 Task: Find a flat in Środa Wielkopolska County, Poland, for 3 guests from July 1 to July 8, with a price range of 15000 to 20000, including a washing machine and self check-in, and host language in English.
Action: Mouse moved to (502, 134)
Screenshot: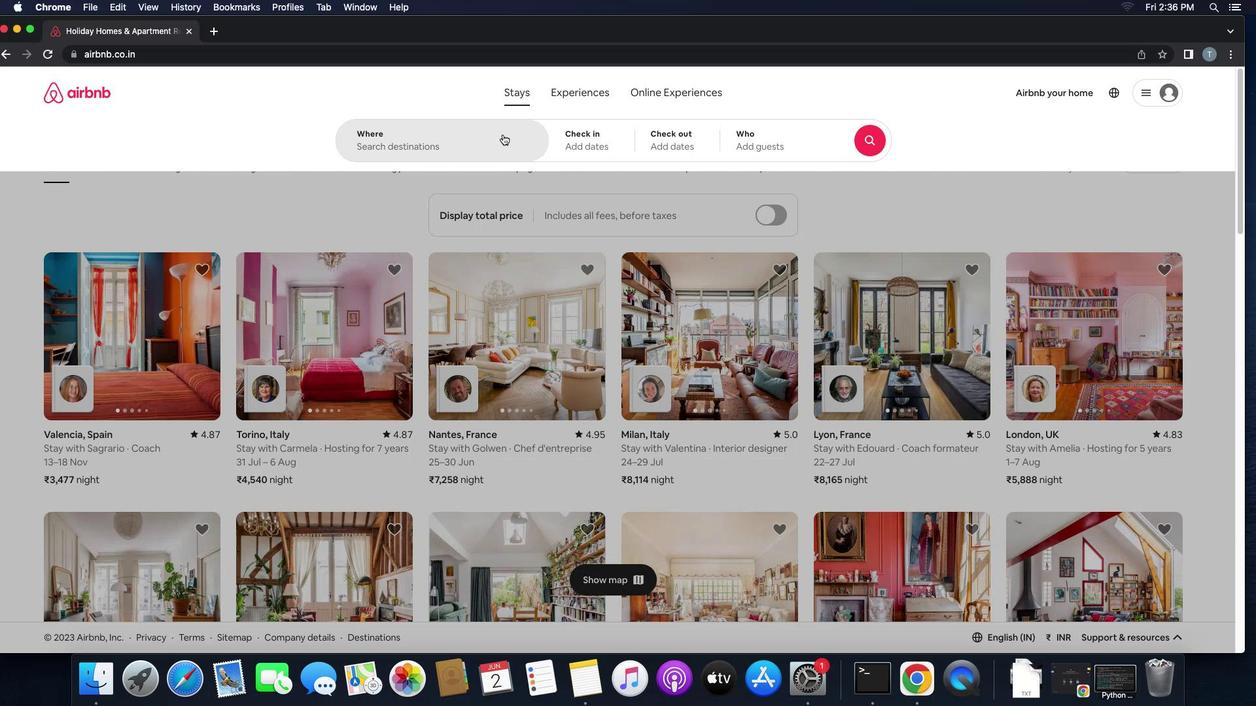 
Action: Mouse pressed left at (502, 134)
Screenshot: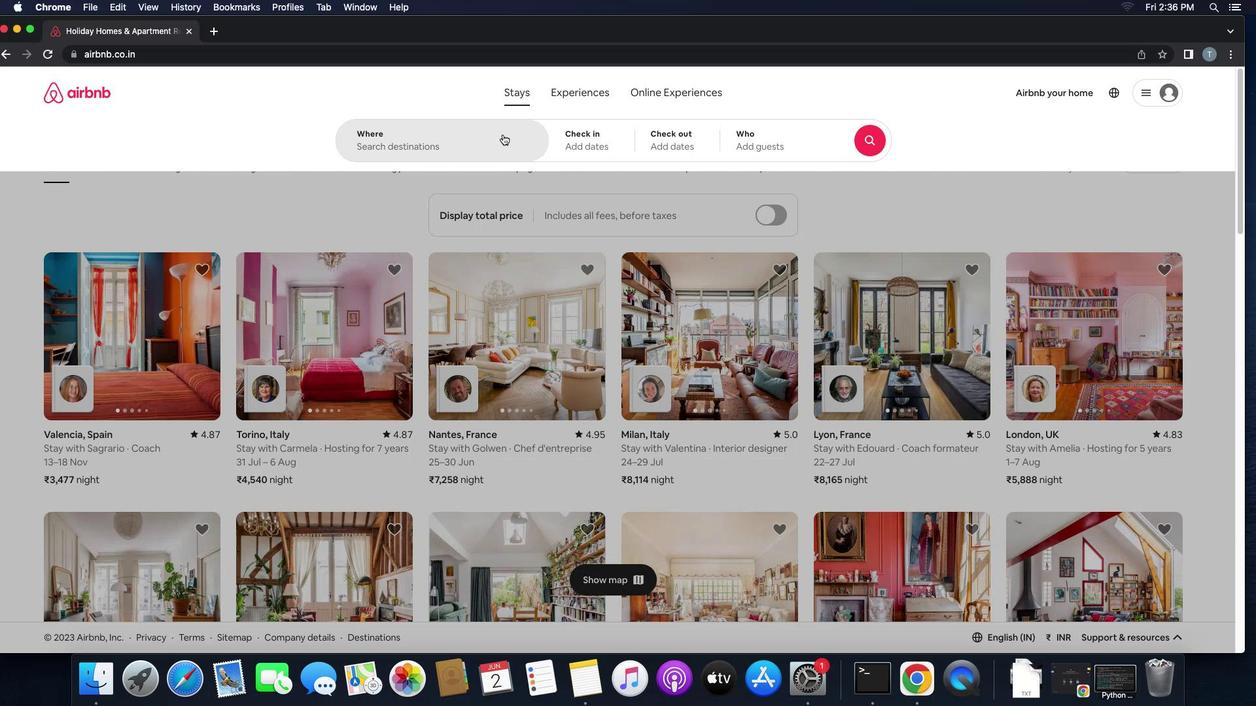 
Action: Key pressed 's''r''o''d''a'Key.space'e'Key.backspace'w''i''e''l''k''o'
Screenshot: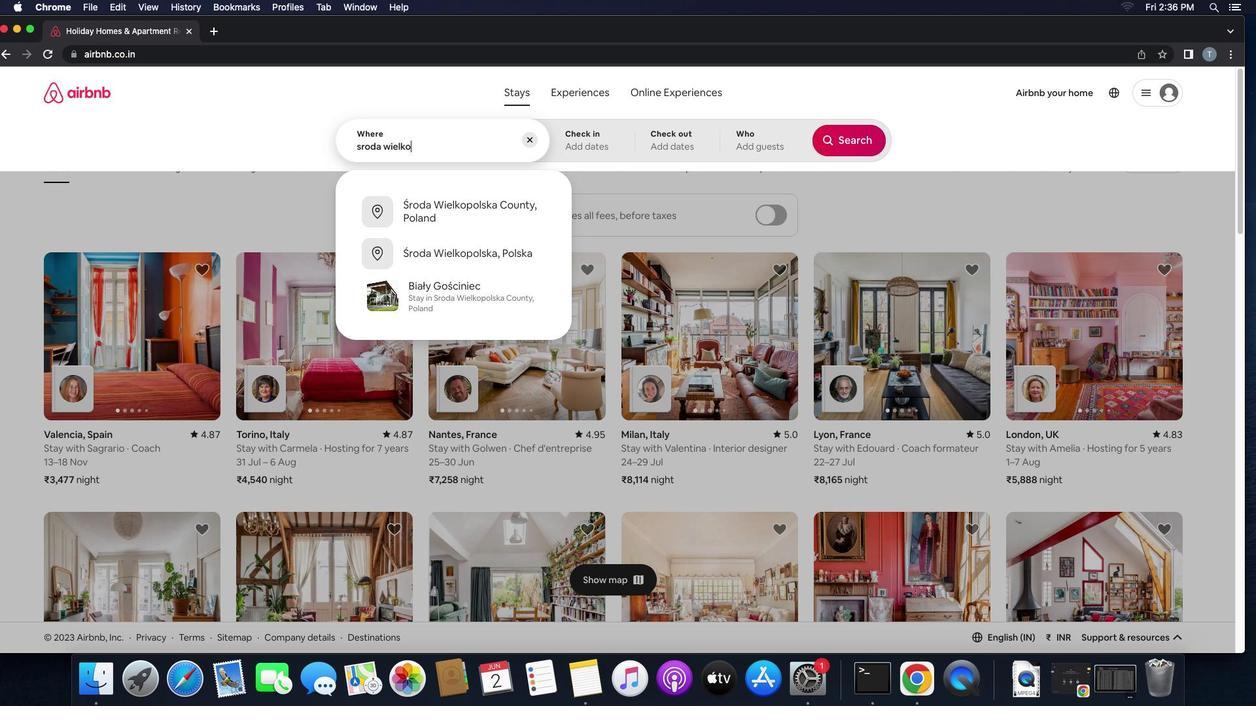 
Action: Mouse moved to (452, 212)
Screenshot: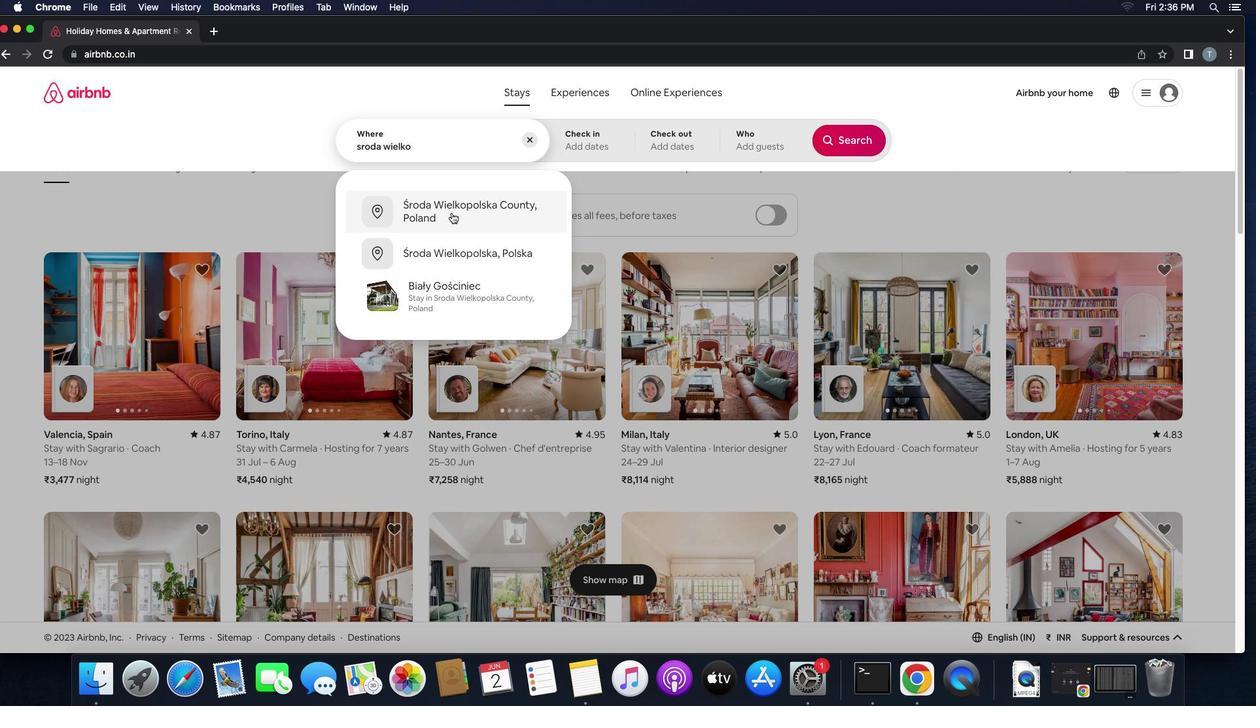 
Action: Mouse pressed left at (452, 212)
Screenshot: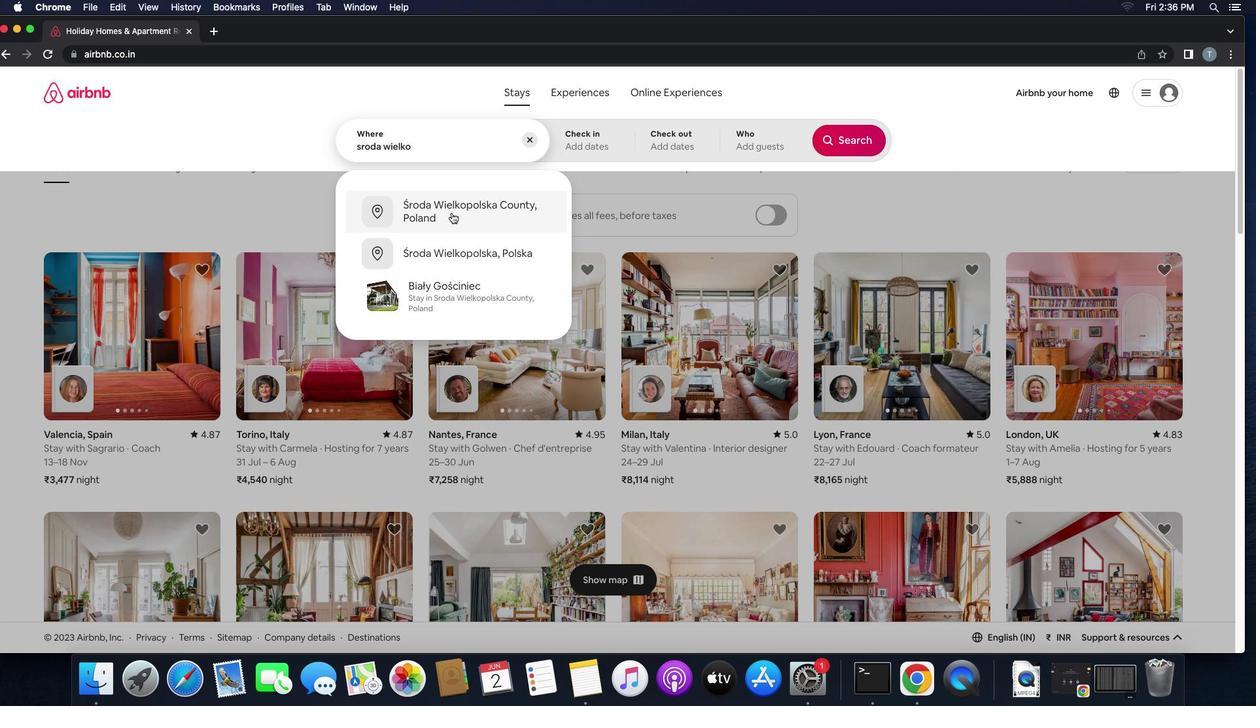 
Action: Mouse moved to (832, 306)
Screenshot: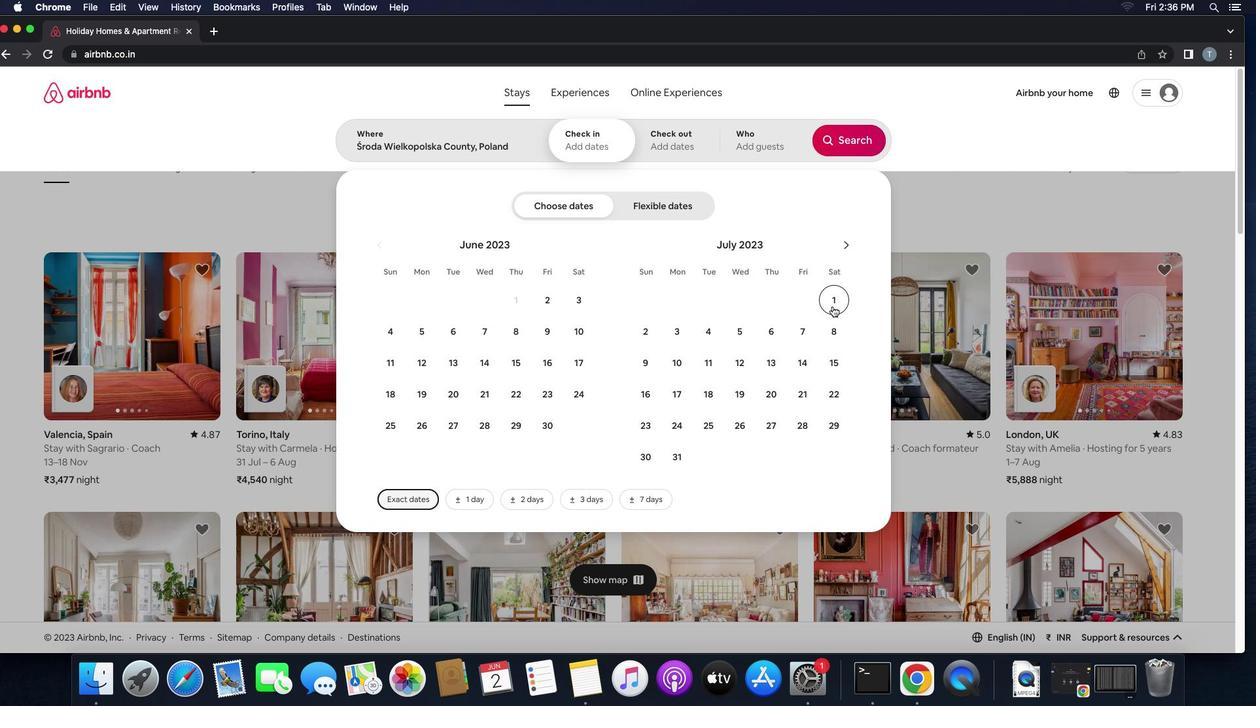 
Action: Mouse pressed left at (832, 306)
Screenshot: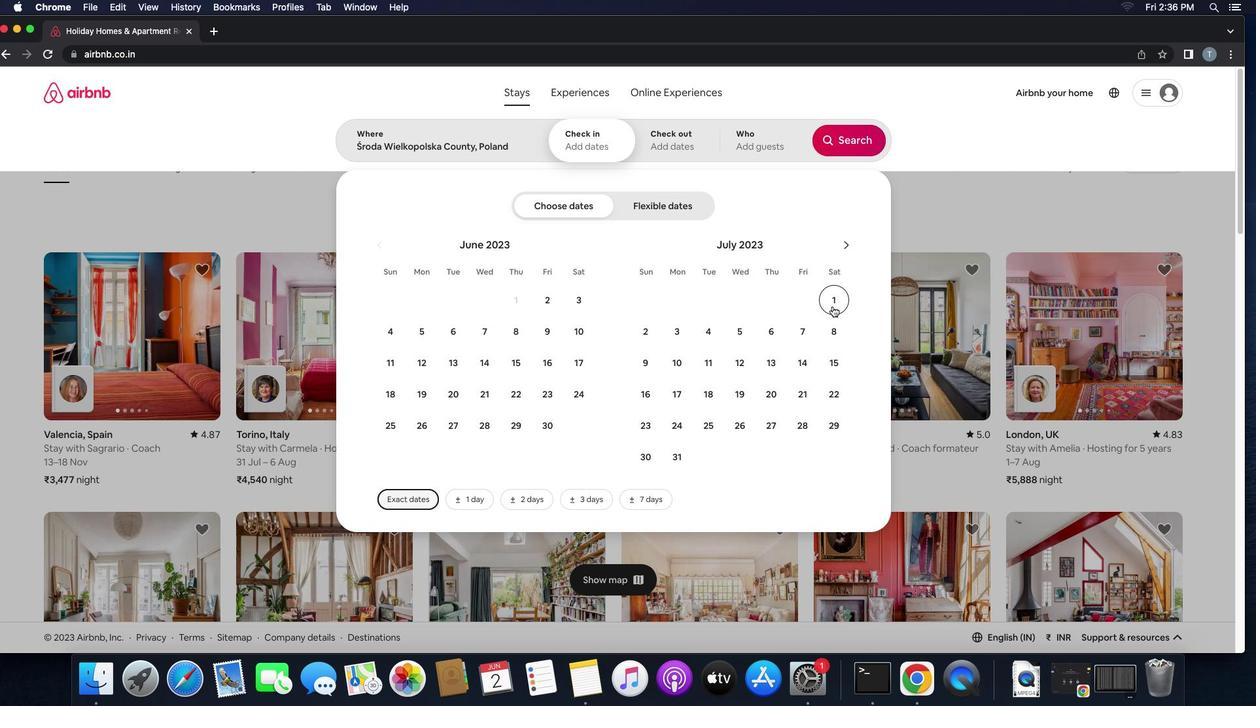 
Action: Mouse moved to (830, 334)
Screenshot: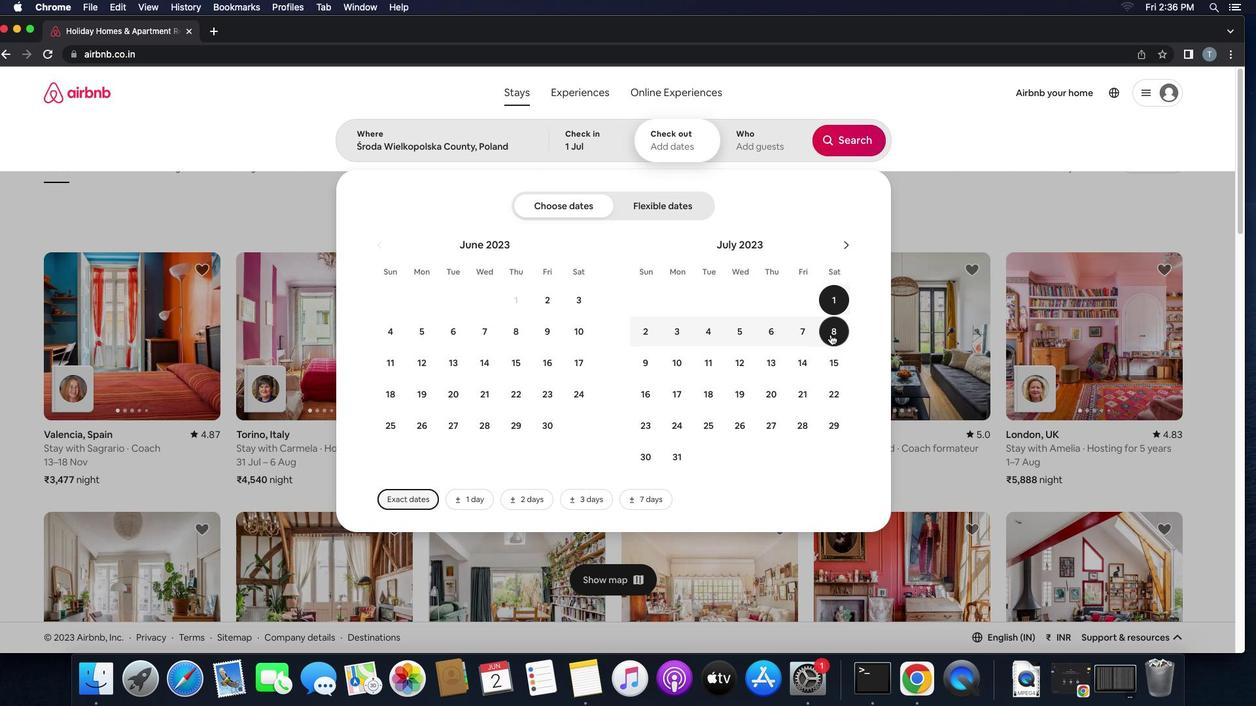 
Action: Mouse pressed left at (830, 334)
Screenshot: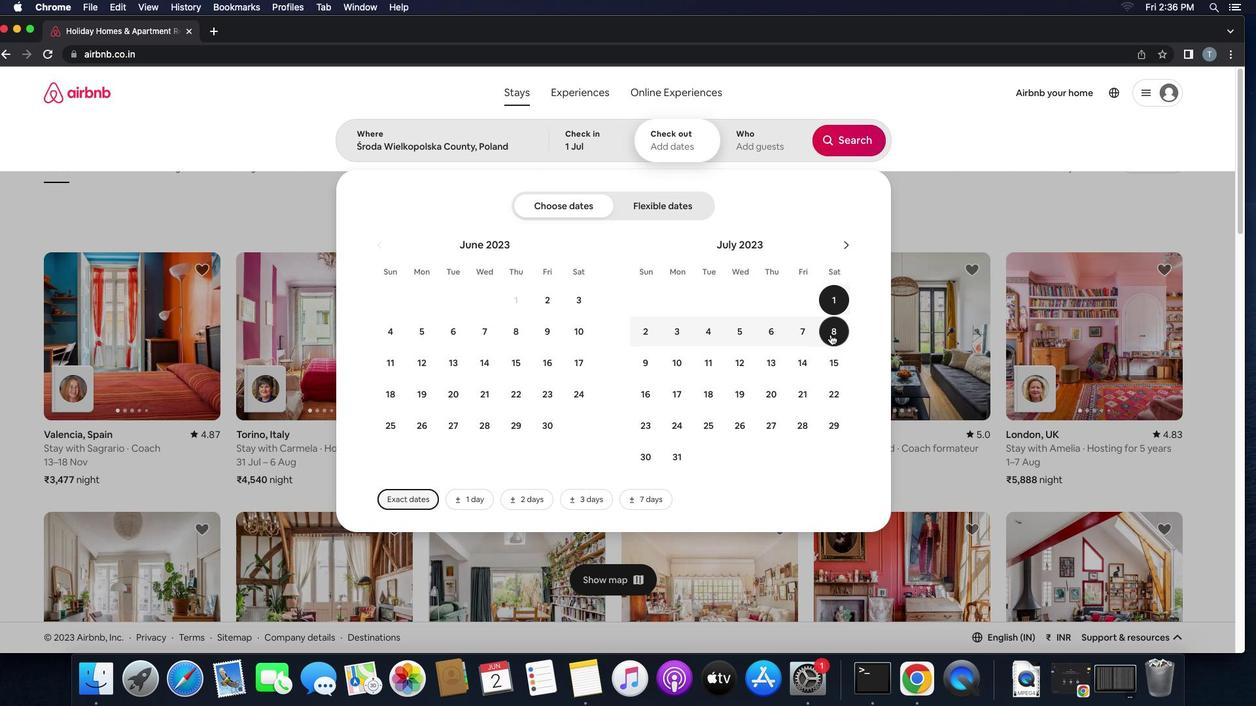 
Action: Mouse moved to (748, 156)
Screenshot: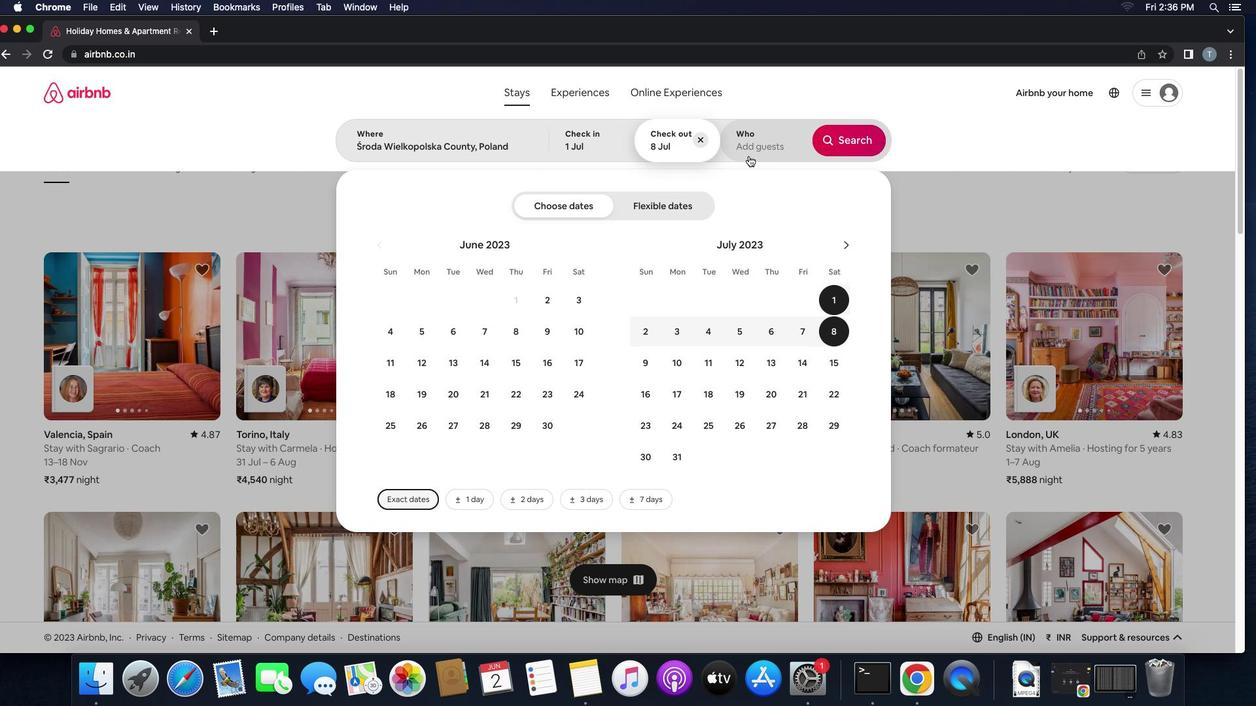 
Action: Mouse pressed left at (748, 156)
Screenshot: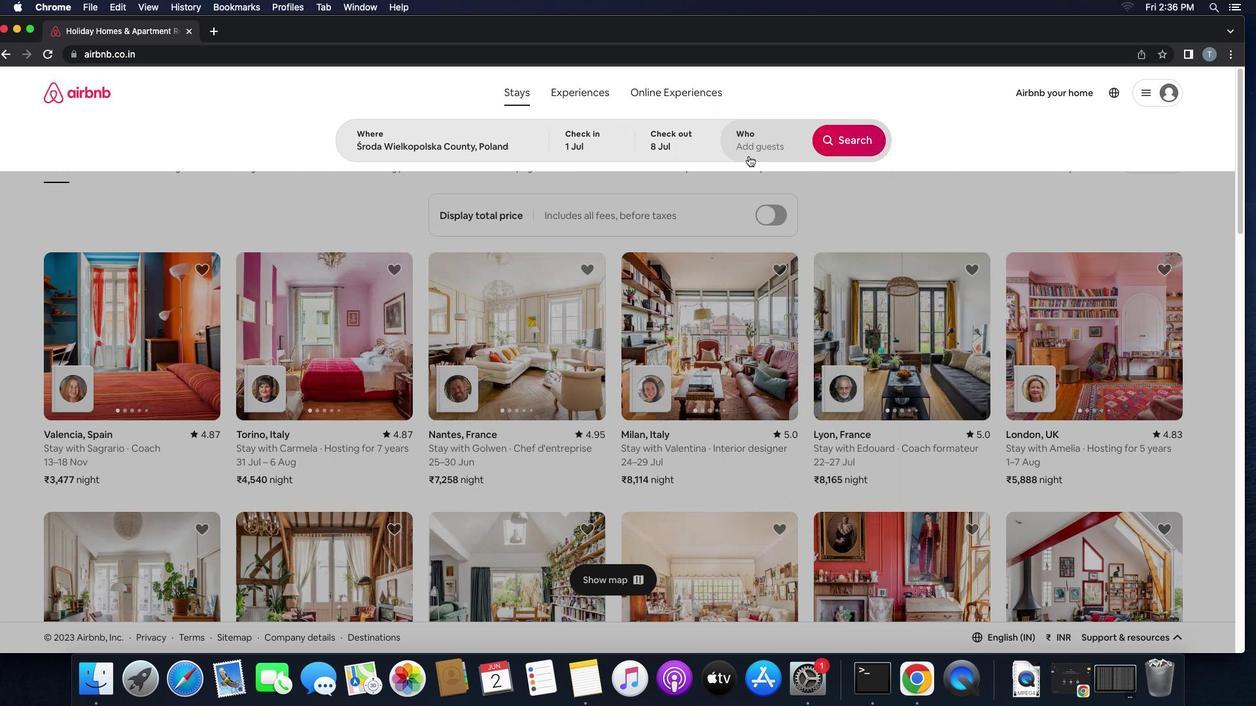 
Action: Mouse moved to (853, 210)
Screenshot: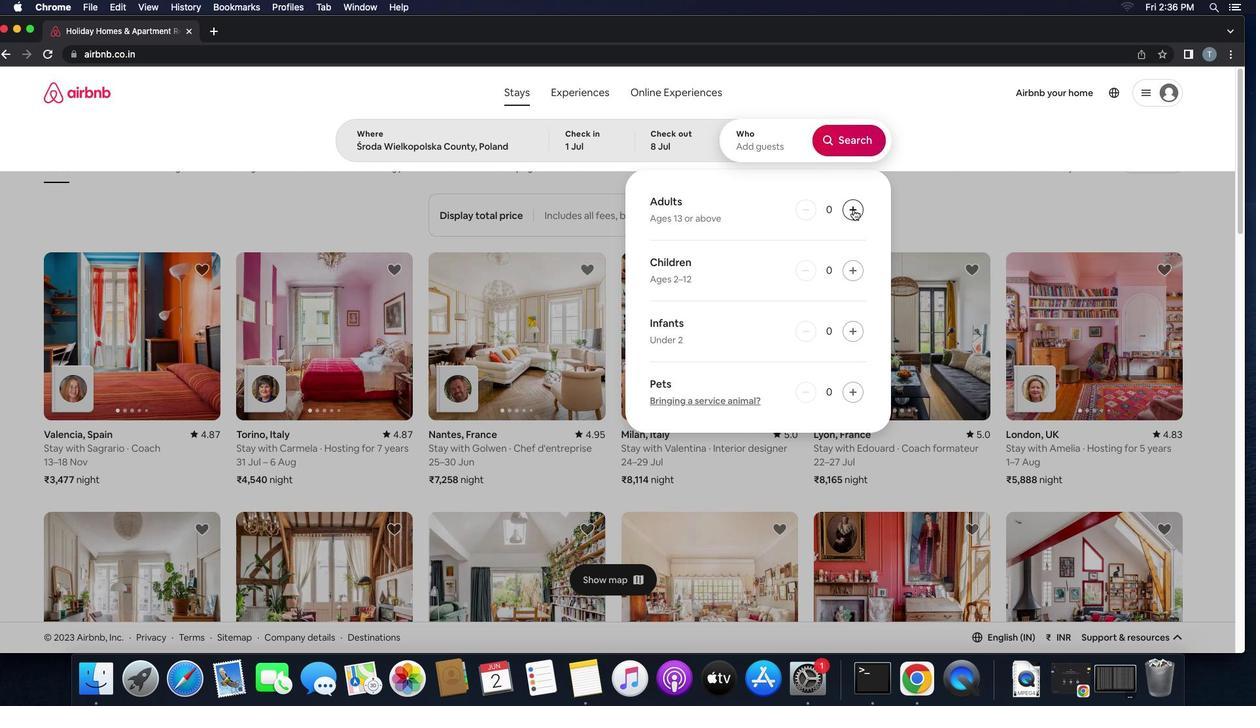 
Action: Mouse pressed left at (853, 210)
Screenshot: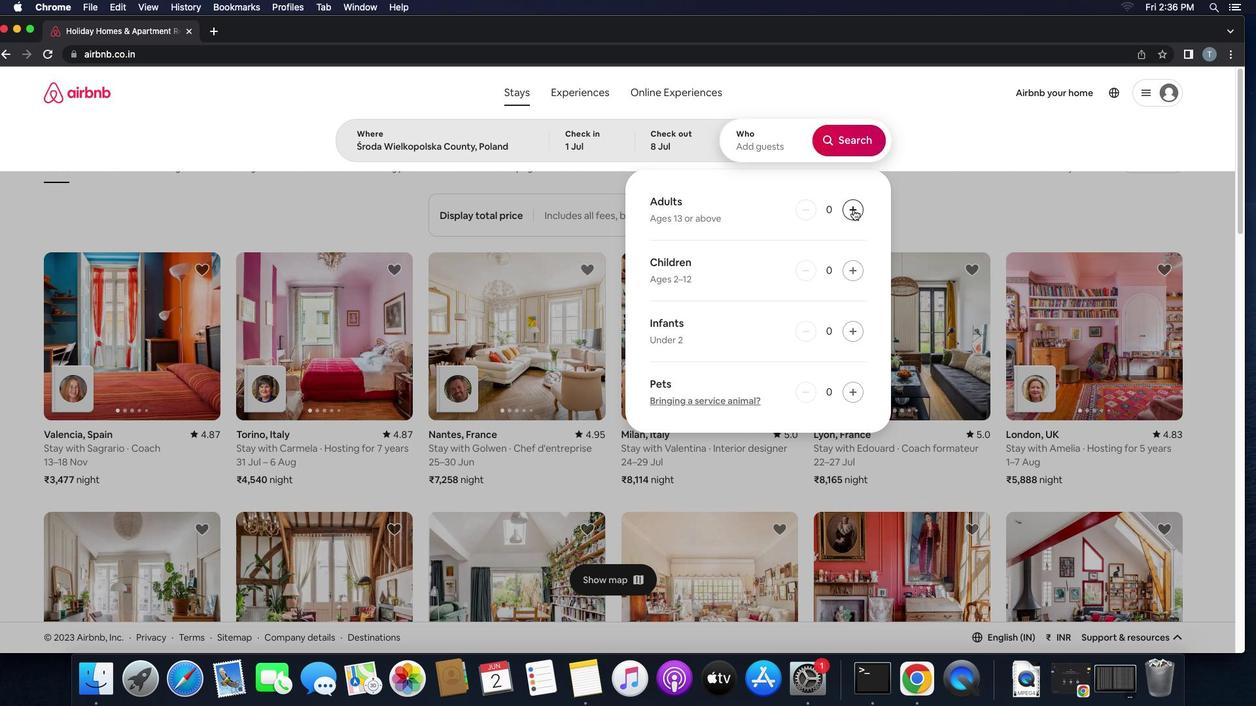 
Action: Mouse pressed left at (853, 210)
Screenshot: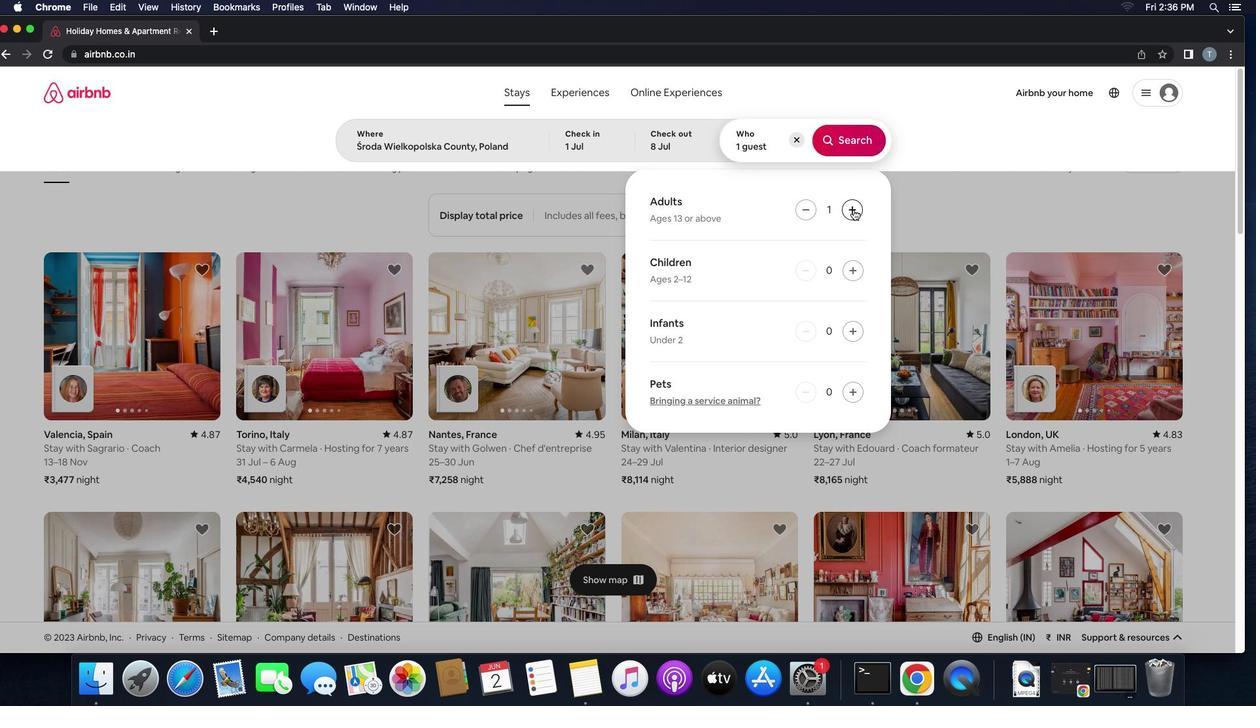 
Action: Mouse moved to (853, 272)
Screenshot: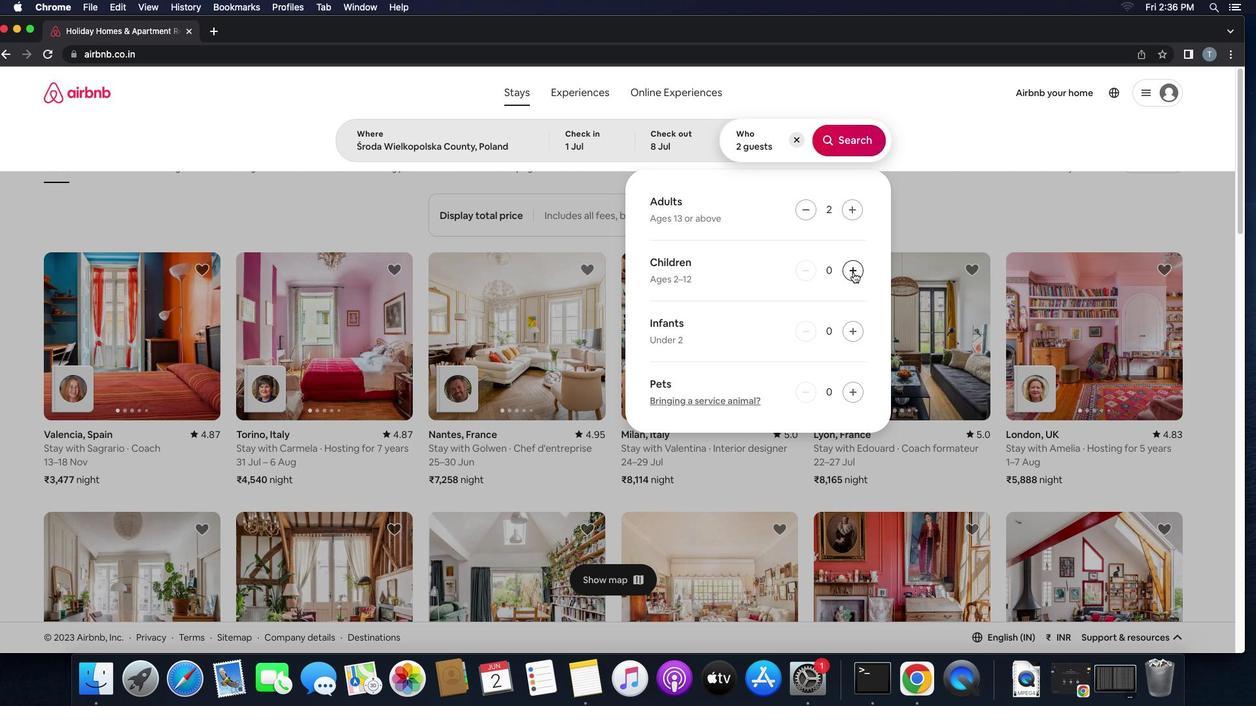
Action: Mouse pressed left at (853, 272)
Screenshot: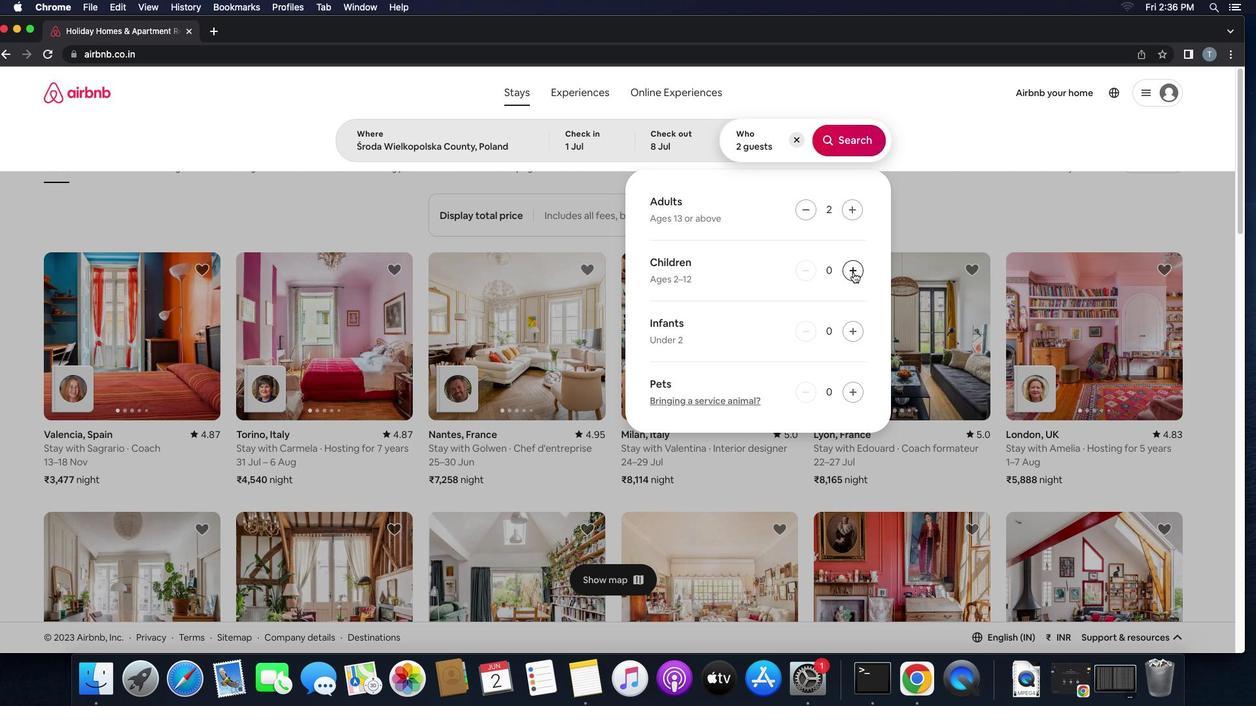 
Action: Mouse moved to (845, 141)
Screenshot: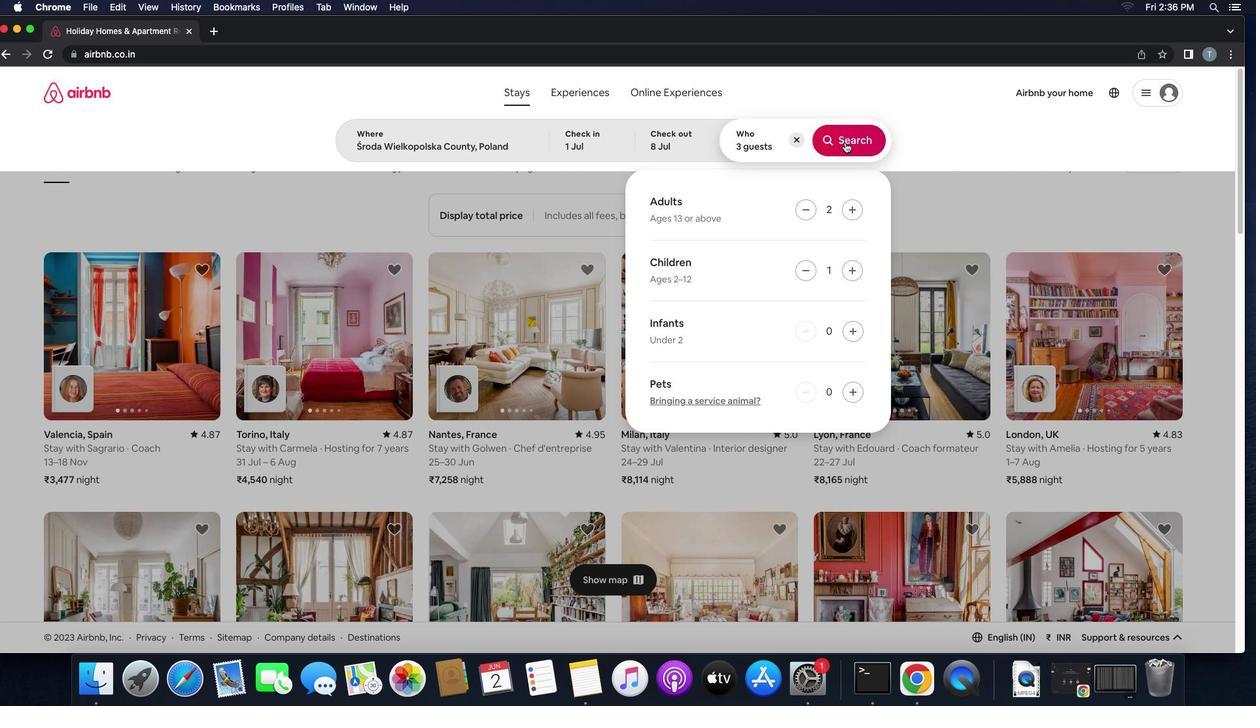 
Action: Mouse pressed left at (845, 141)
Screenshot: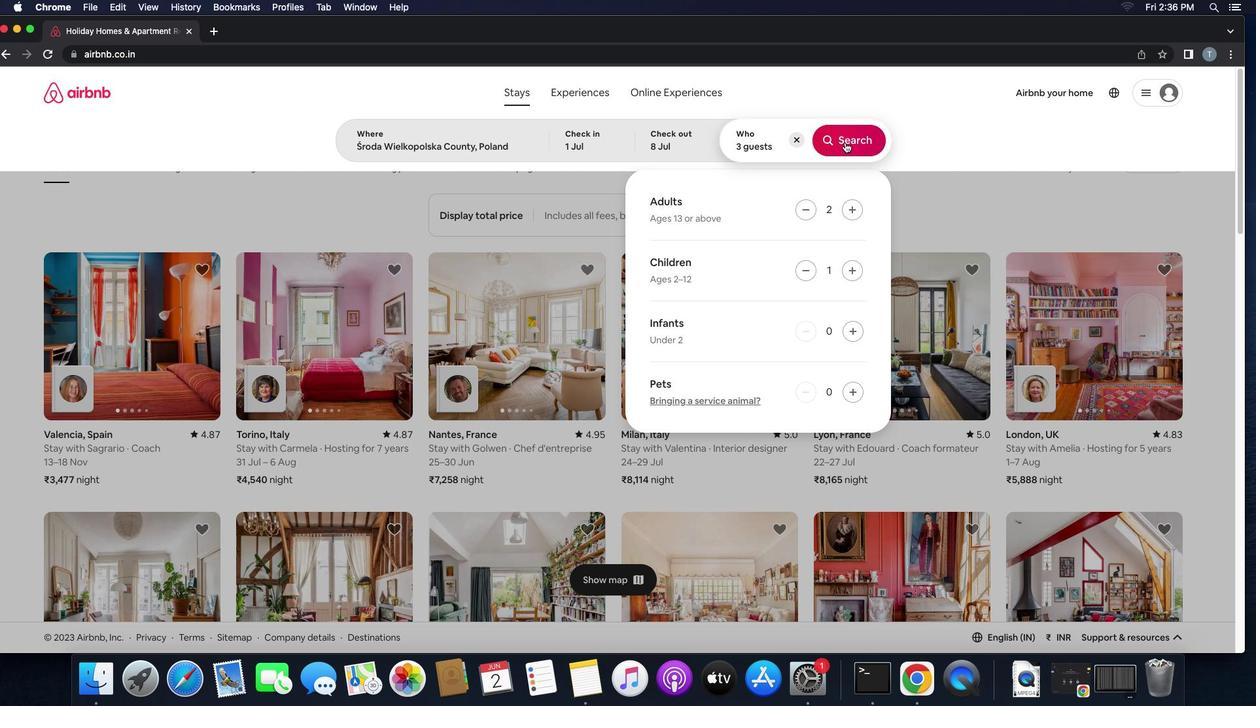 
Action: Mouse moved to (1177, 148)
Screenshot: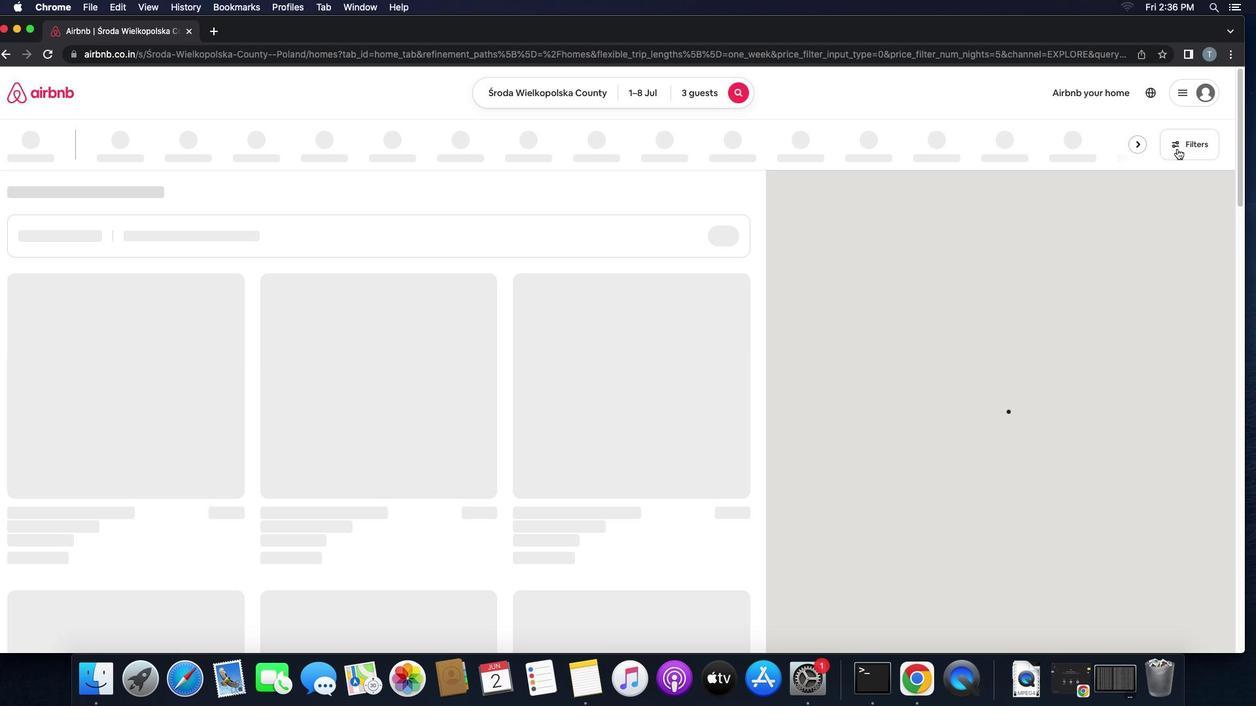 
Action: Mouse pressed left at (1177, 148)
Screenshot: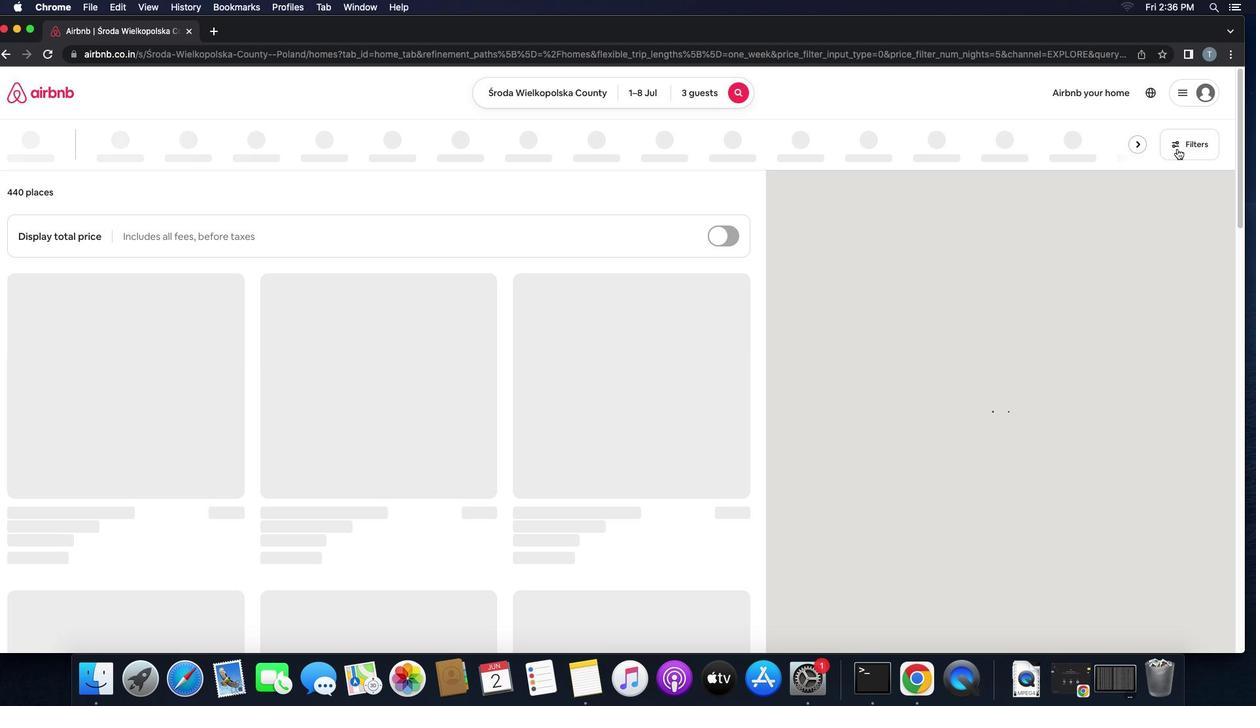 
Action: Mouse moved to (545, 467)
Screenshot: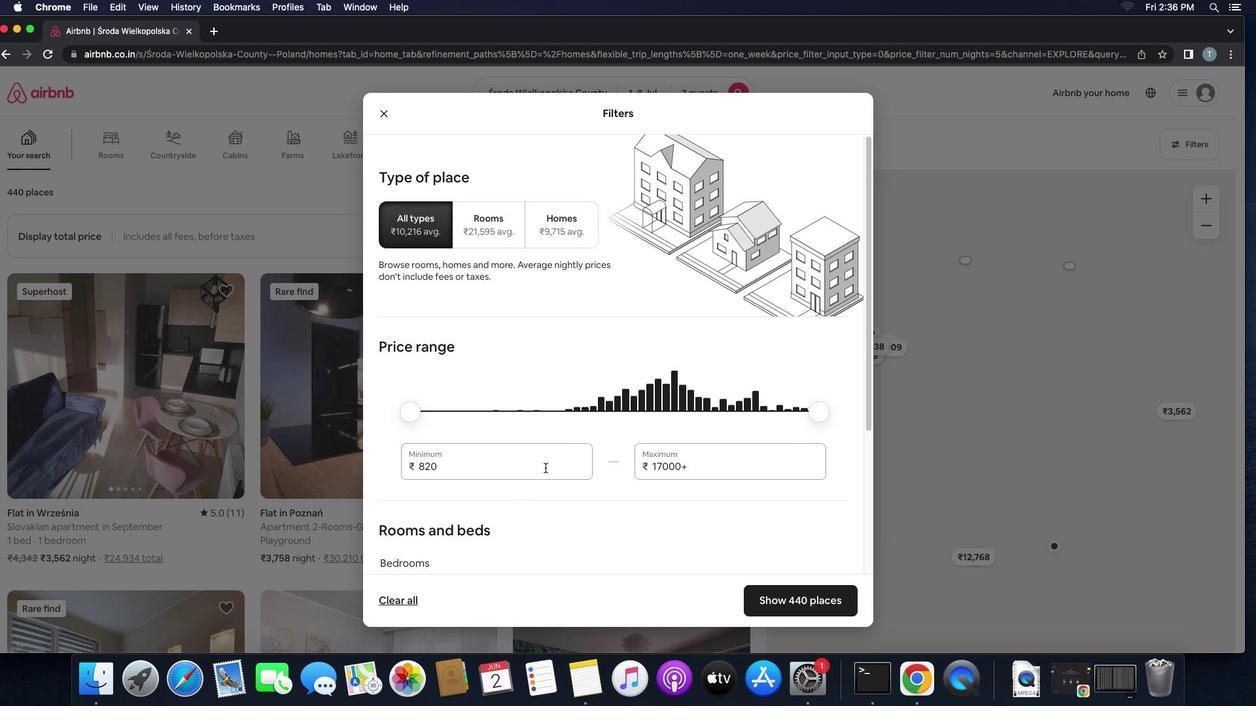 
Action: Mouse pressed left at (545, 467)
Screenshot: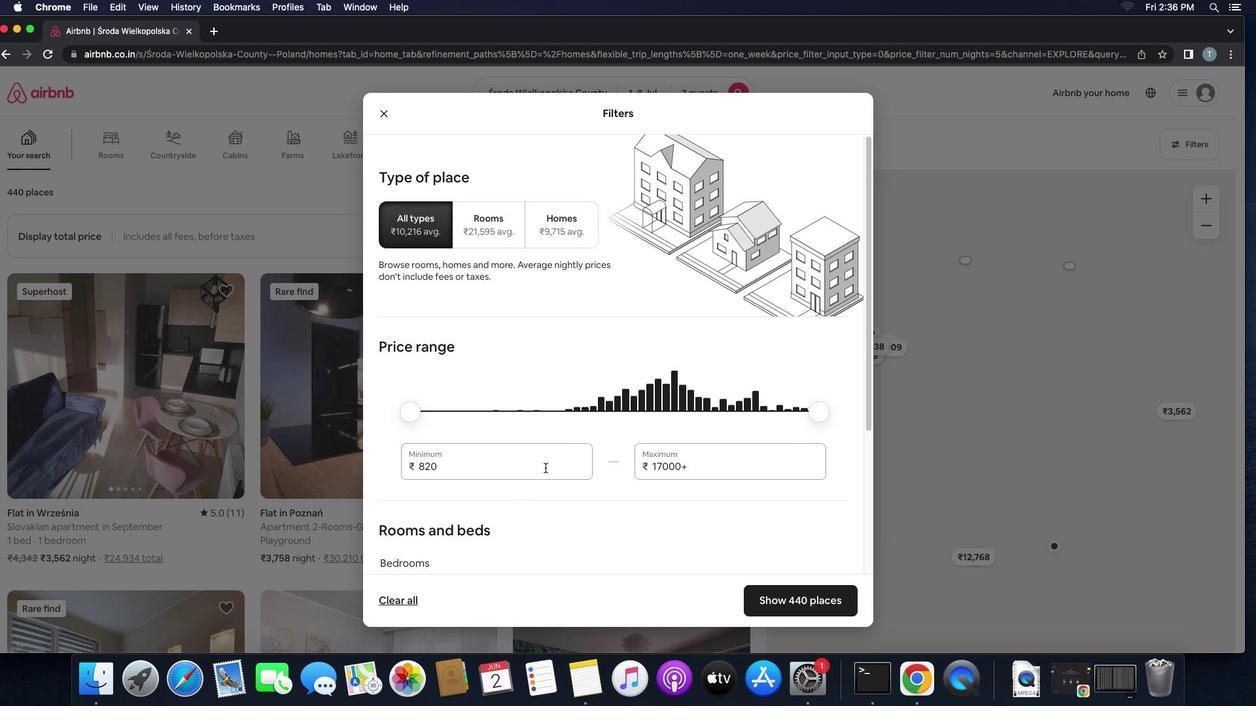 
Action: Mouse moved to (545, 467)
Screenshot: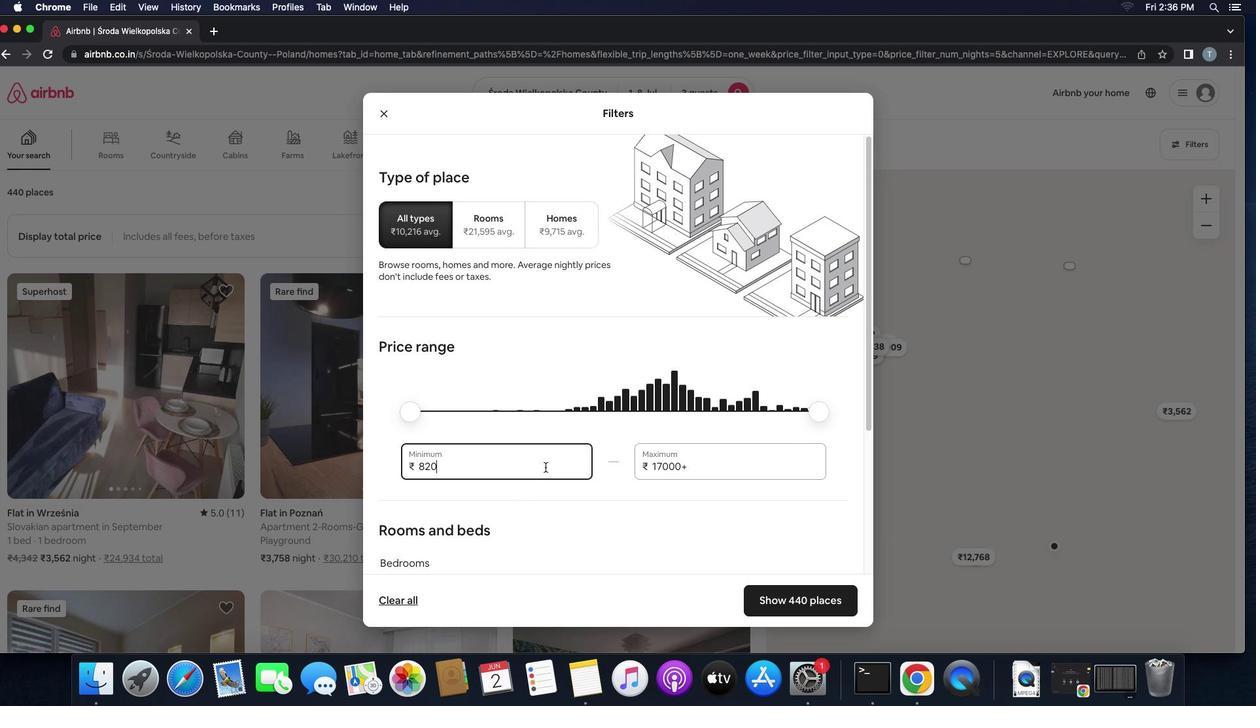 
Action: Key pressed Key.backspaceKey.backspaceKey.backspaceKey.backspace'1''5''0''0''0'
Screenshot: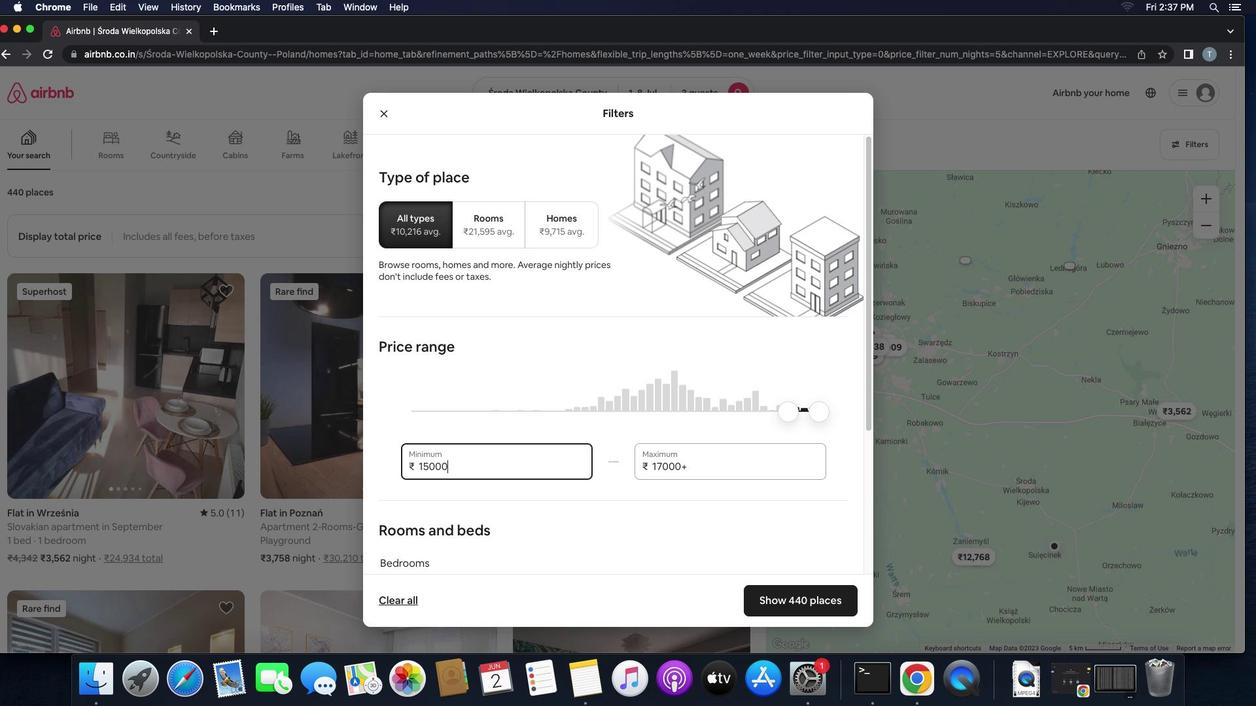 
Action: Mouse moved to (719, 463)
Screenshot: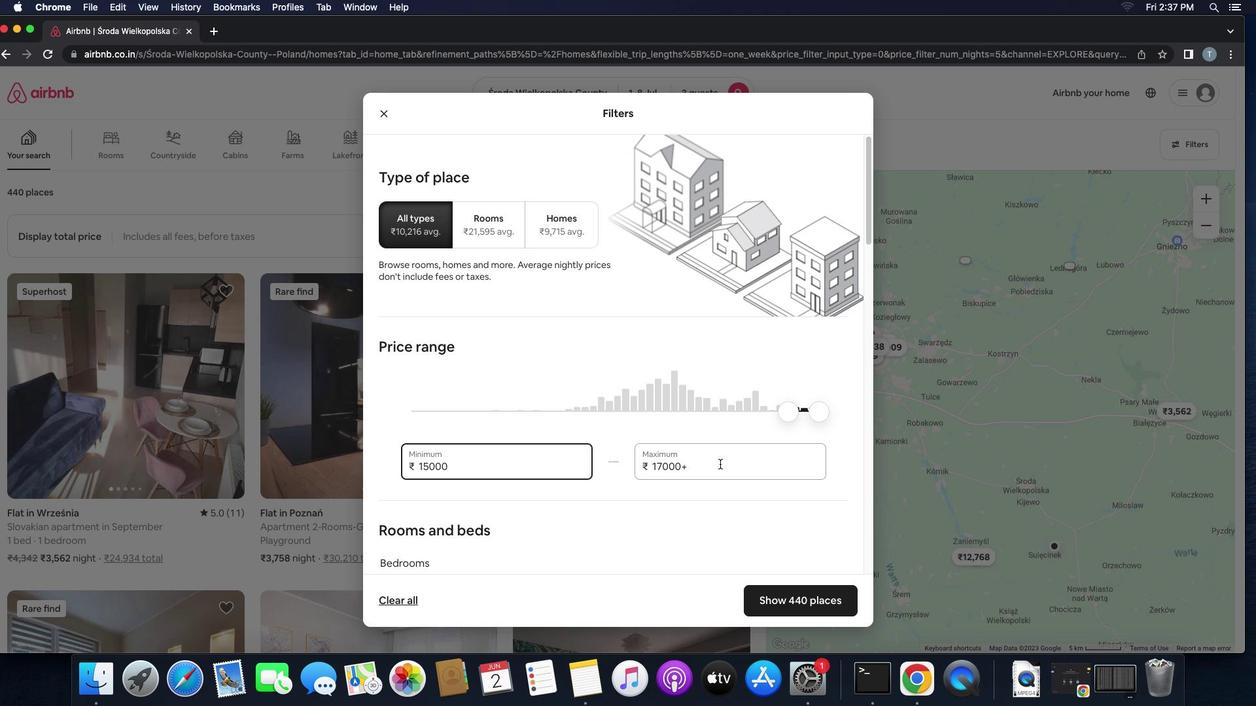 
Action: Mouse pressed left at (719, 463)
Screenshot: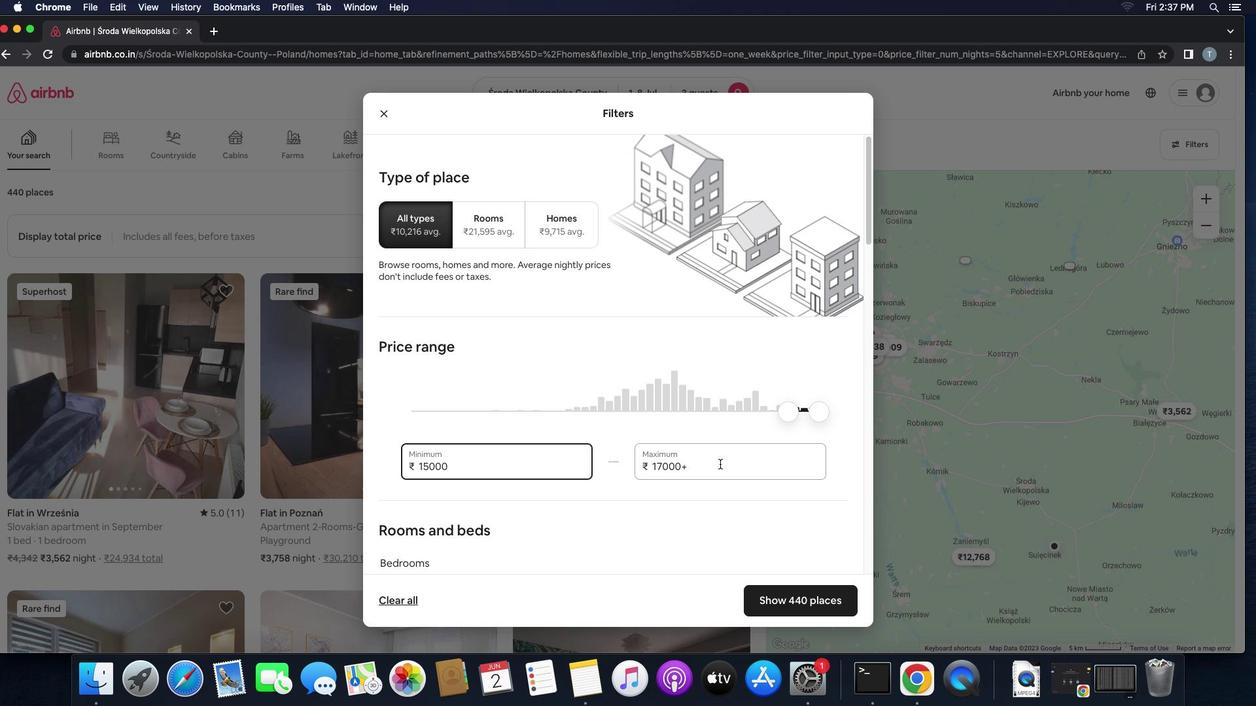 
Action: Key pressed Key.backspaceKey.backspaceKey.backspaceKey.backspaceKey.backspaceKey.backspace'2''0''0''0''0'
Screenshot: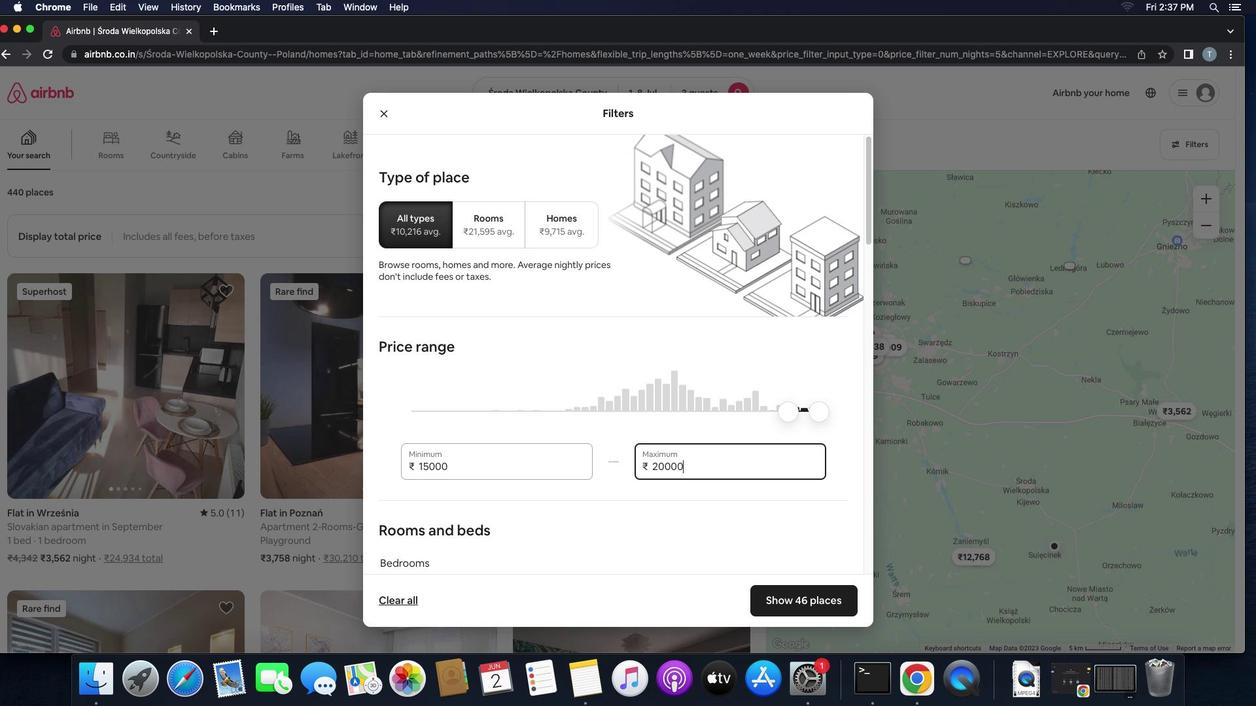 
Action: Mouse moved to (640, 458)
Screenshot: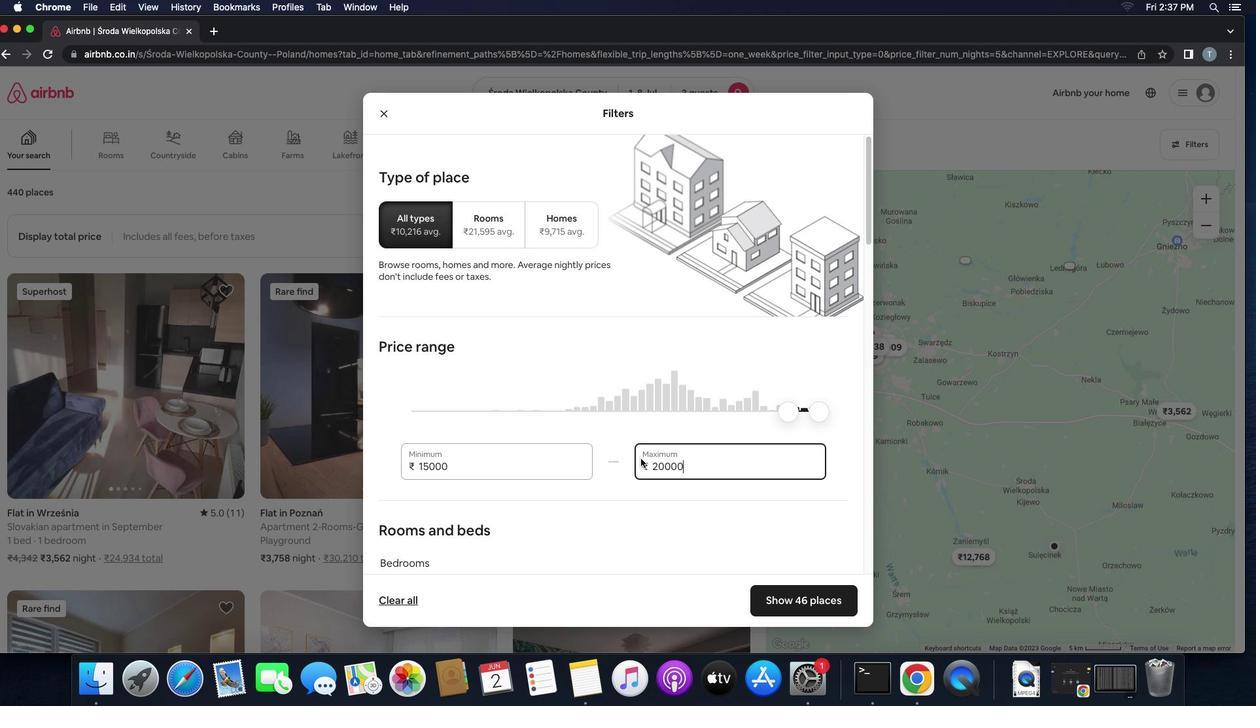 
Action: Mouse scrolled (640, 458) with delta (0, 0)
Screenshot: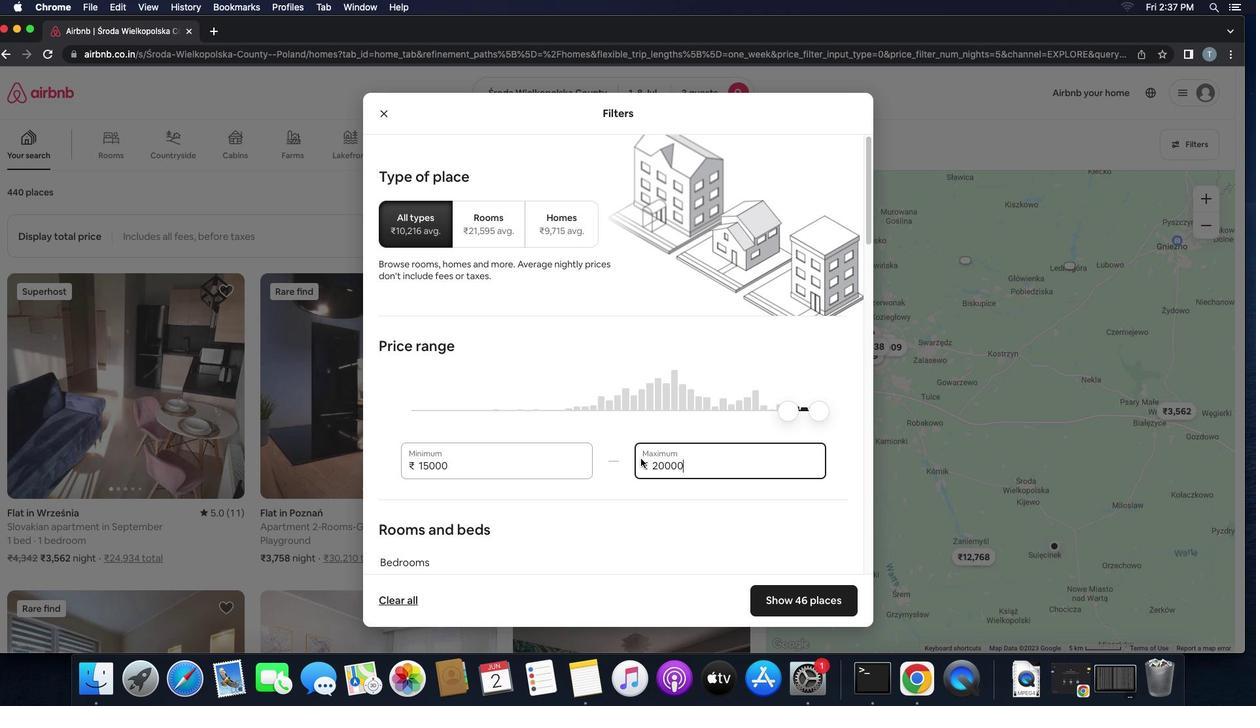
Action: Mouse scrolled (640, 458) with delta (0, 0)
Screenshot: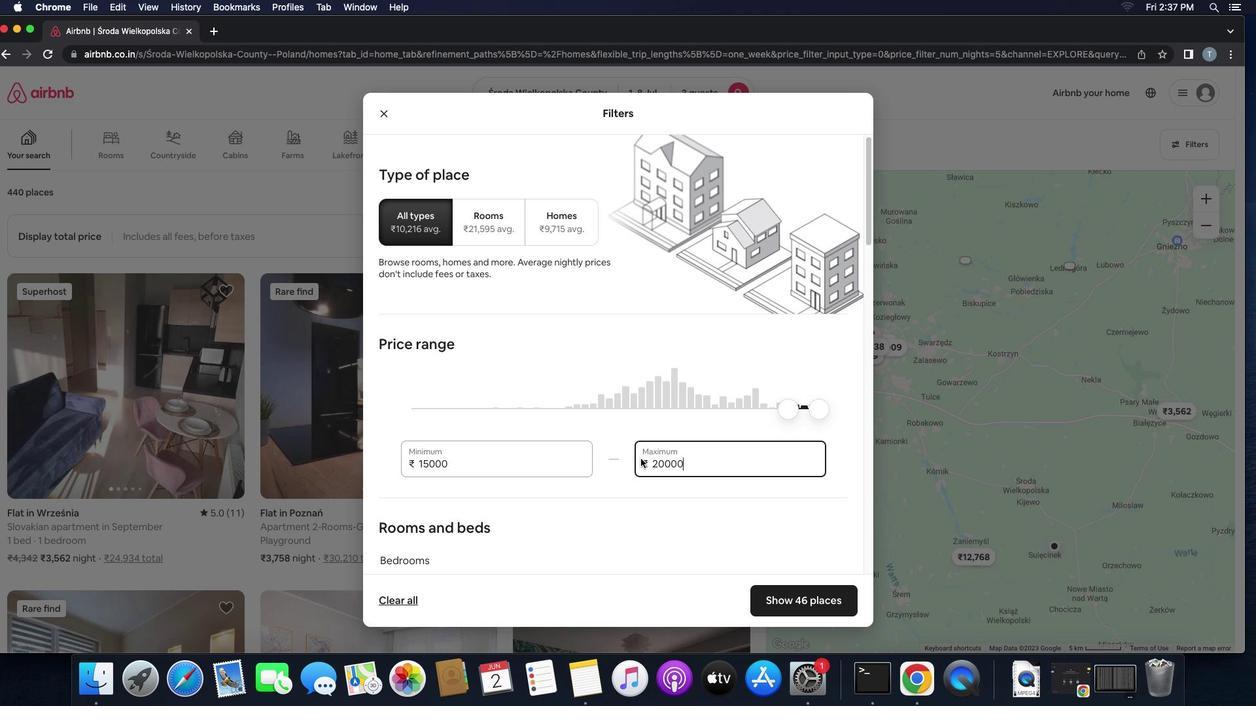 
Action: Mouse scrolled (640, 458) with delta (0, -1)
Screenshot: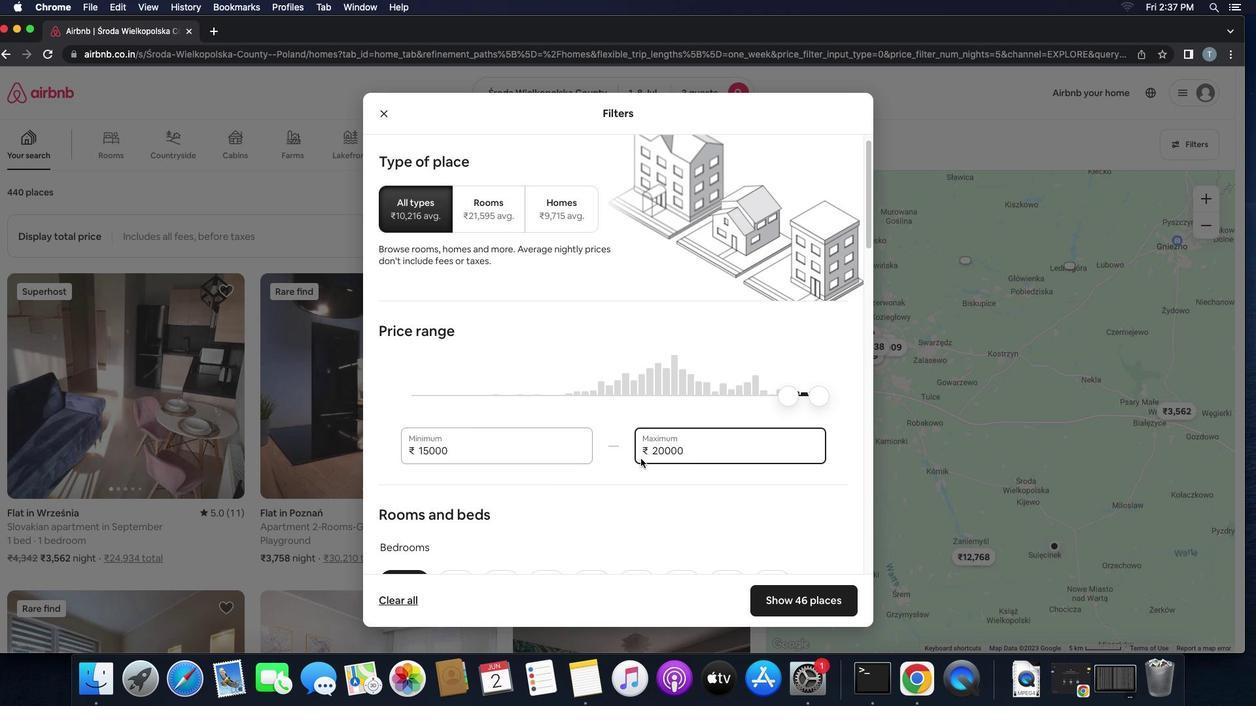 
Action: Mouse scrolled (640, 458) with delta (0, 0)
Screenshot: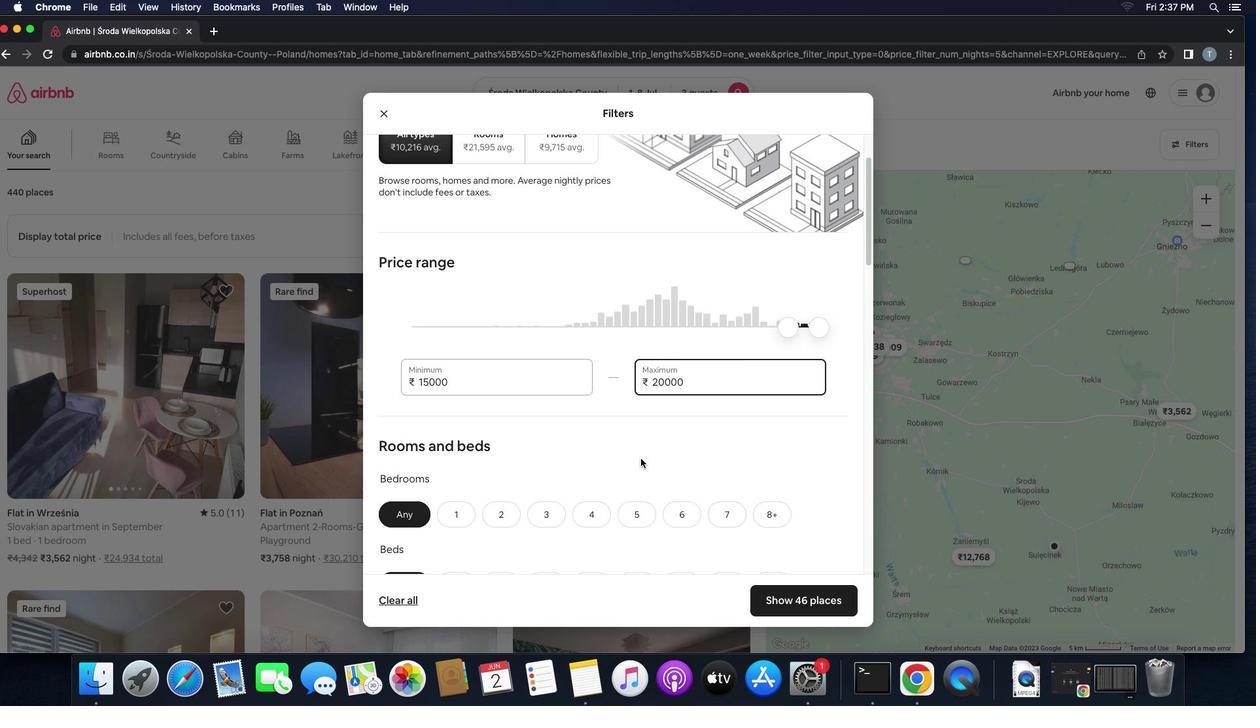 
Action: Mouse scrolled (640, 458) with delta (0, 0)
Screenshot: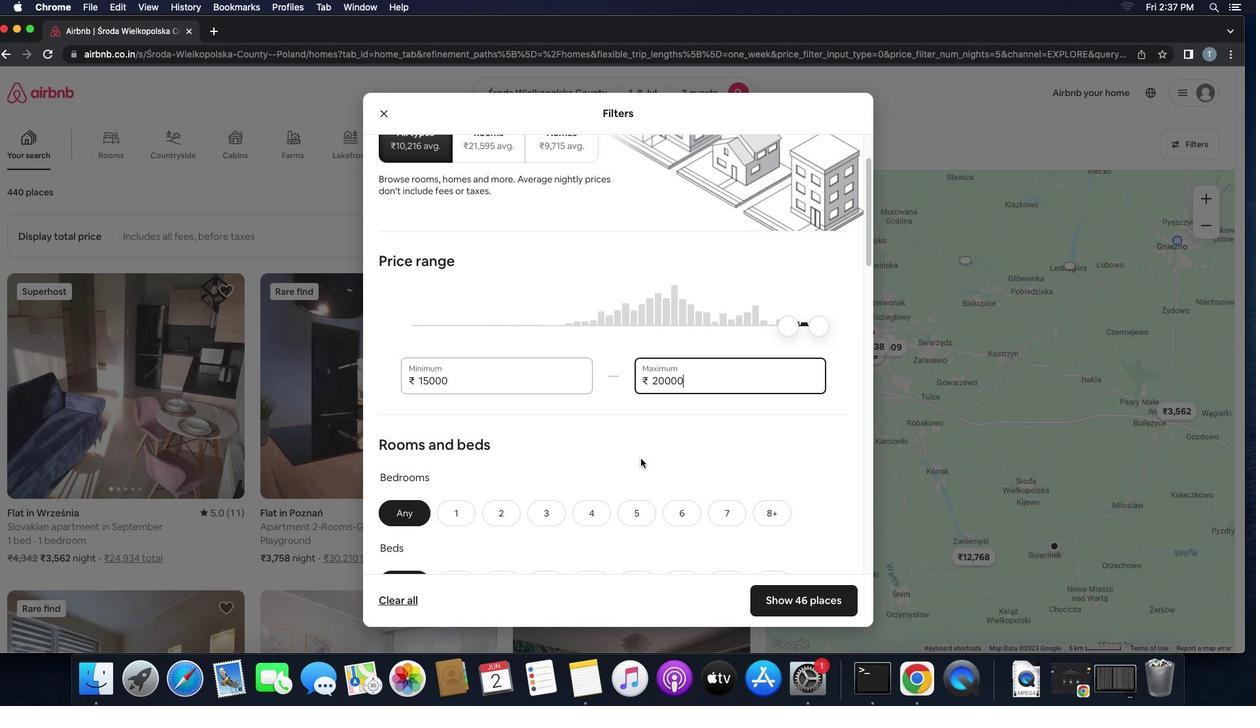 
Action: Mouse scrolled (640, 458) with delta (0, -1)
Screenshot: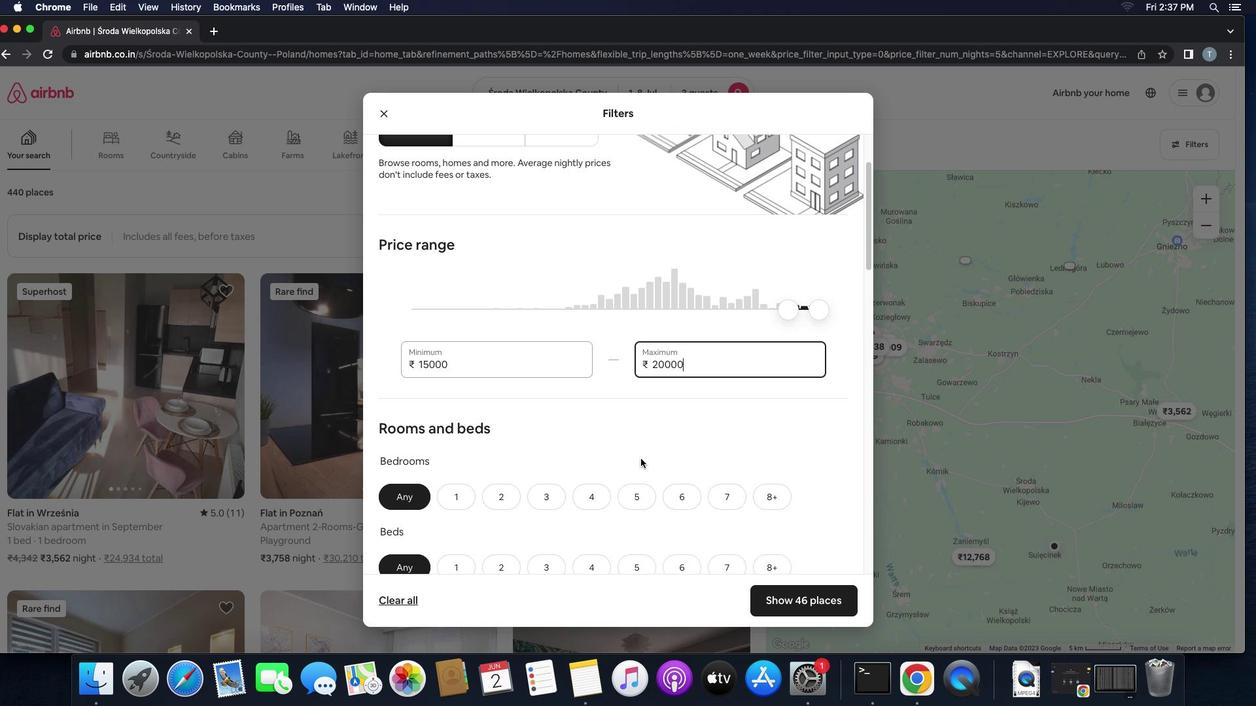 
Action: Mouse scrolled (640, 458) with delta (0, 0)
Screenshot: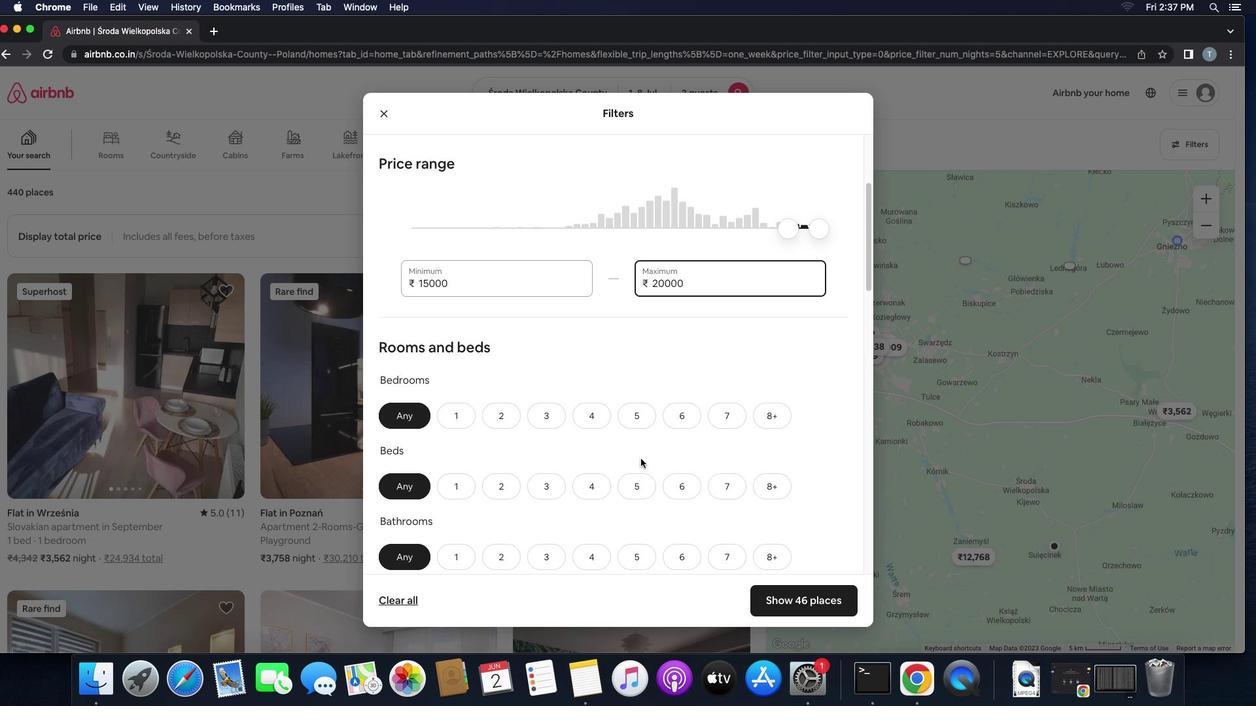
Action: Mouse scrolled (640, 458) with delta (0, 0)
Screenshot: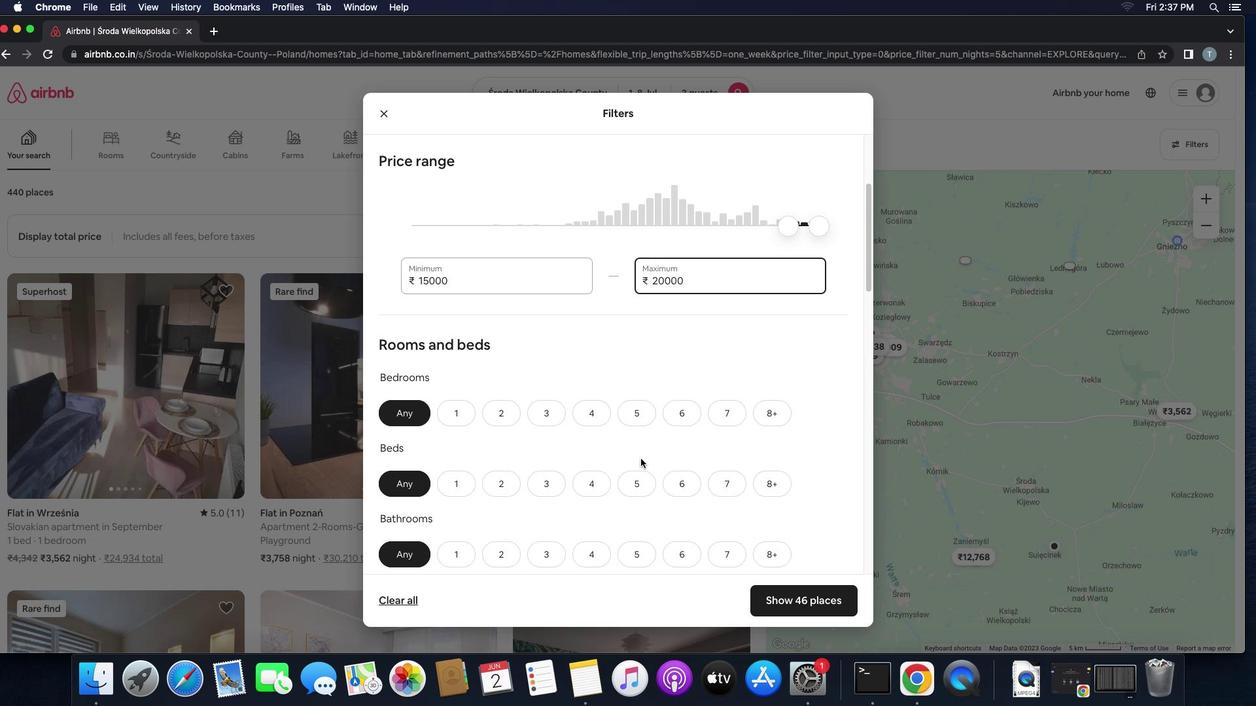 
Action: Mouse scrolled (640, 458) with delta (0, -1)
Screenshot: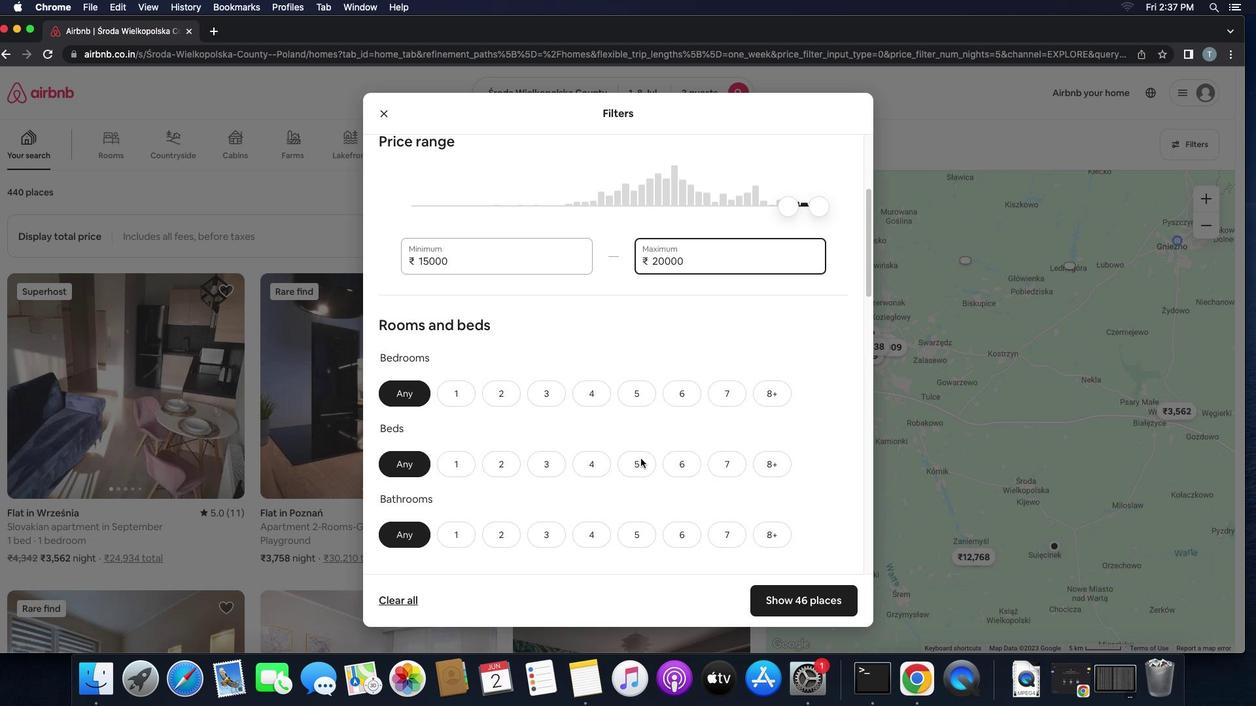 
Action: Mouse scrolled (640, 458) with delta (0, 0)
Screenshot: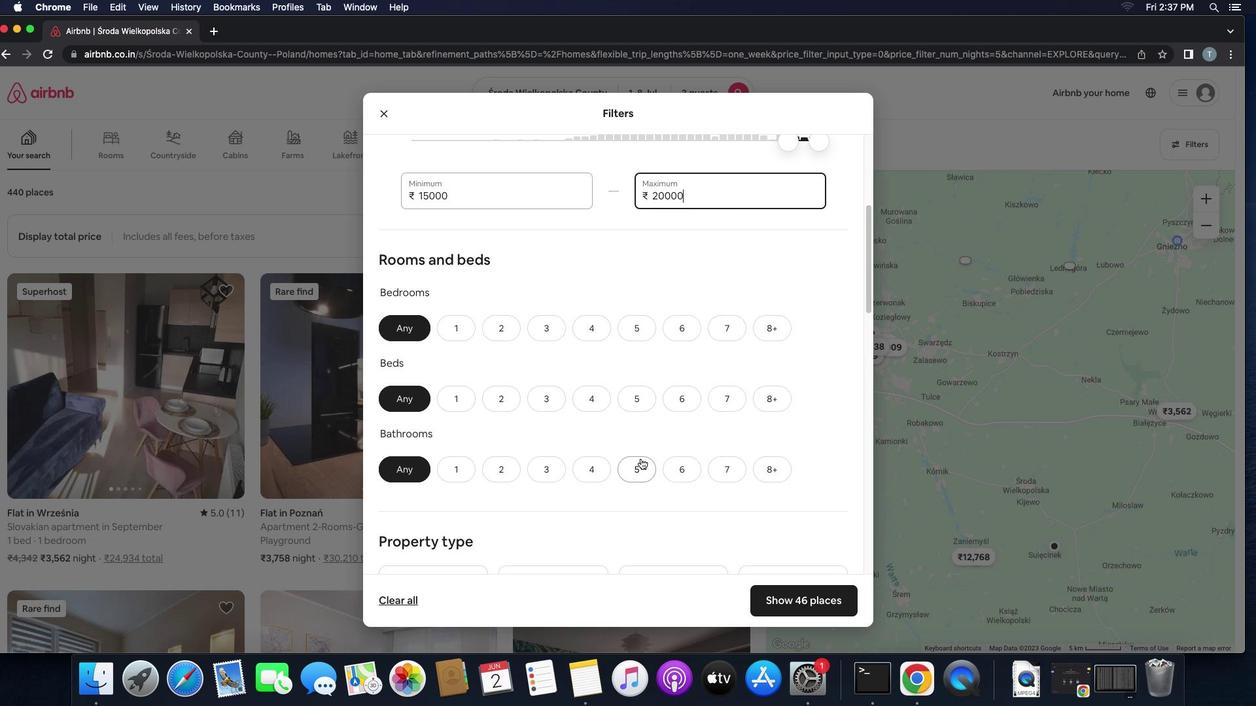 
Action: Mouse scrolled (640, 458) with delta (0, 0)
Screenshot: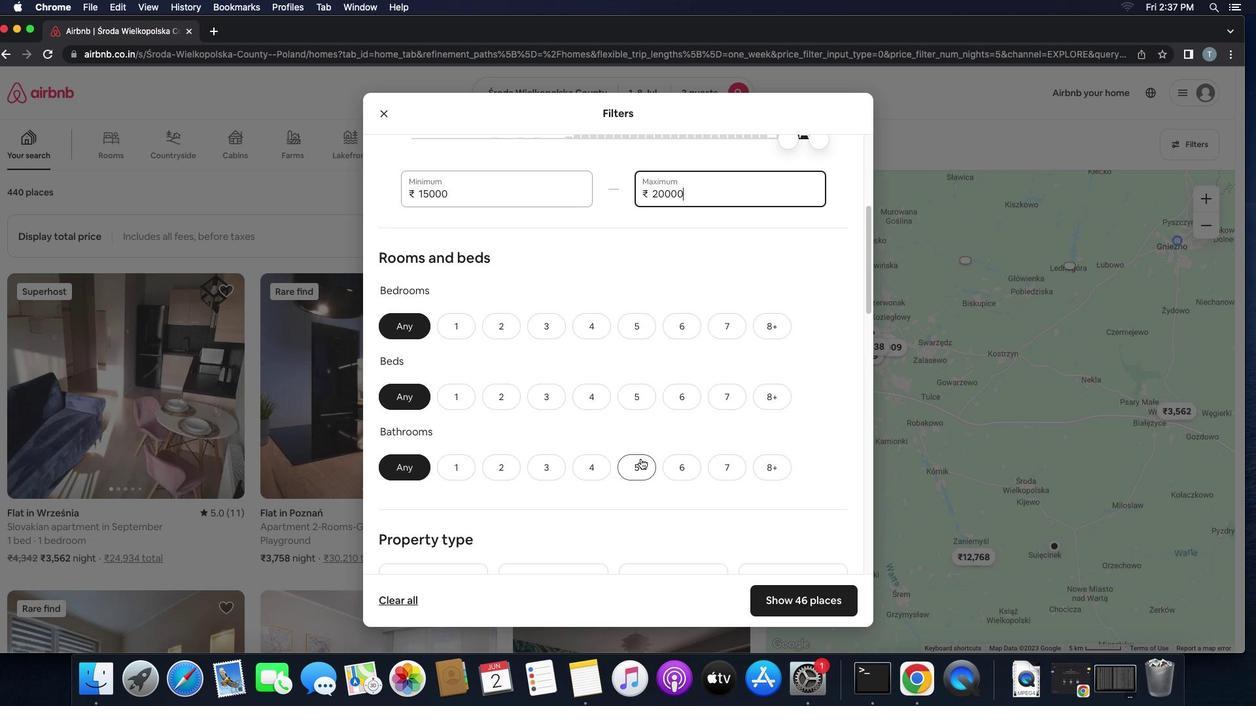 
Action: Mouse scrolled (640, 458) with delta (0, -1)
Screenshot: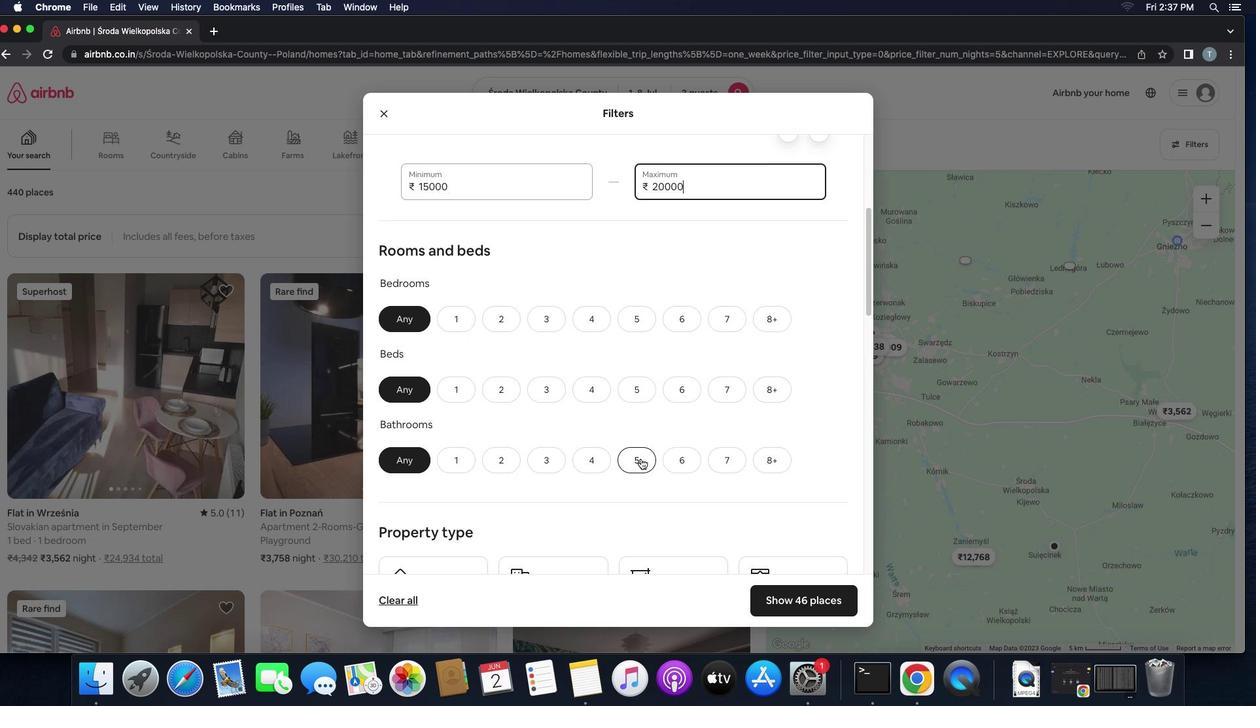 
Action: Mouse moved to (448, 220)
Screenshot: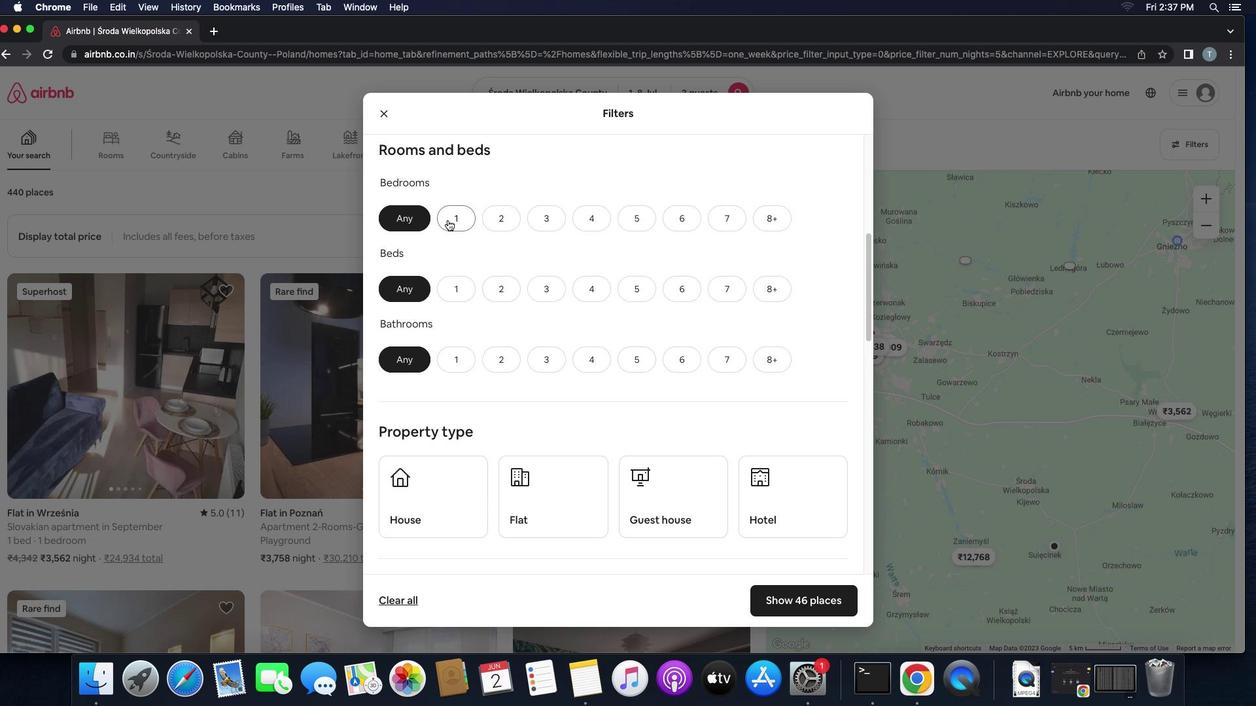 
Action: Mouse pressed left at (448, 220)
Screenshot: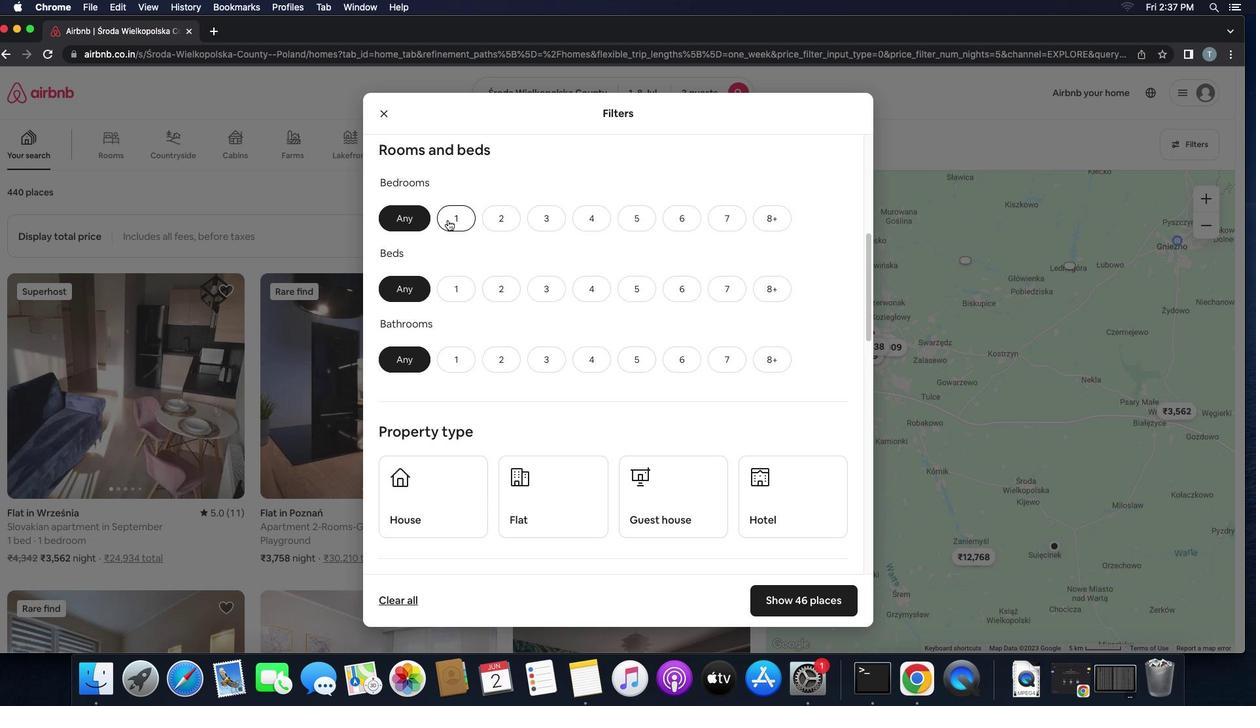
Action: Mouse moved to (463, 279)
Screenshot: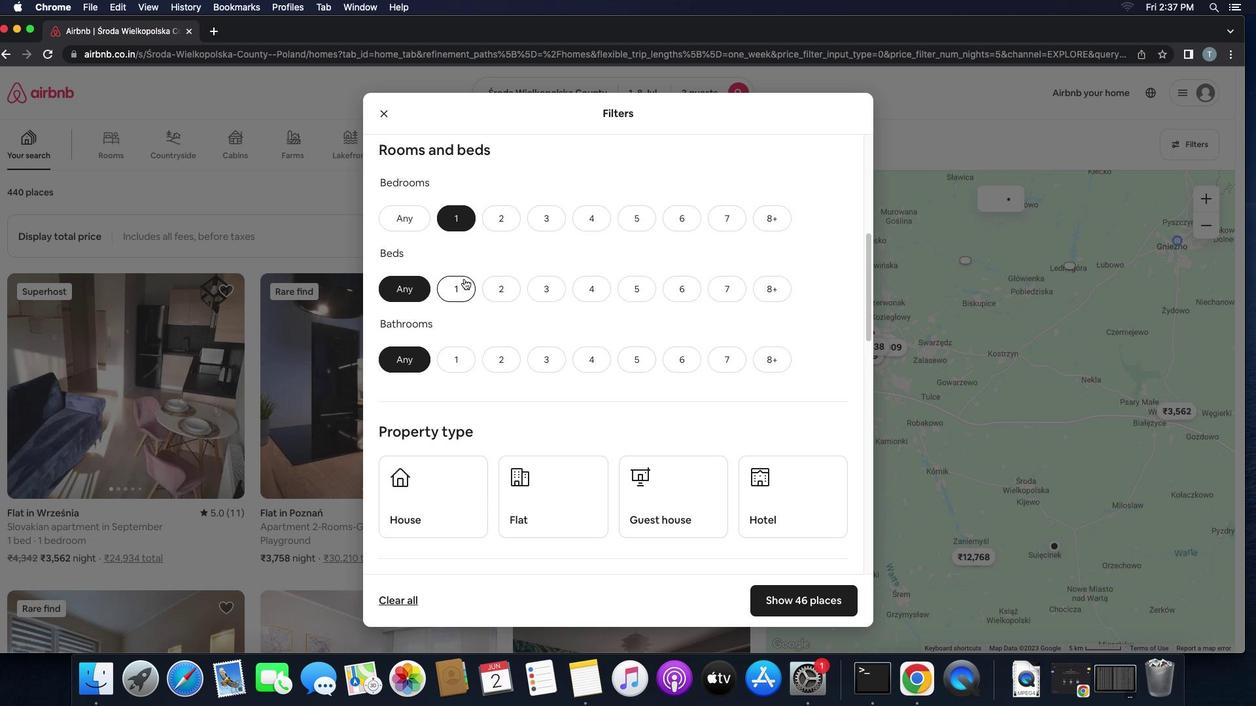 
Action: Mouse pressed left at (463, 279)
Screenshot: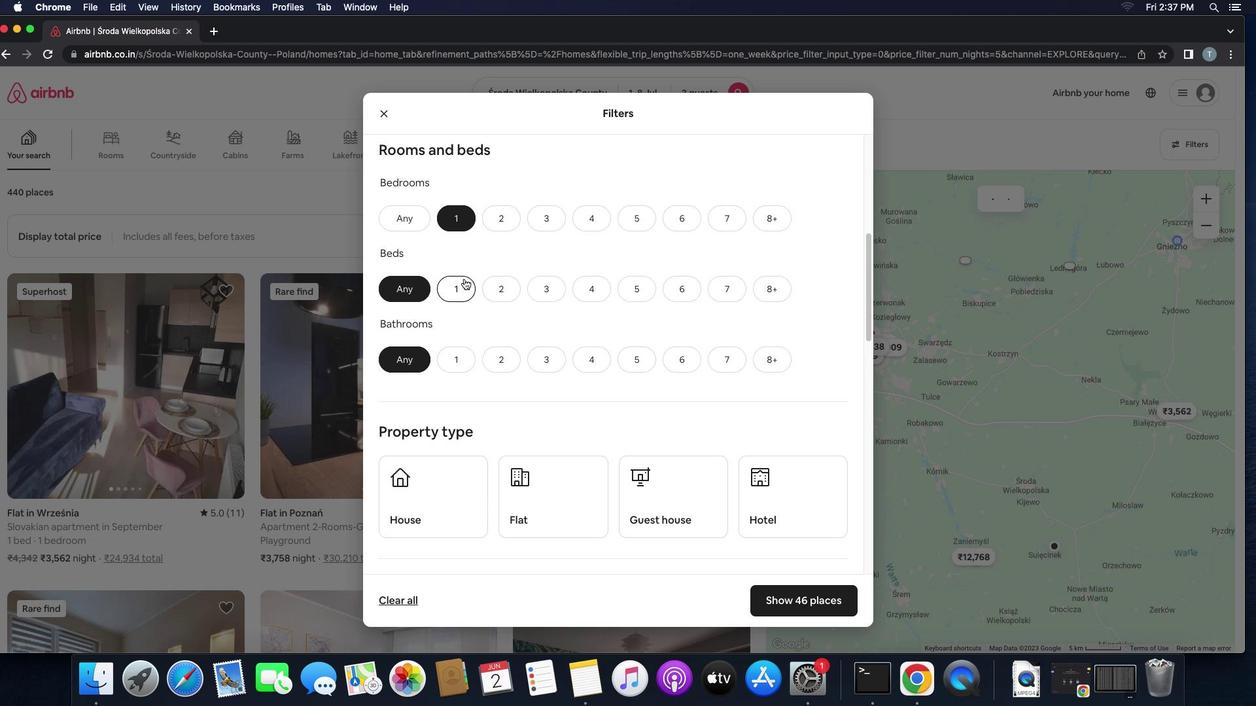 
Action: Mouse moved to (460, 365)
Screenshot: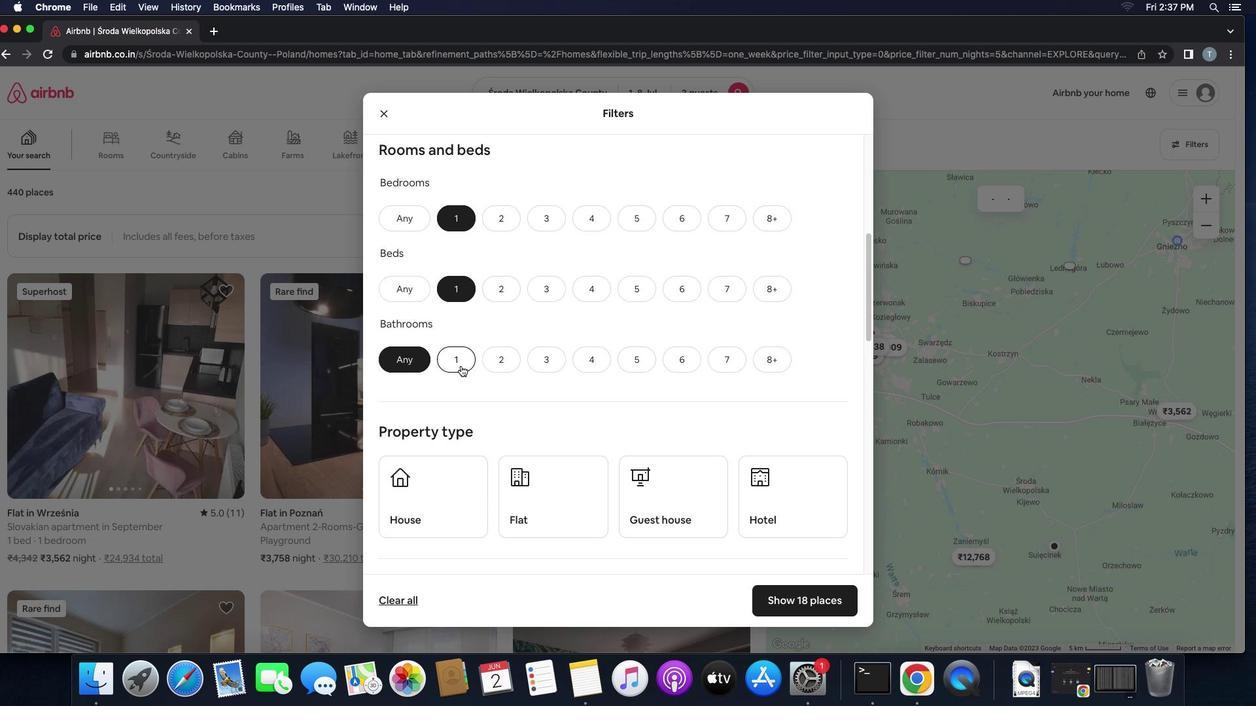 
Action: Mouse pressed left at (460, 365)
Screenshot: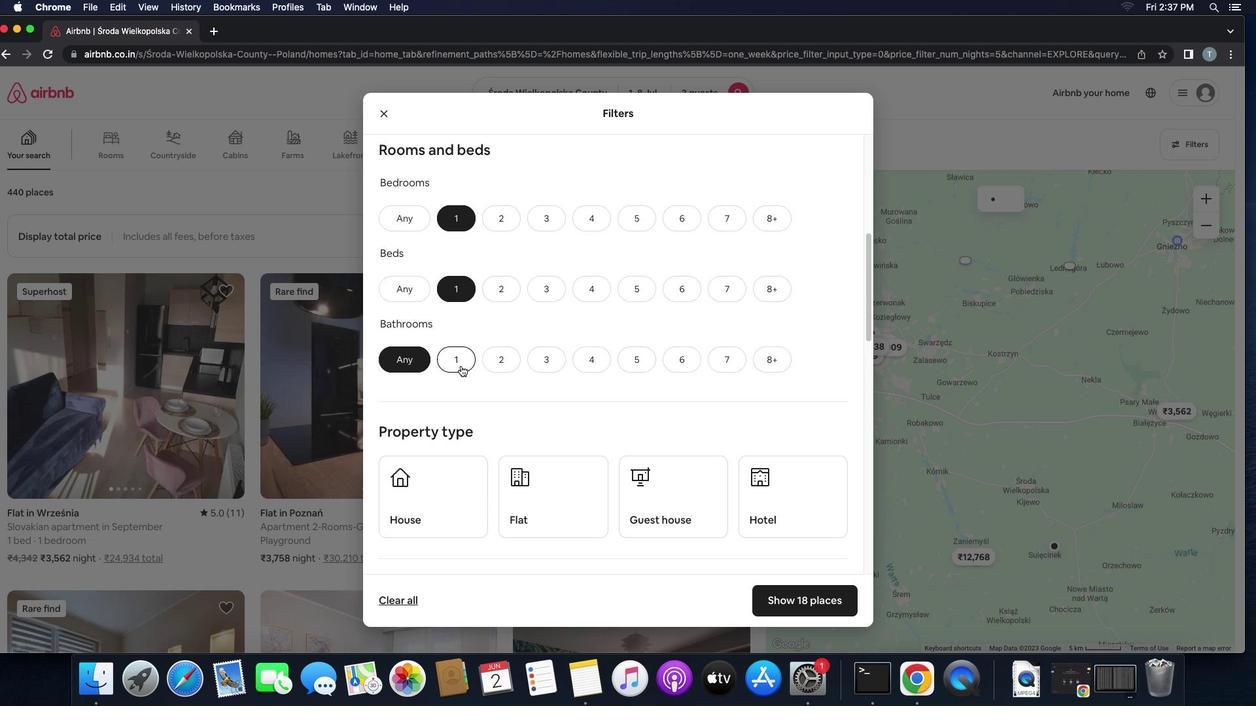 
Action: Mouse moved to (568, 378)
Screenshot: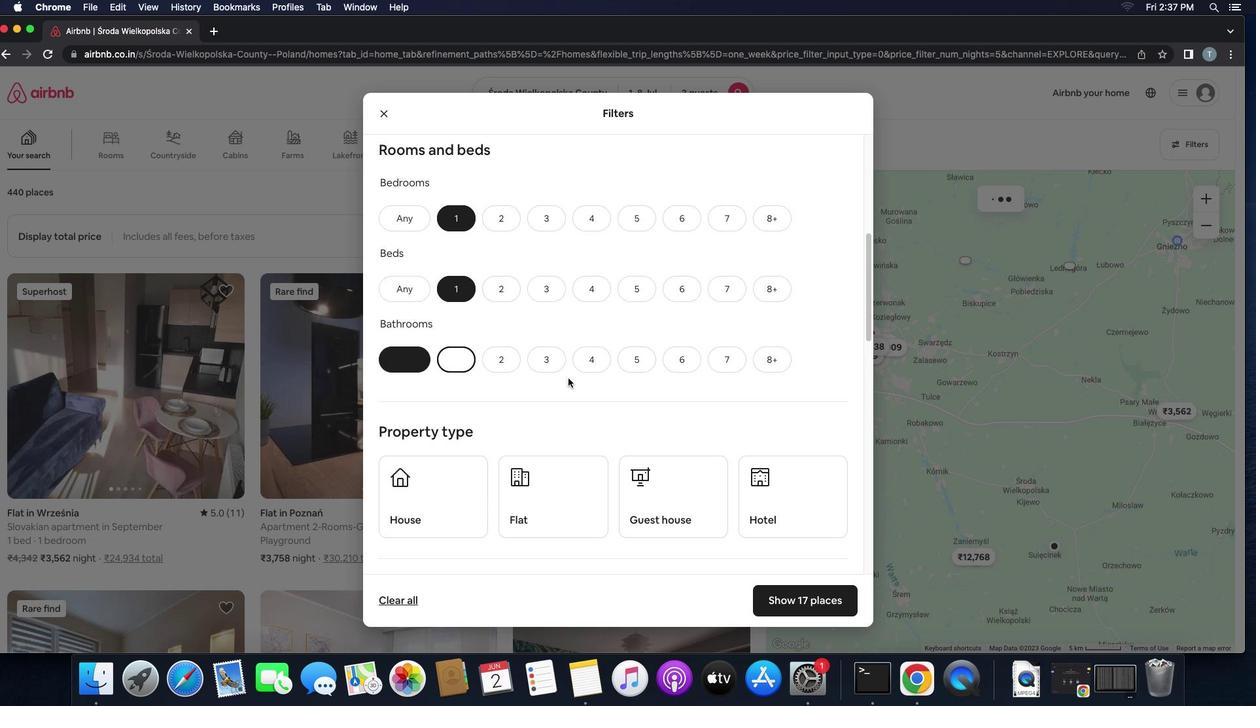 
Action: Mouse scrolled (568, 378) with delta (0, 0)
Screenshot: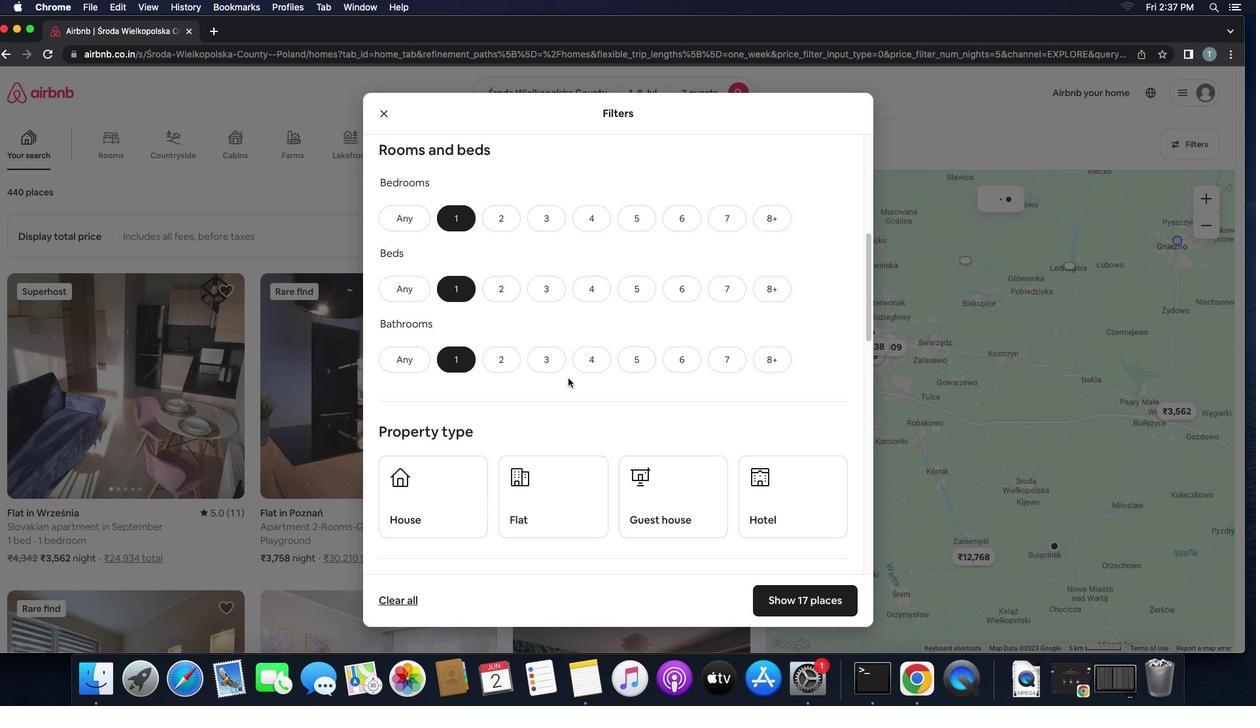 
Action: Mouse scrolled (568, 378) with delta (0, 0)
Screenshot: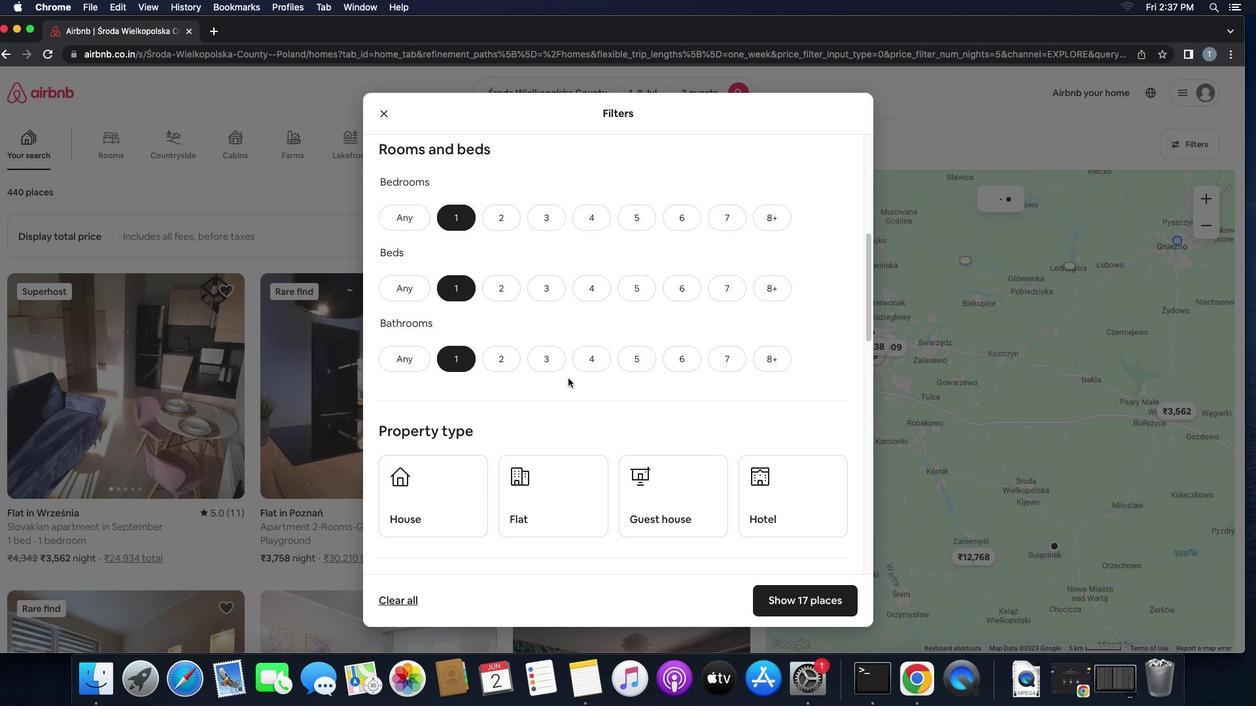 
Action: Mouse scrolled (568, 378) with delta (0, -1)
Screenshot: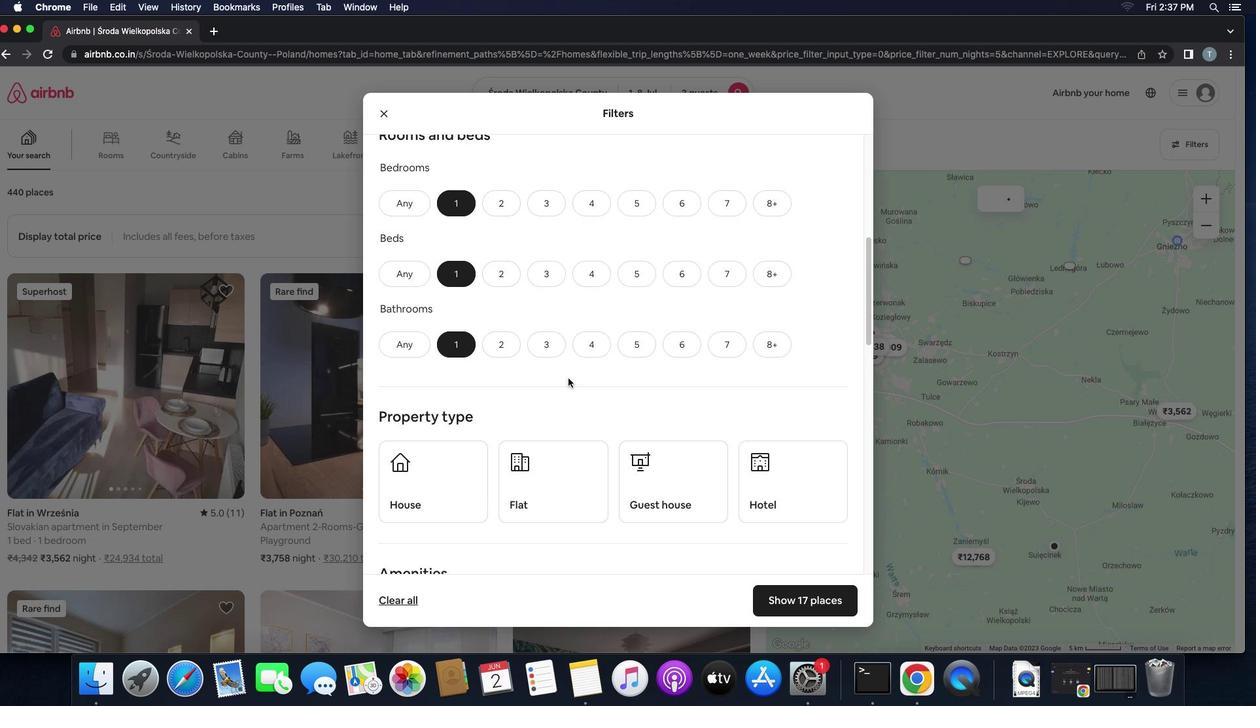 
Action: Mouse scrolled (568, 378) with delta (0, 0)
Screenshot: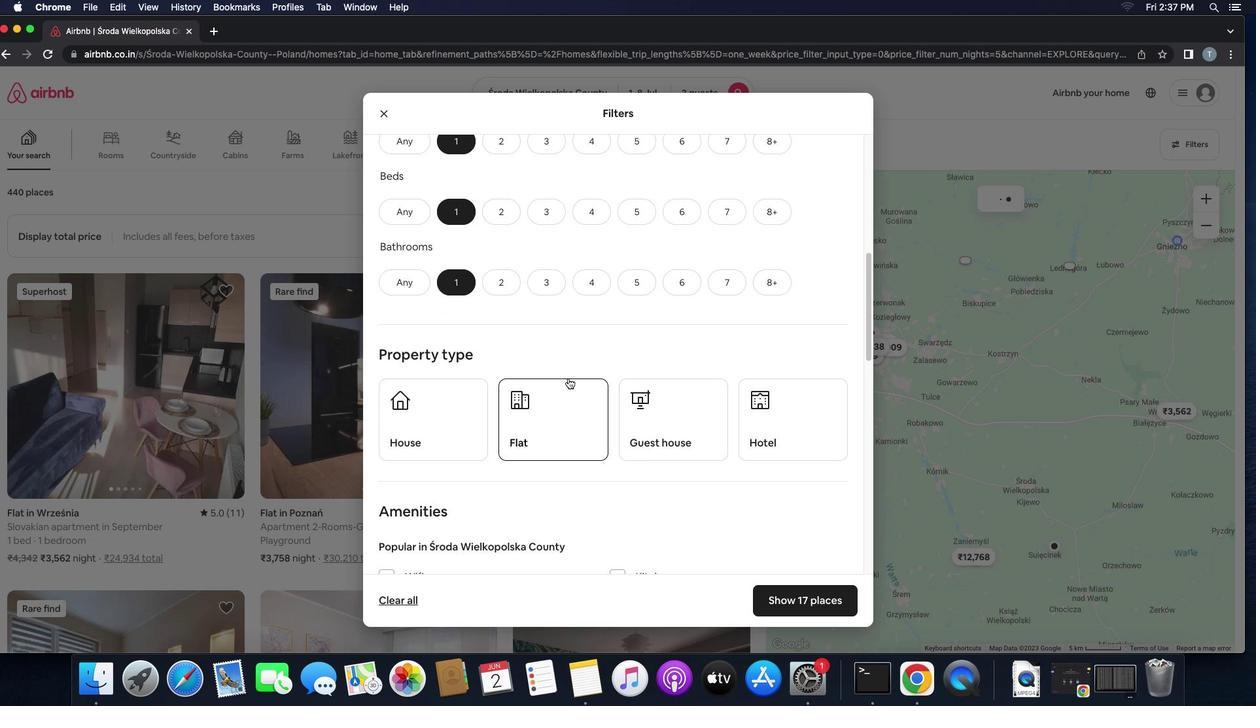 
Action: Mouse scrolled (568, 378) with delta (0, 0)
Screenshot: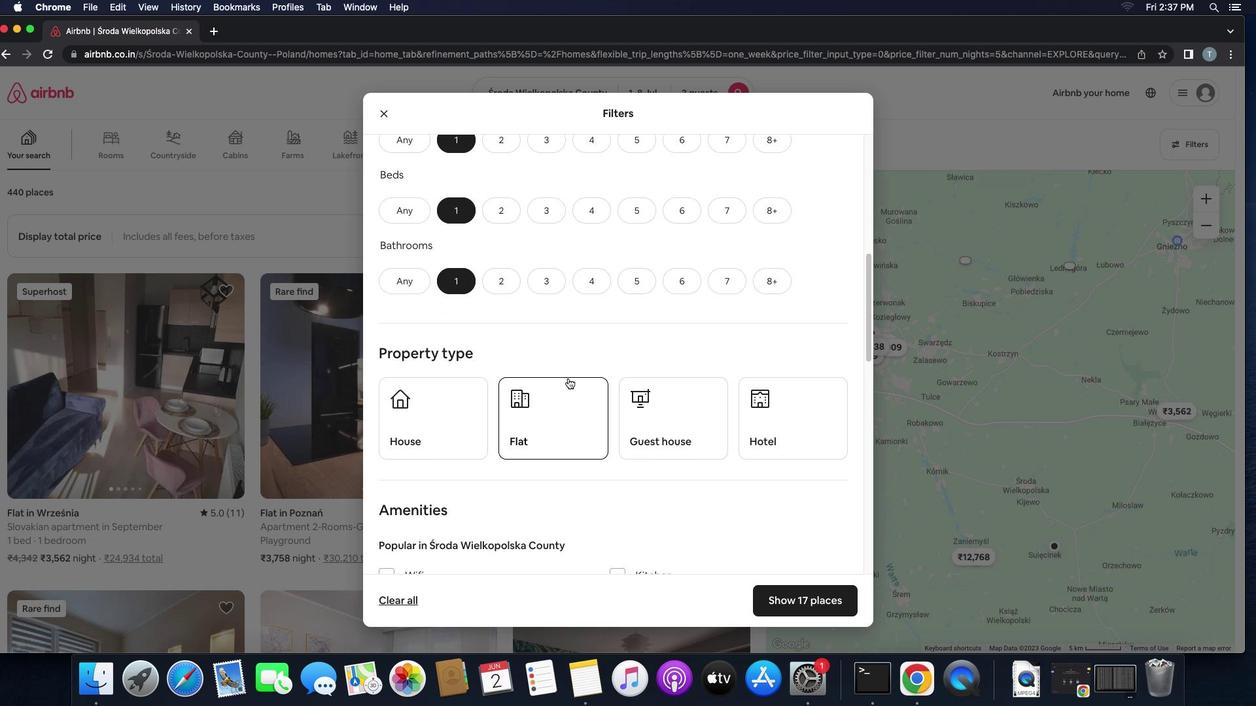 
Action: Mouse scrolled (568, 378) with delta (0, 0)
Screenshot: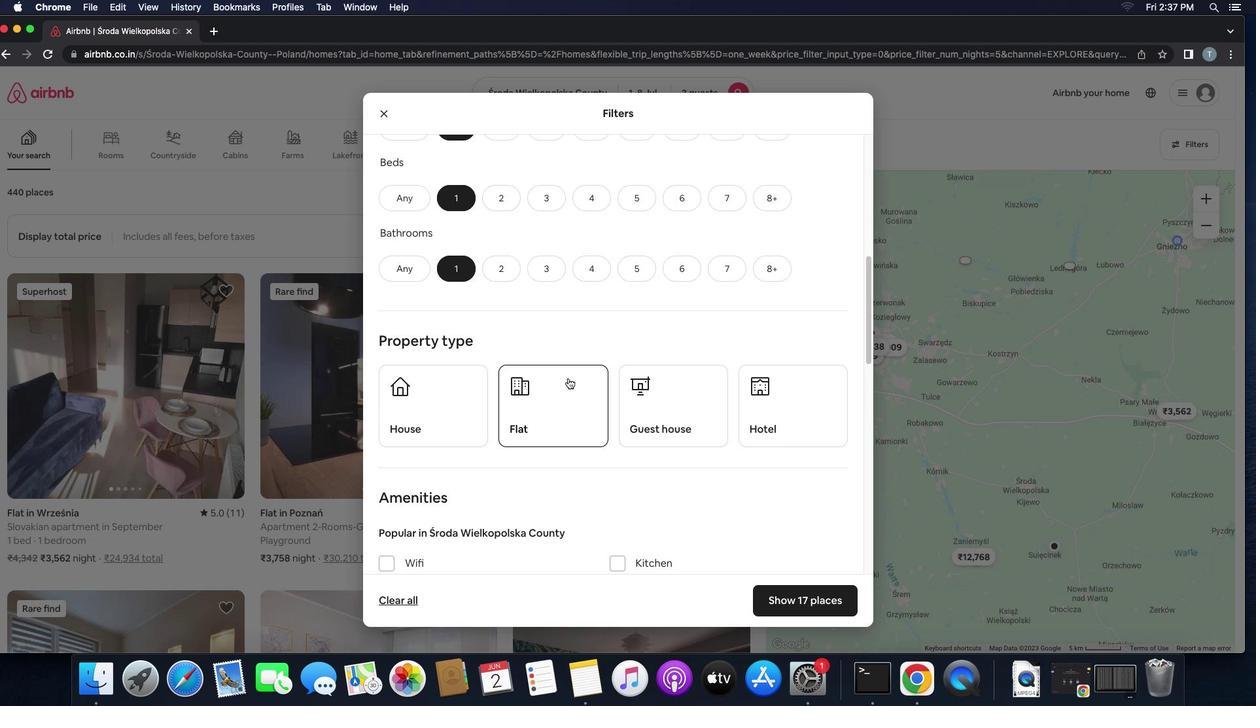 
Action: Mouse scrolled (568, 378) with delta (0, 0)
Screenshot: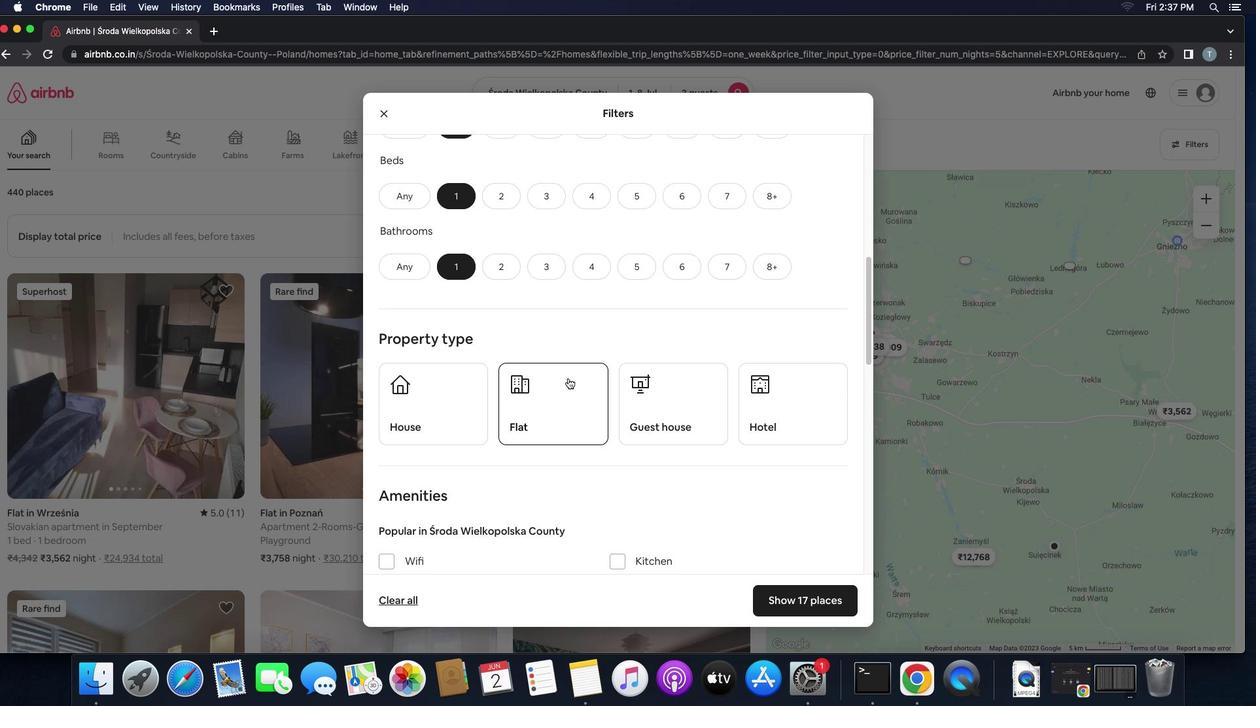 
Action: Mouse scrolled (568, 378) with delta (0, 0)
Screenshot: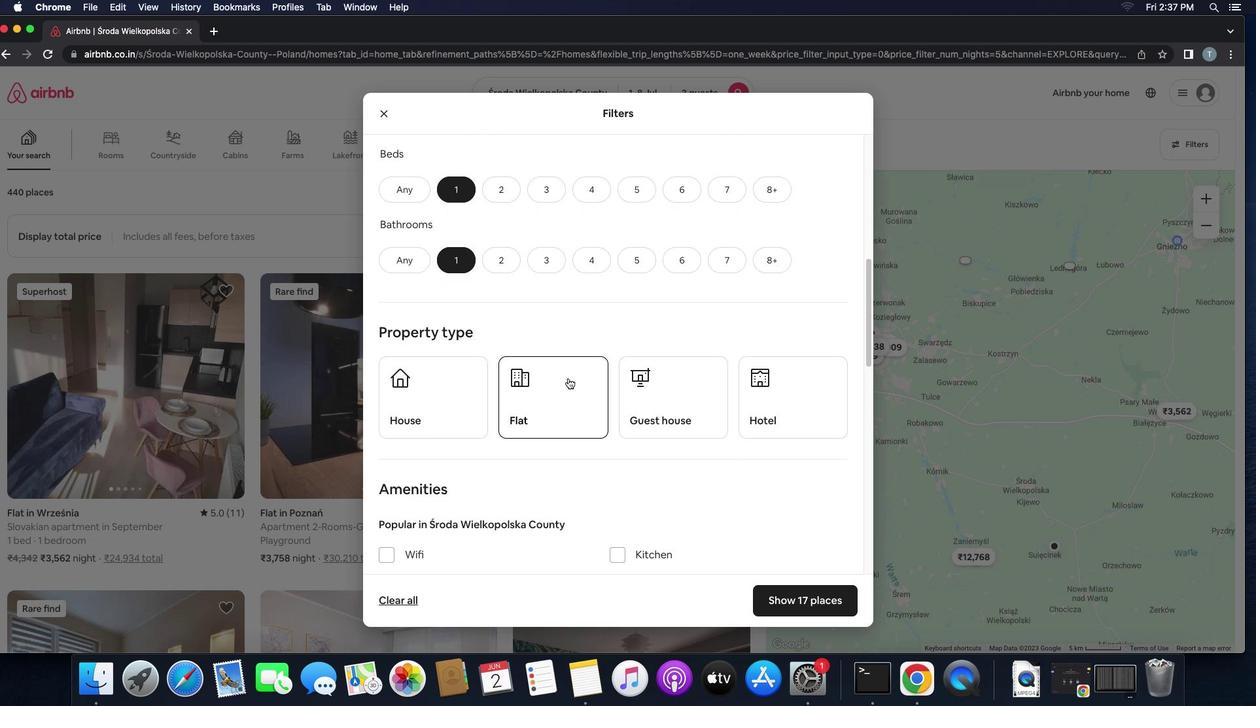 
Action: Mouse scrolled (568, 378) with delta (0, 0)
Screenshot: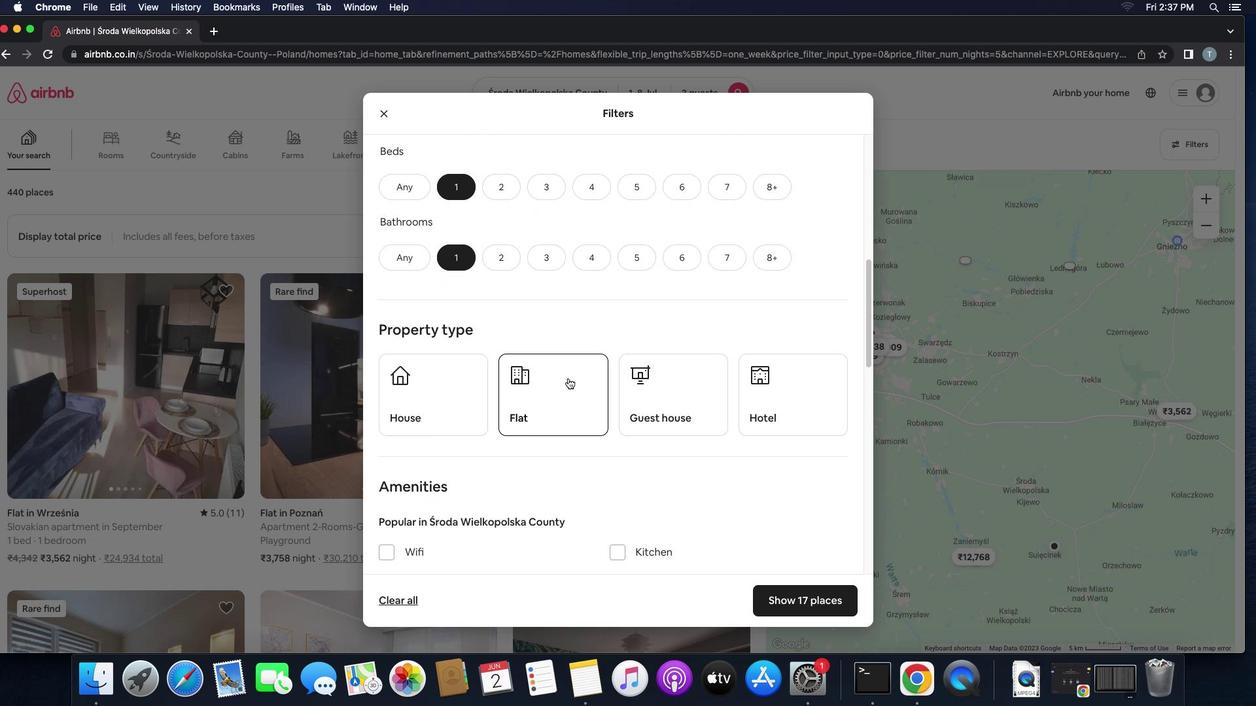 
Action: Mouse scrolled (568, 378) with delta (0, 0)
Screenshot: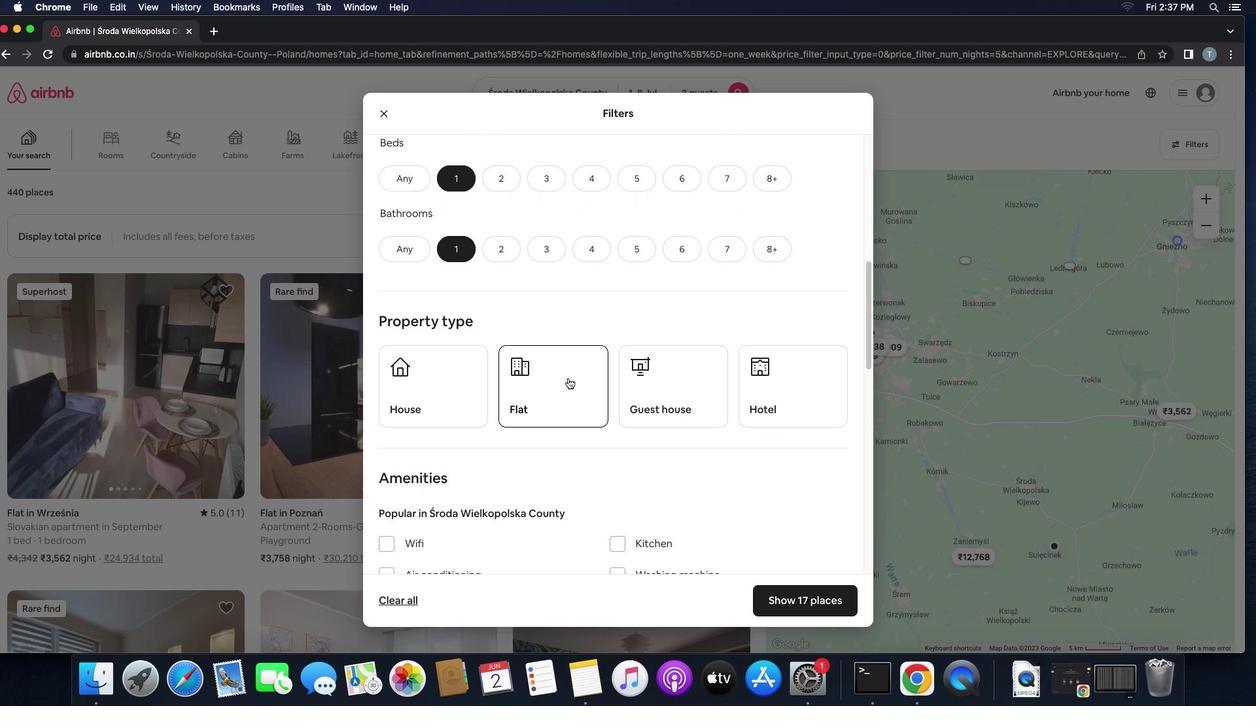 
Action: Mouse scrolled (568, 378) with delta (0, 0)
Screenshot: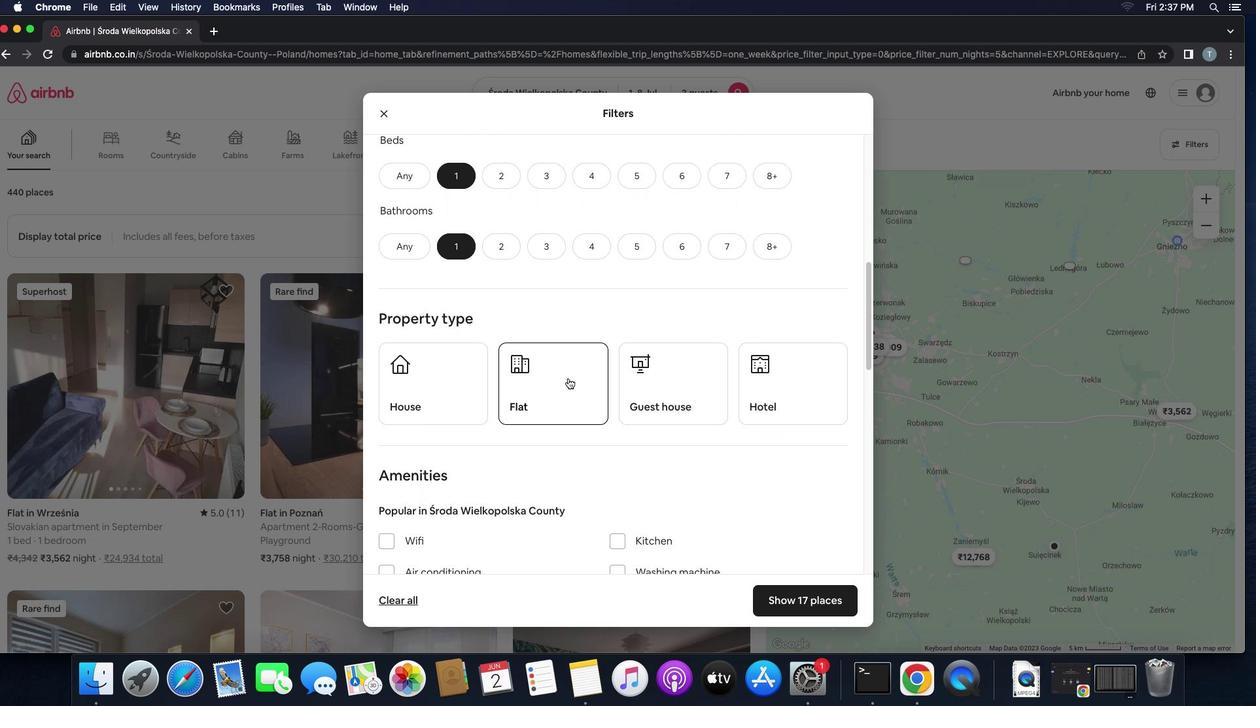 
Action: Mouse scrolled (568, 378) with delta (0, 0)
Screenshot: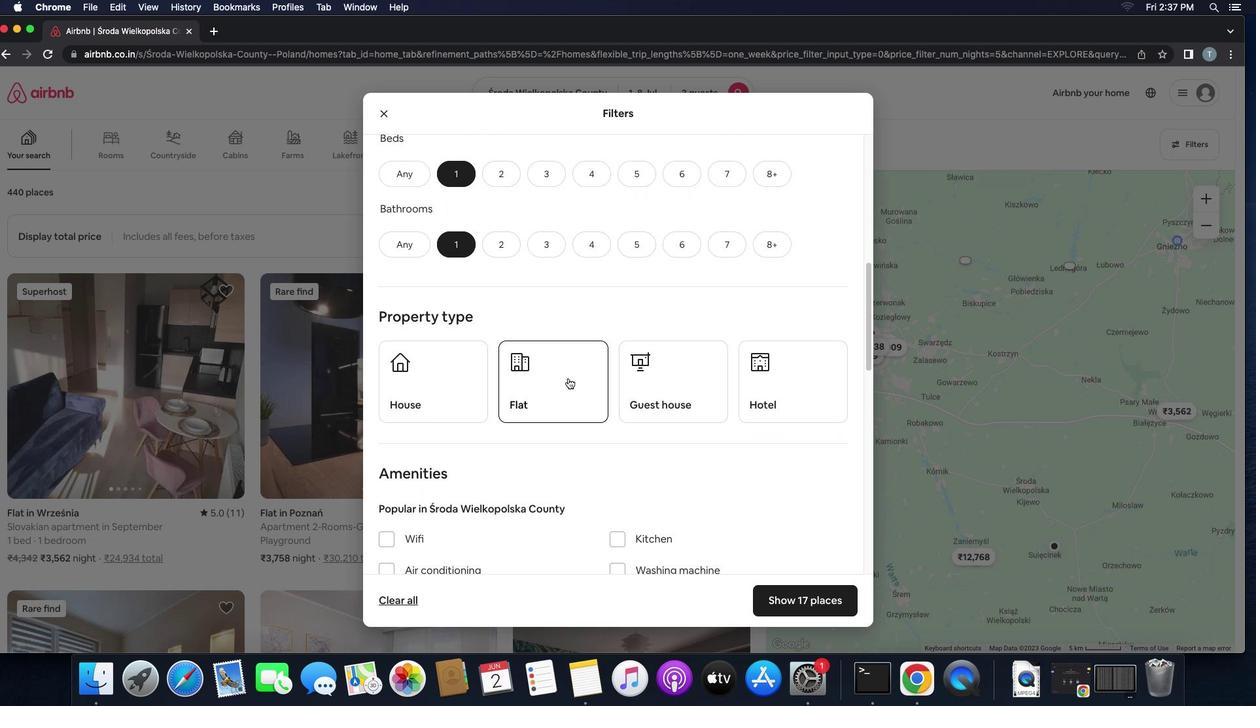 
Action: Mouse moved to (425, 351)
Screenshot: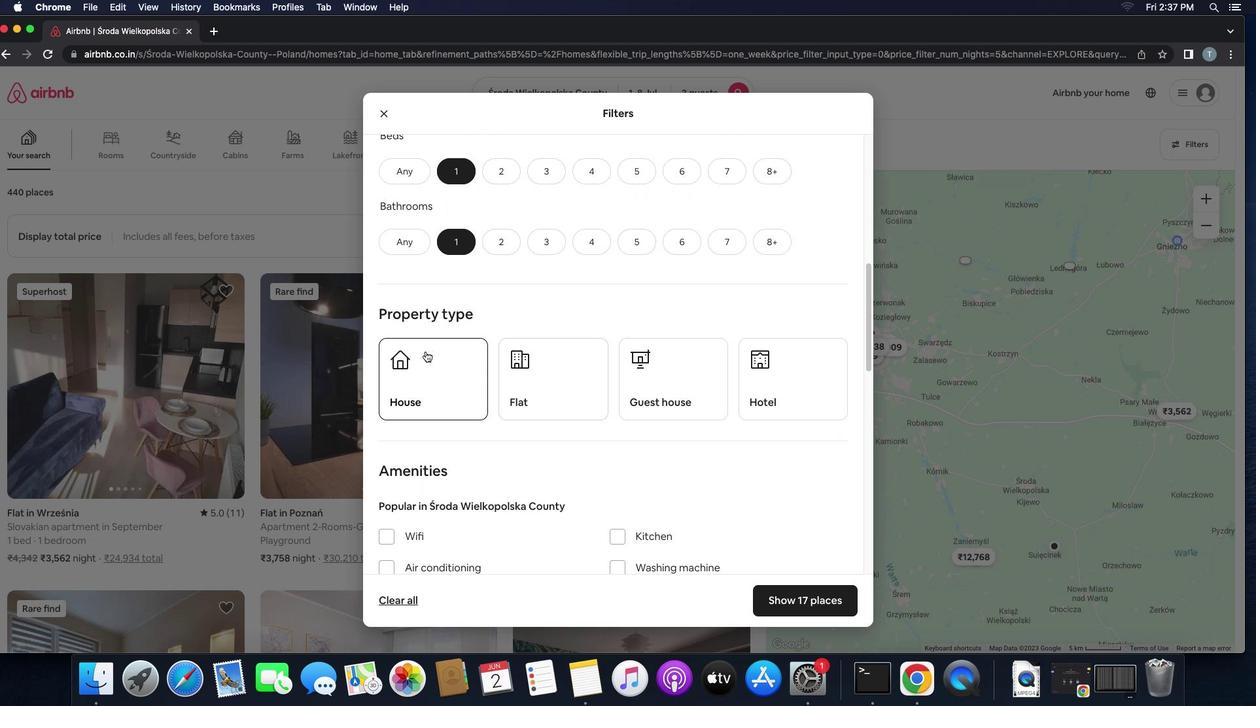 
Action: Mouse pressed left at (425, 351)
Screenshot: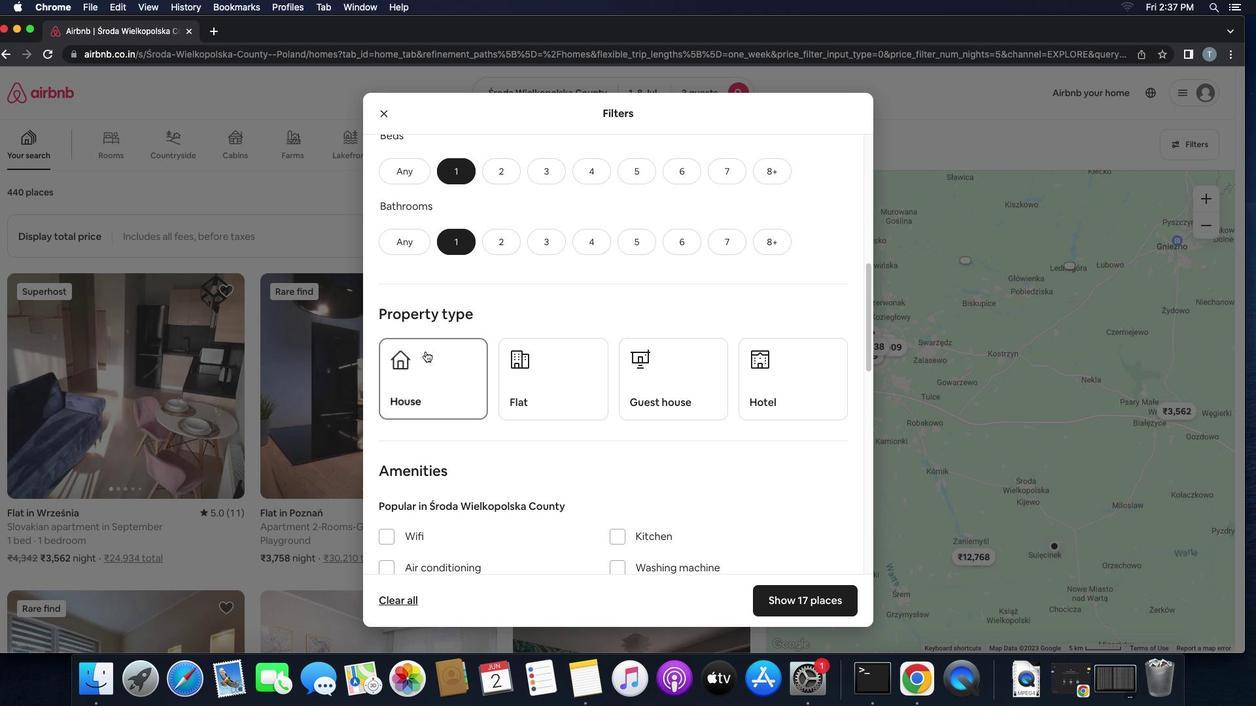 
Action: Mouse moved to (541, 370)
Screenshot: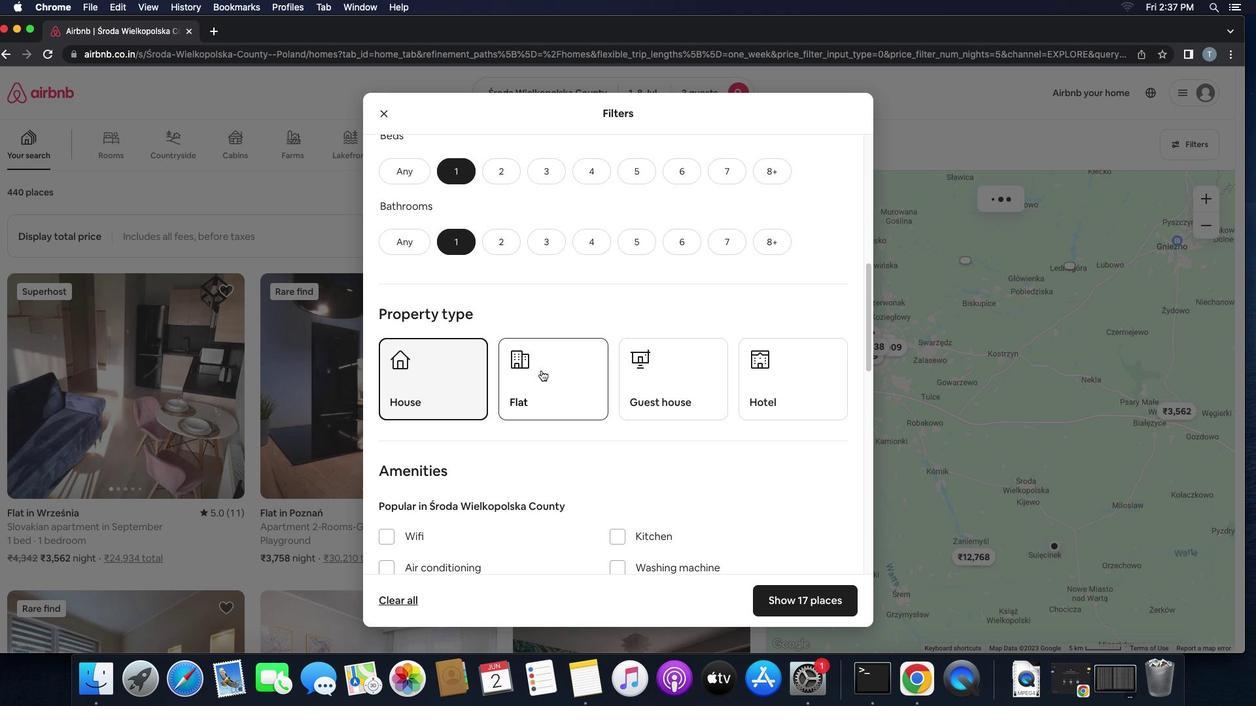 
Action: Mouse pressed left at (541, 370)
Screenshot: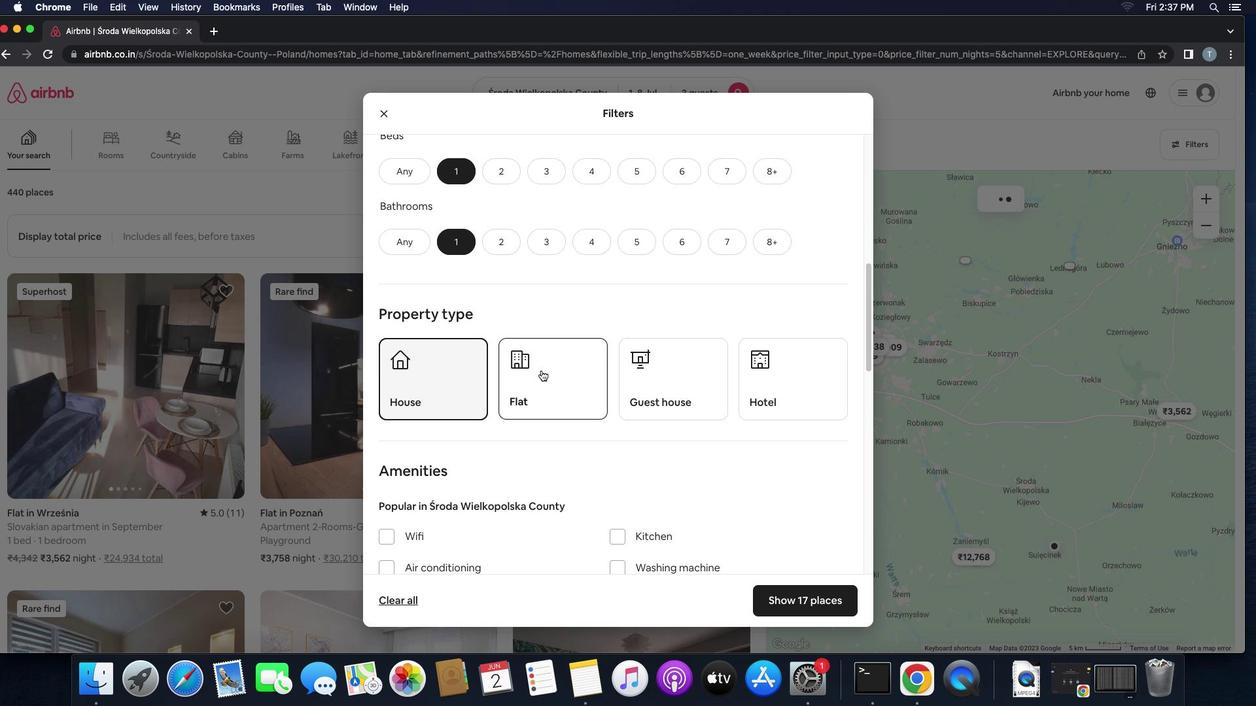 
Action: Mouse moved to (661, 373)
Screenshot: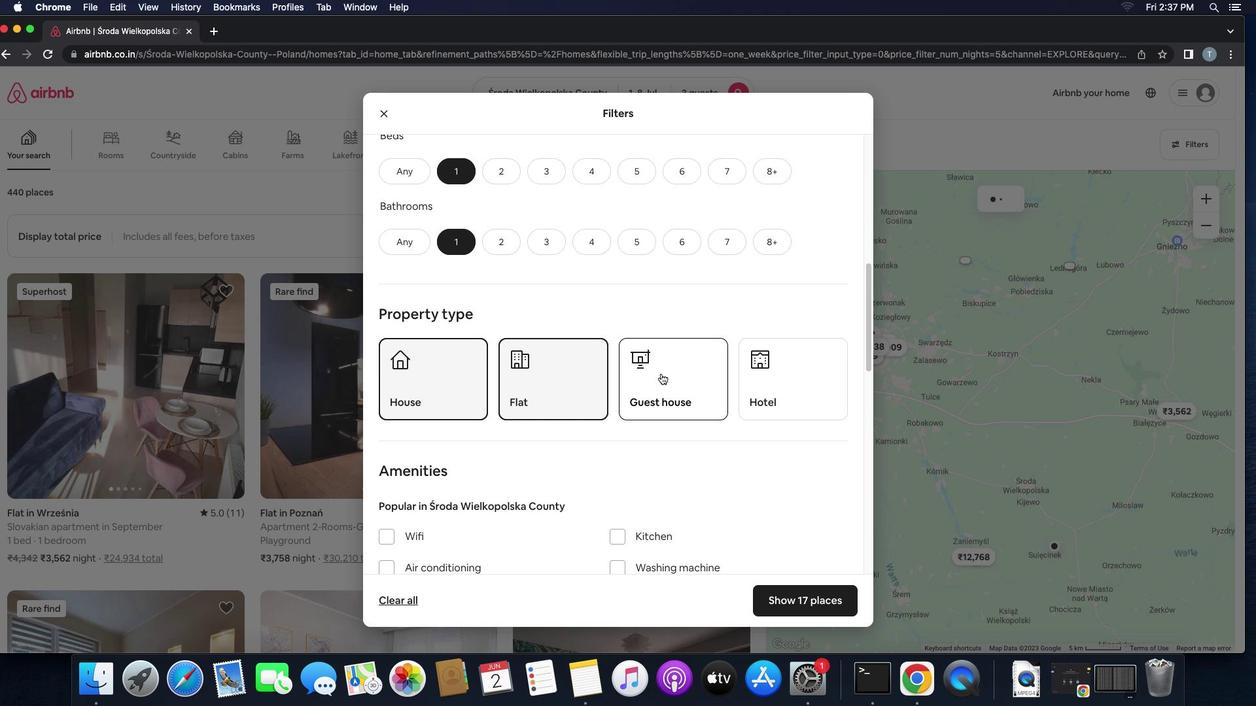 
Action: Mouse pressed left at (661, 373)
Screenshot: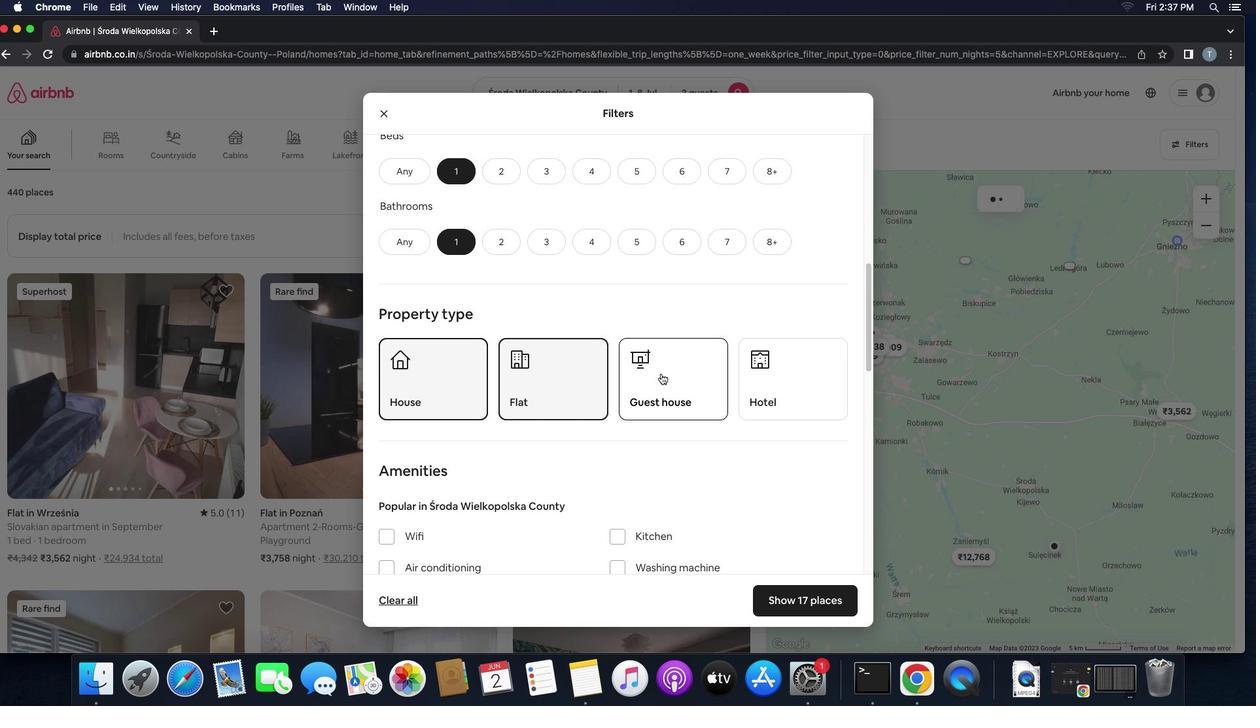 
Action: Mouse moved to (766, 385)
Screenshot: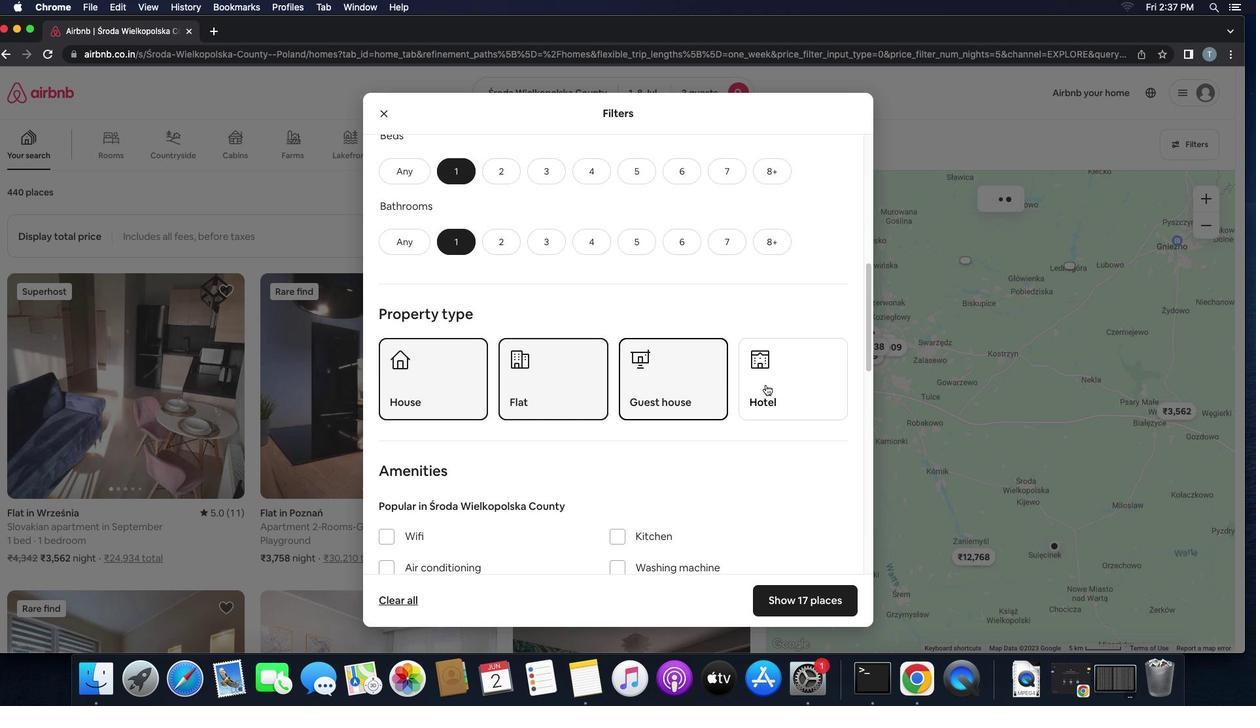
Action: Mouse pressed left at (766, 385)
Screenshot: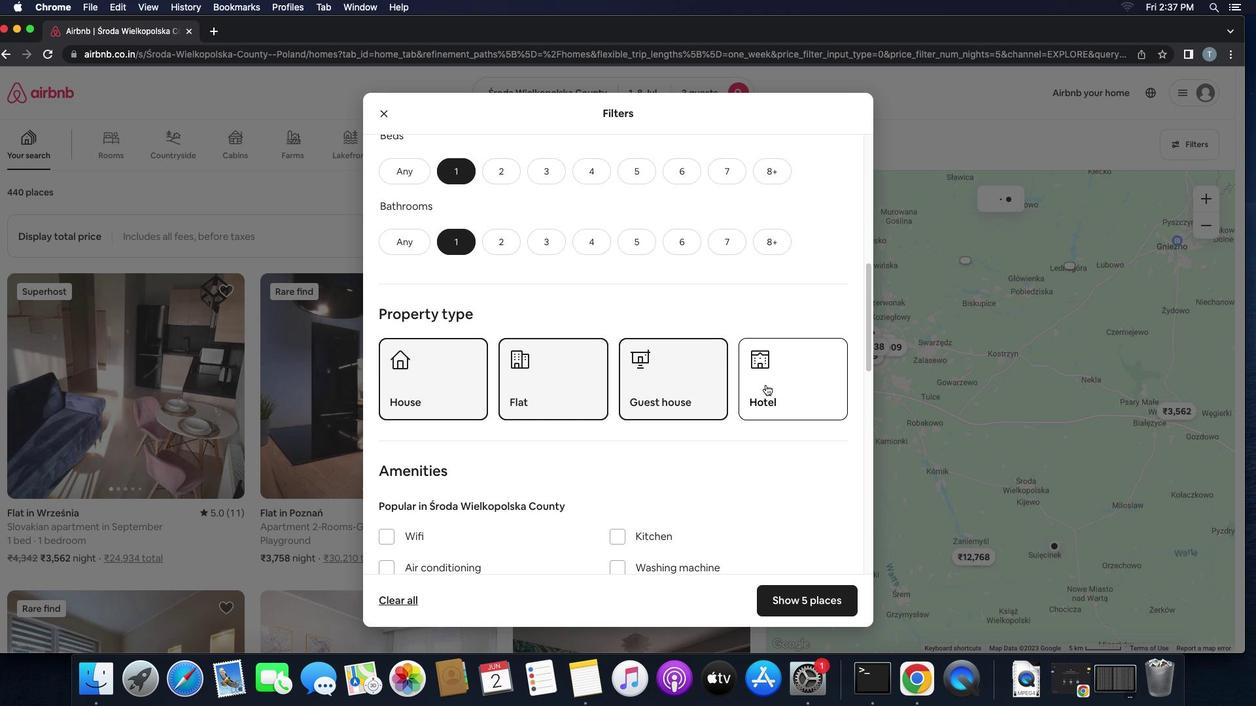 
Action: Mouse moved to (727, 425)
Screenshot: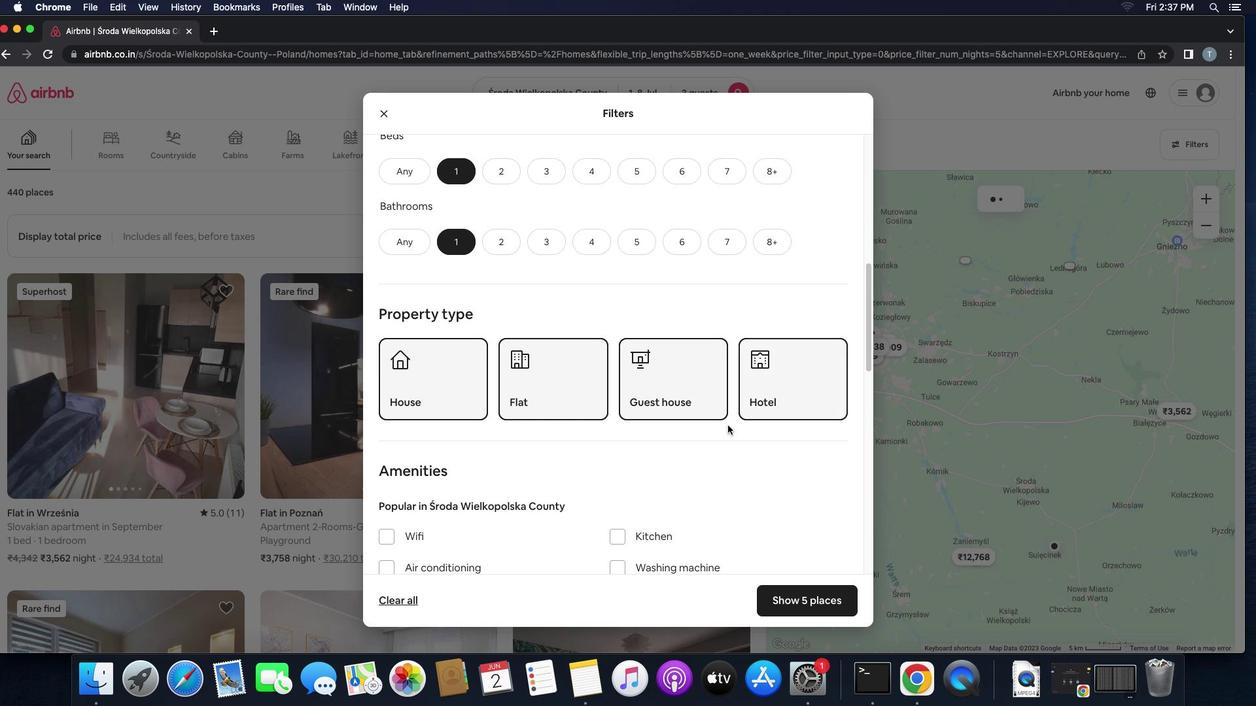 
Action: Mouse scrolled (727, 425) with delta (0, 0)
Screenshot: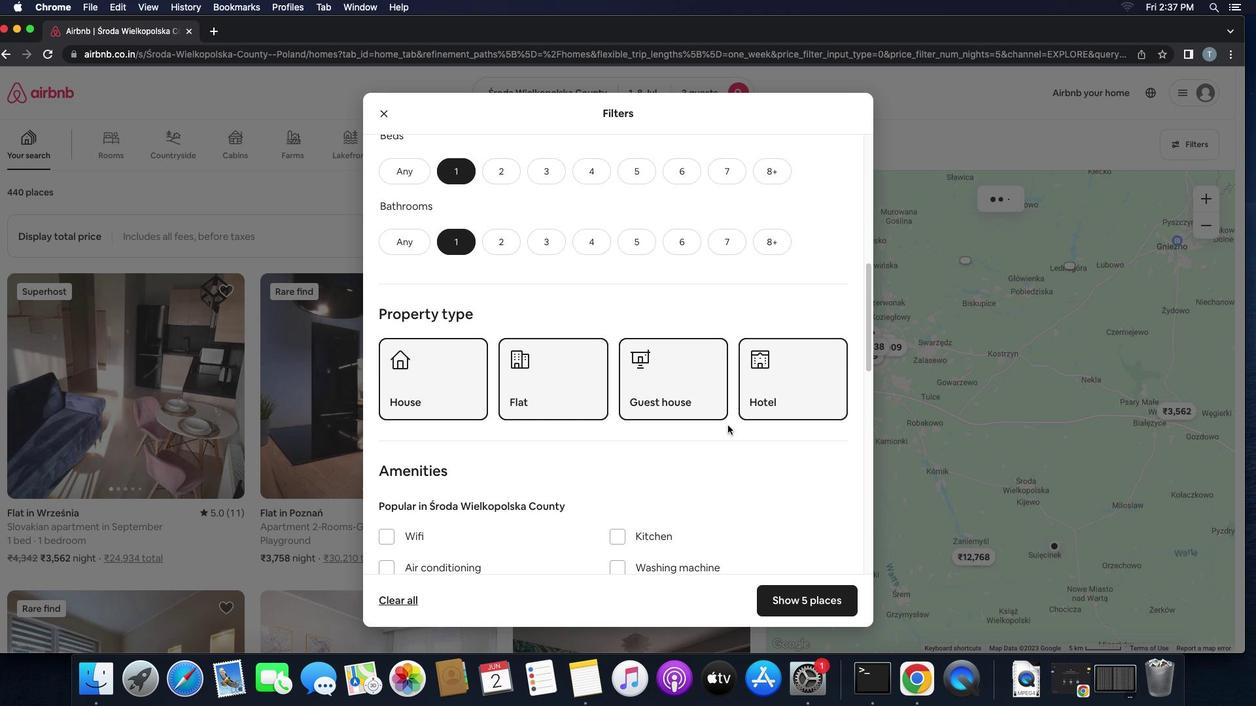 
Action: Mouse scrolled (727, 425) with delta (0, 0)
Screenshot: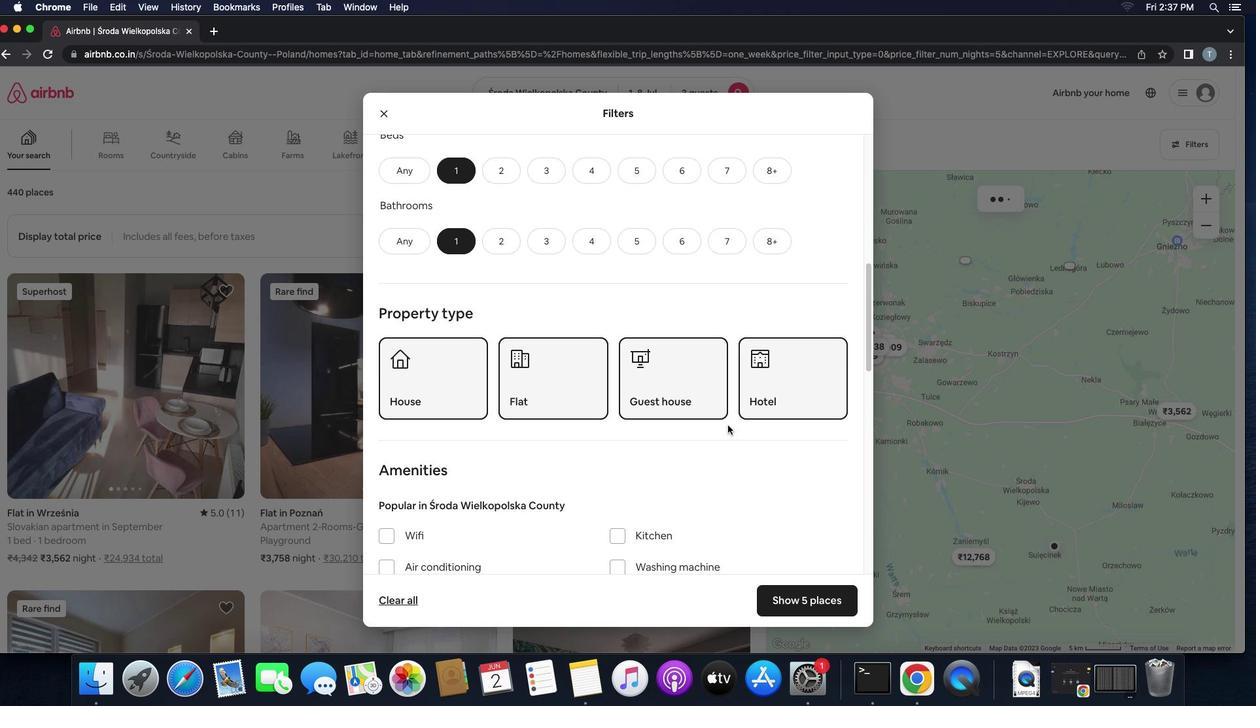 
Action: Mouse scrolled (727, 425) with delta (0, 0)
Screenshot: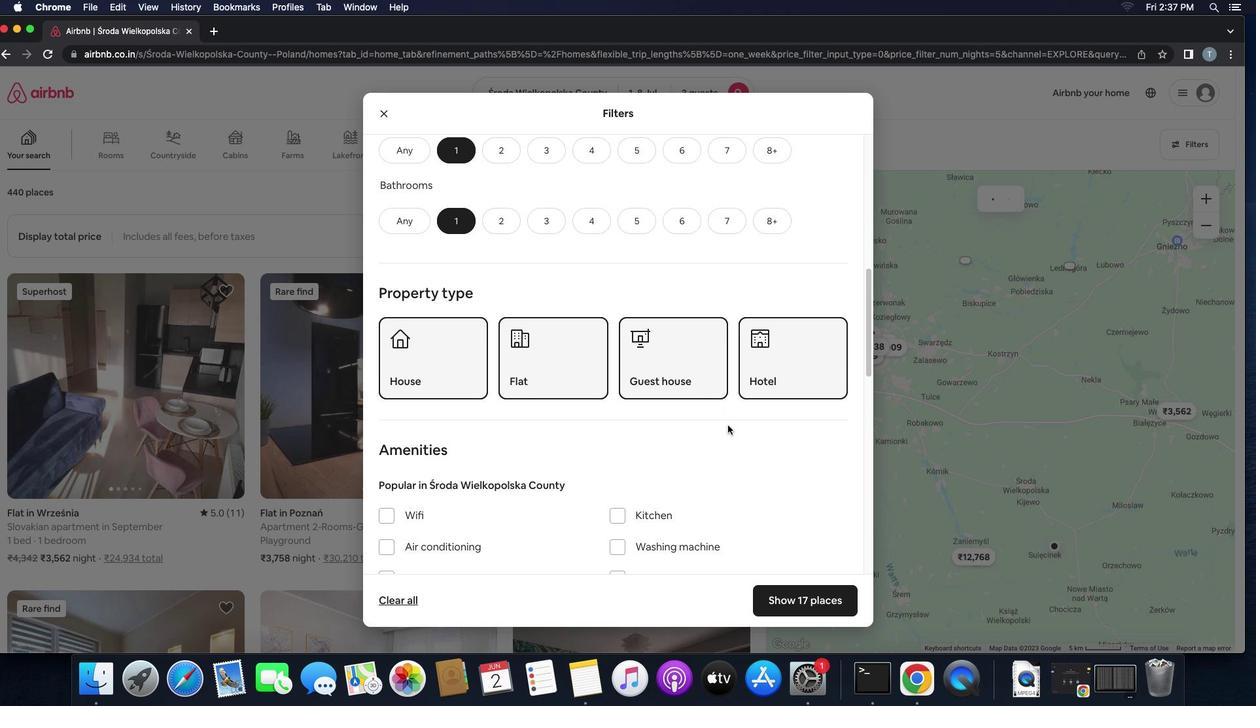 
Action: Mouse scrolled (727, 425) with delta (0, 0)
Screenshot: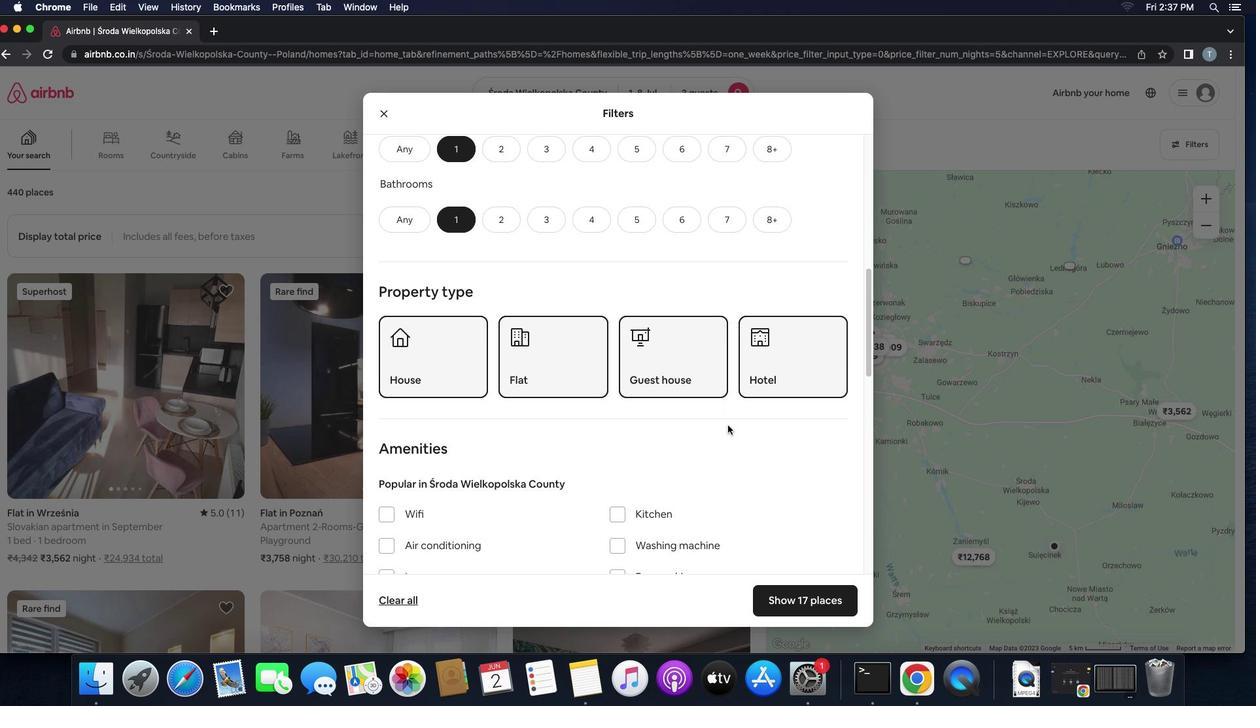 
Action: Mouse scrolled (727, 425) with delta (0, 0)
Screenshot: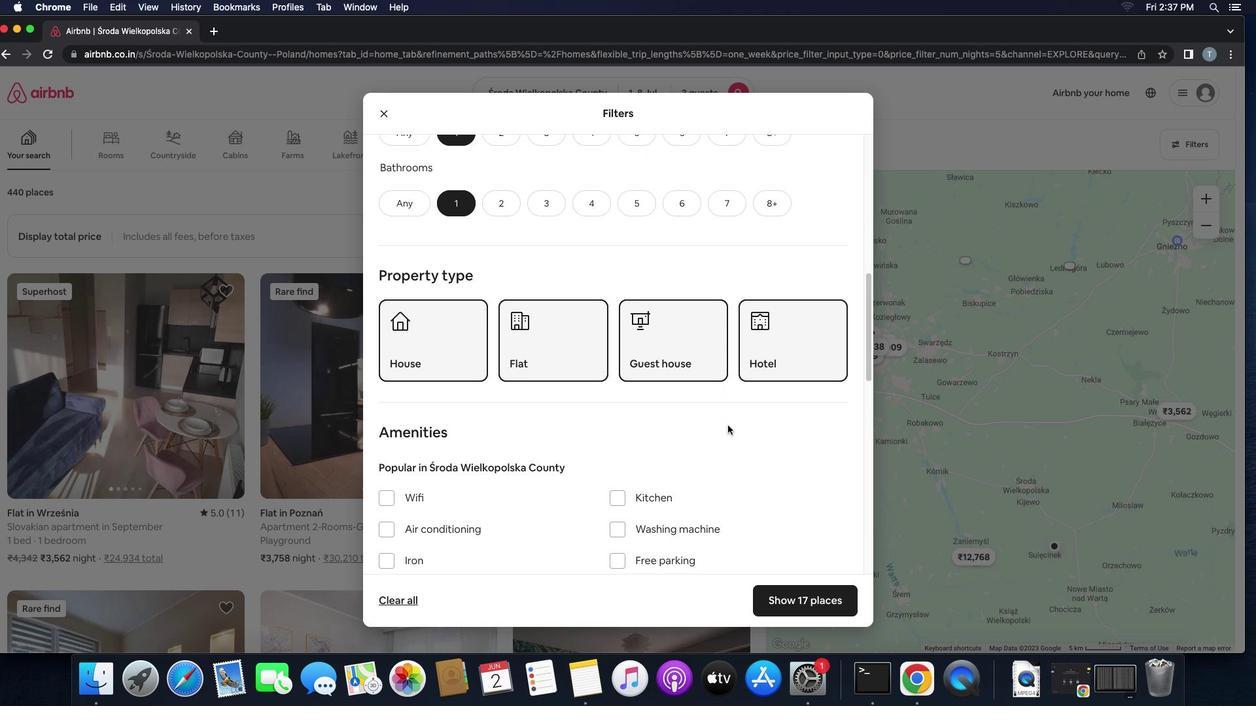 
Action: Mouse scrolled (727, 425) with delta (0, 0)
Screenshot: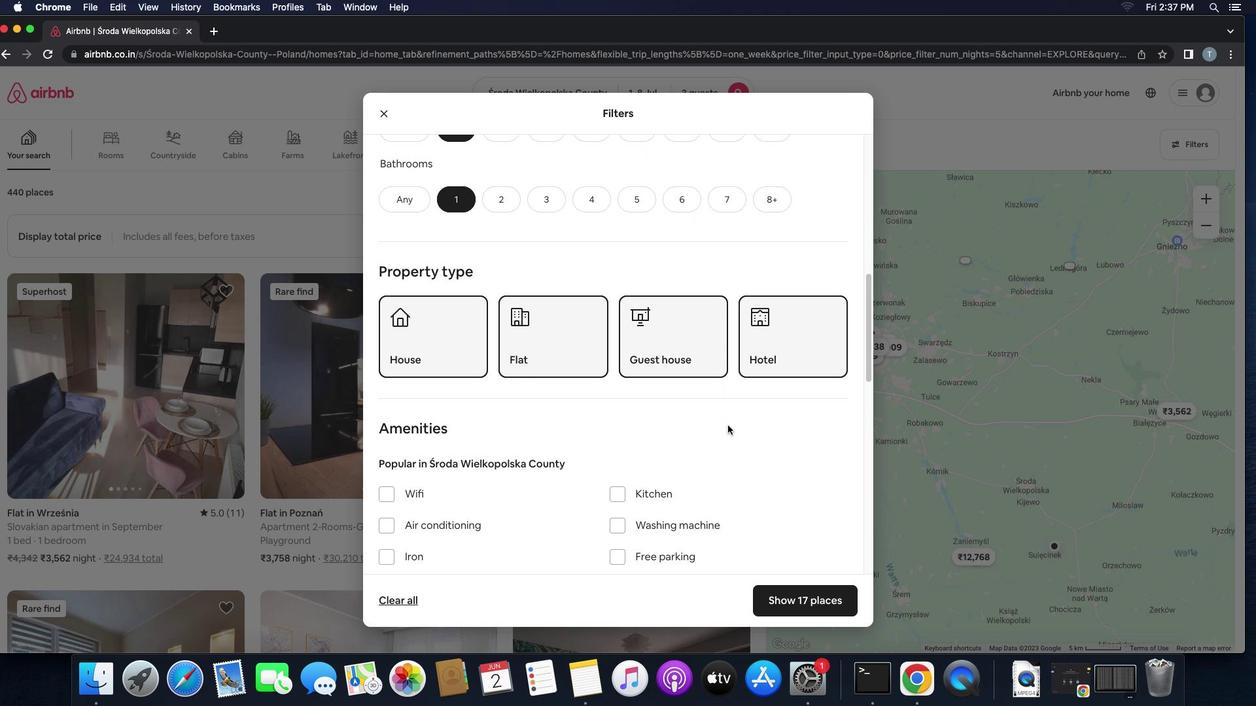 
Action: Mouse scrolled (727, 425) with delta (0, 0)
Screenshot: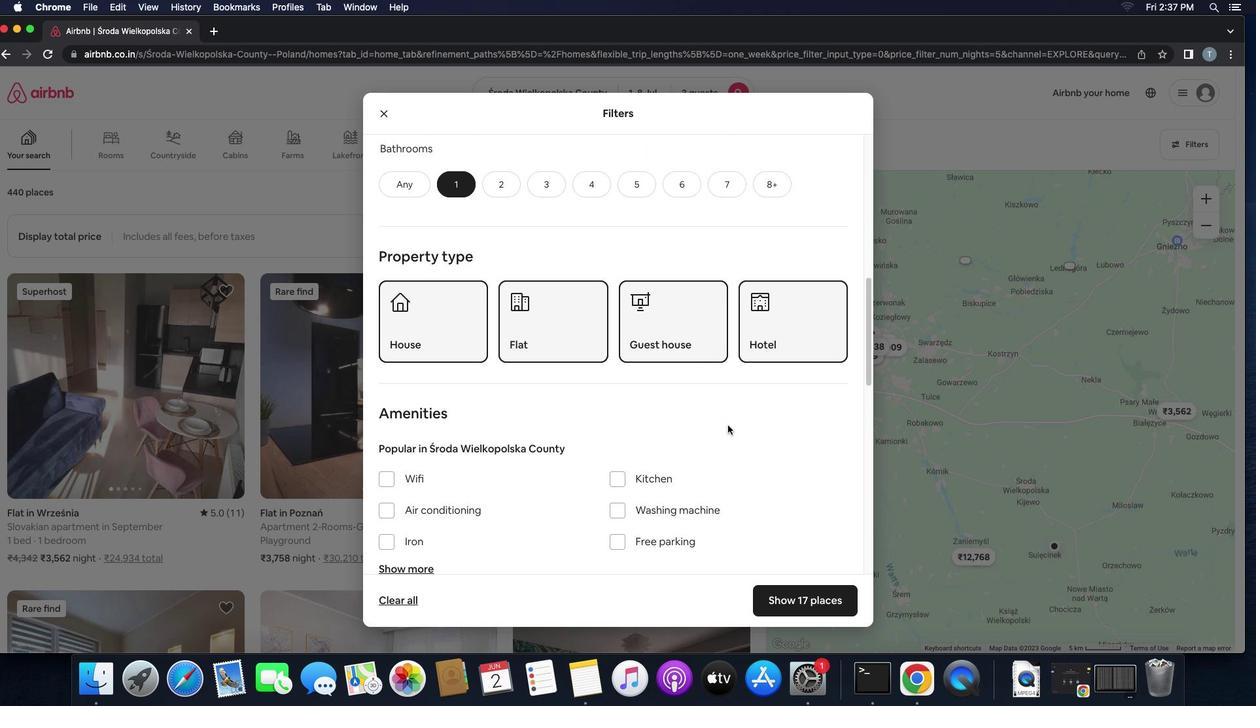 
Action: Mouse scrolled (727, 425) with delta (0, 0)
Screenshot: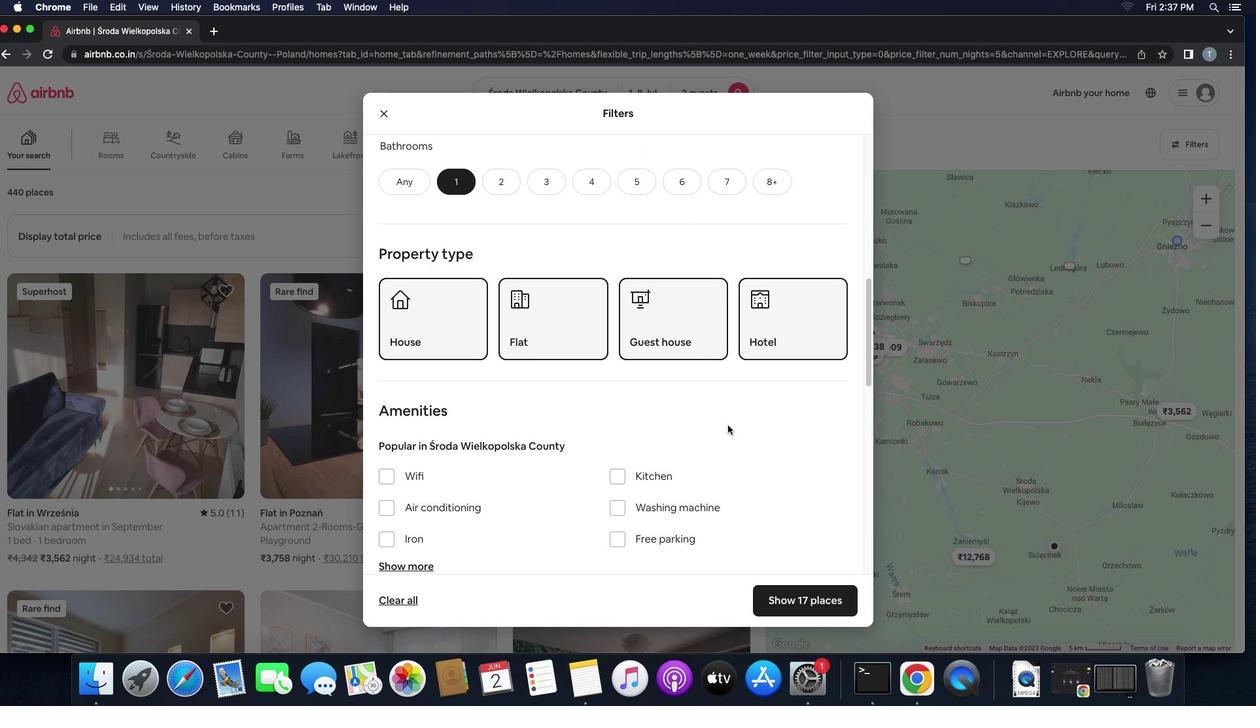 
Action: Mouse moved to (622, 503)
Screenshot: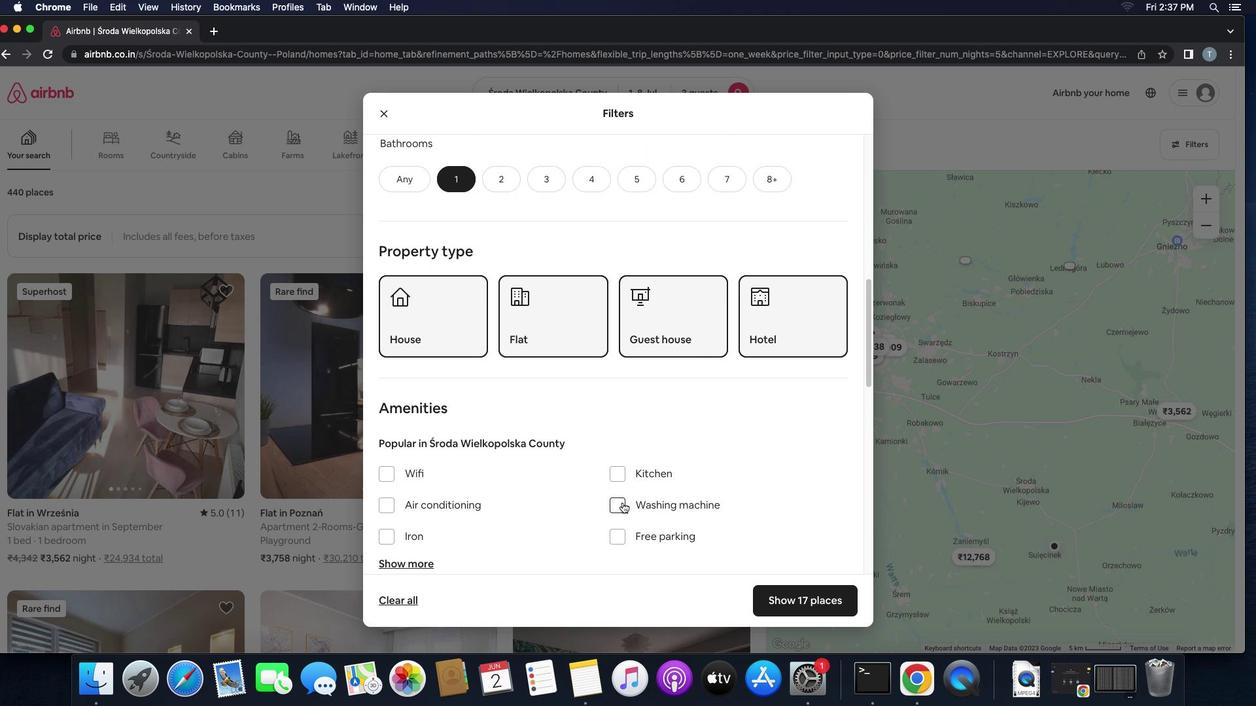 
Action: Mouse pressed left at (622, 503)
Screenshot: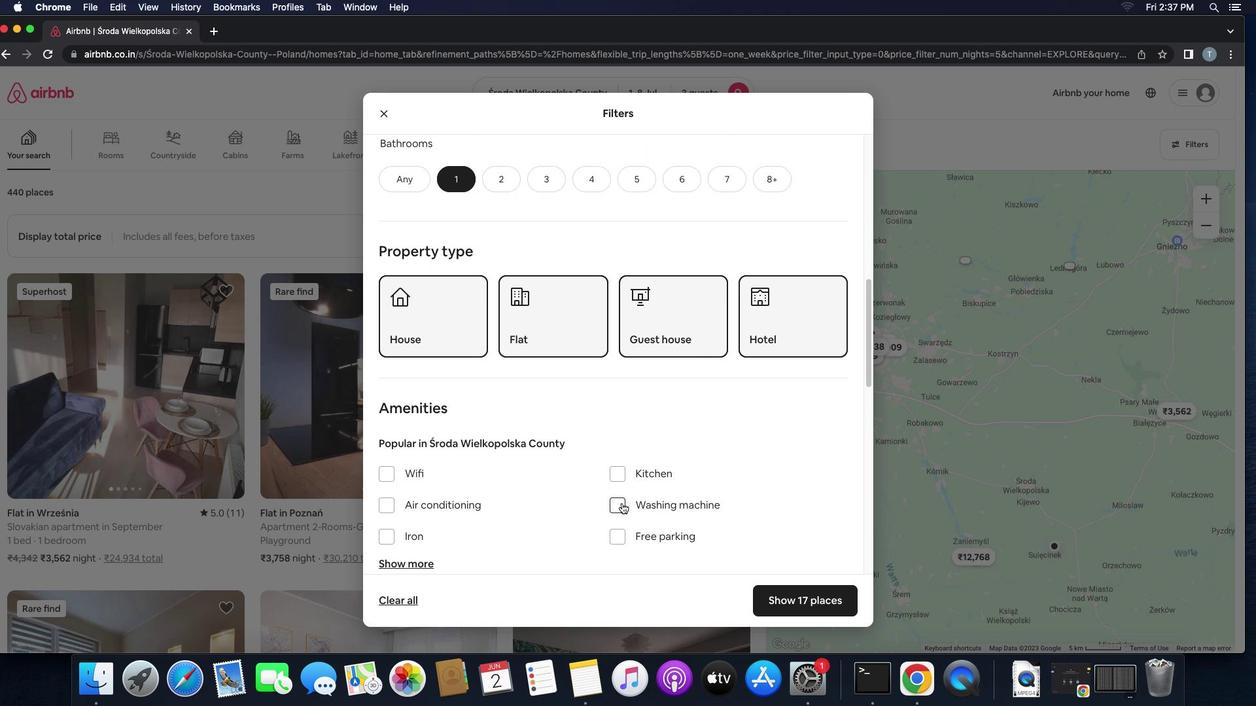 
Action: Mouse moved to (682, 506)
Screenshot: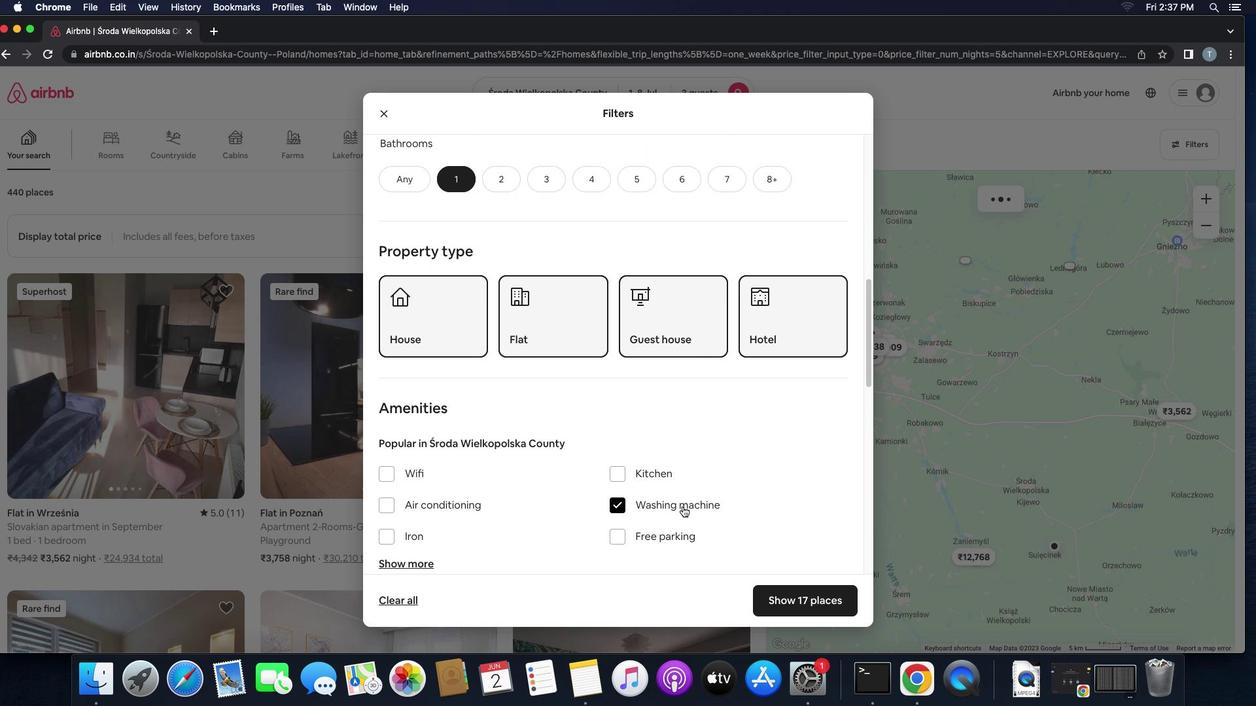 
Action: Mouse scrolled (682, 506) with delta (0, 0)
Screenshot: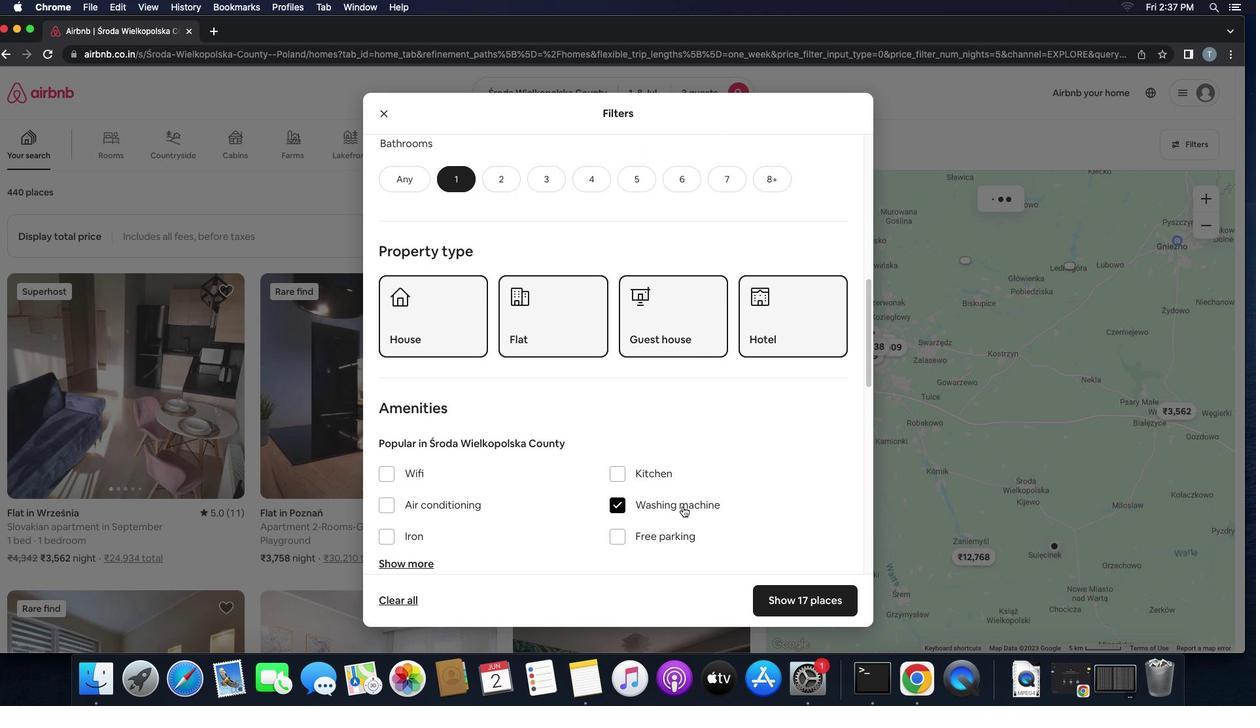 
Action: Mouse scrolled (682, 506) with delta (0, 0)
Screenshot: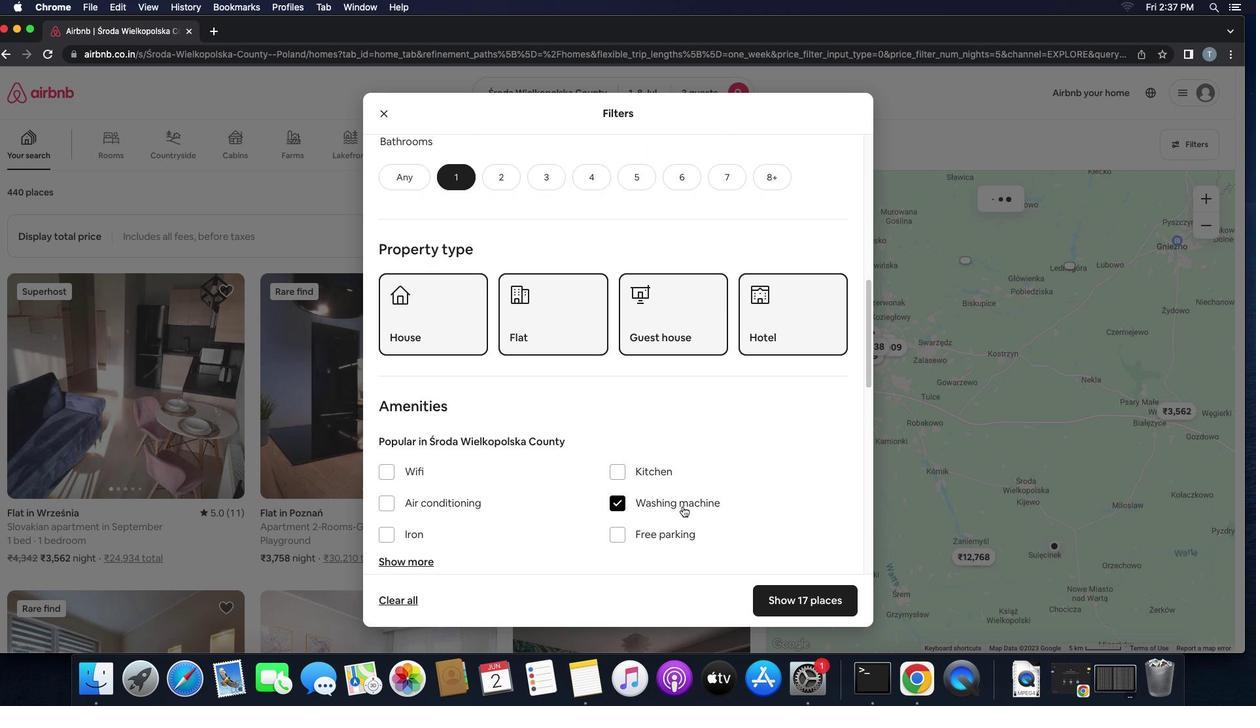 
Action: Mouse scrolled (682, 506) with delta (0, -1)
Screenshot: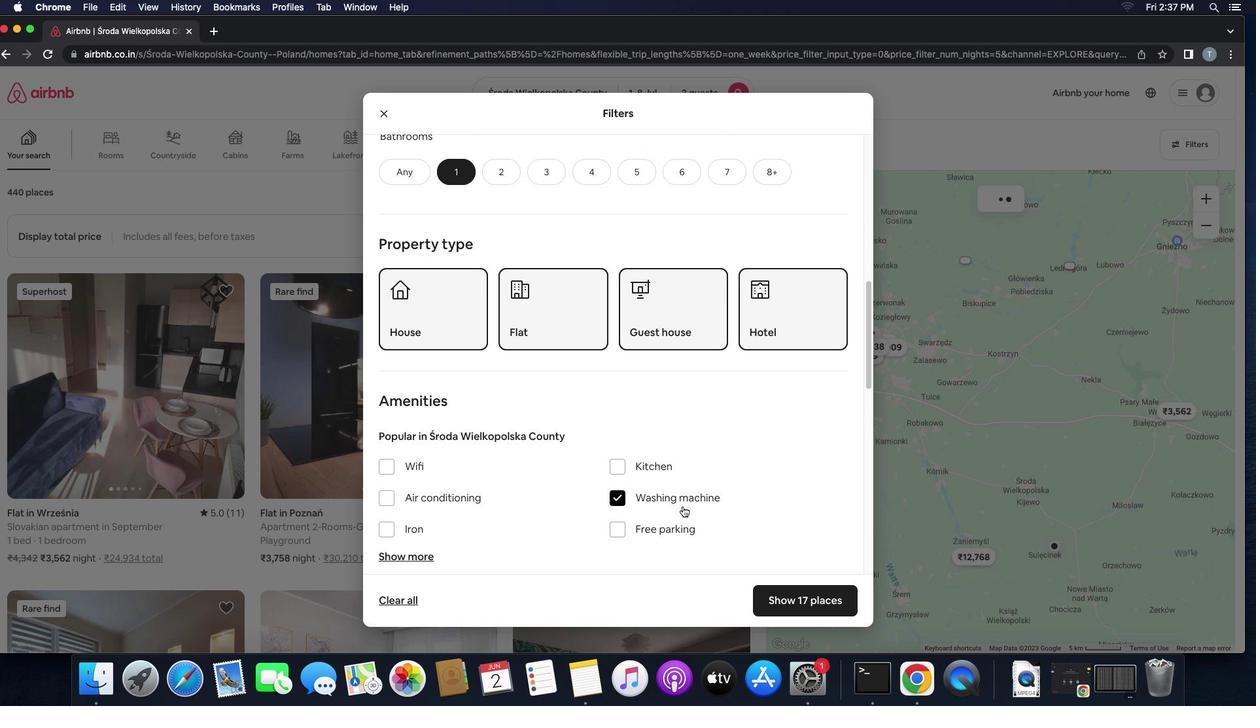 
Action: Mouse scrolled (682, 506) with delta (0, 0)
Screenshot: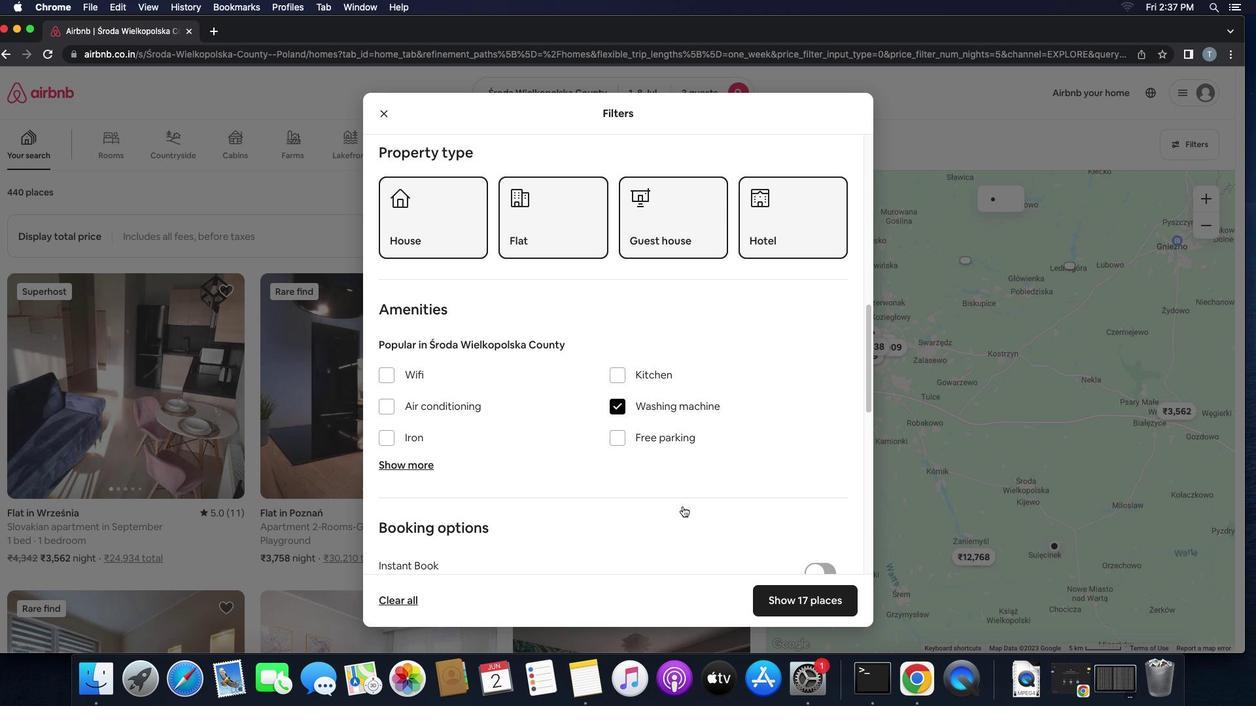 
Action: Mouse scrolled (682, 506) with delta (0, 0)
Screenshot: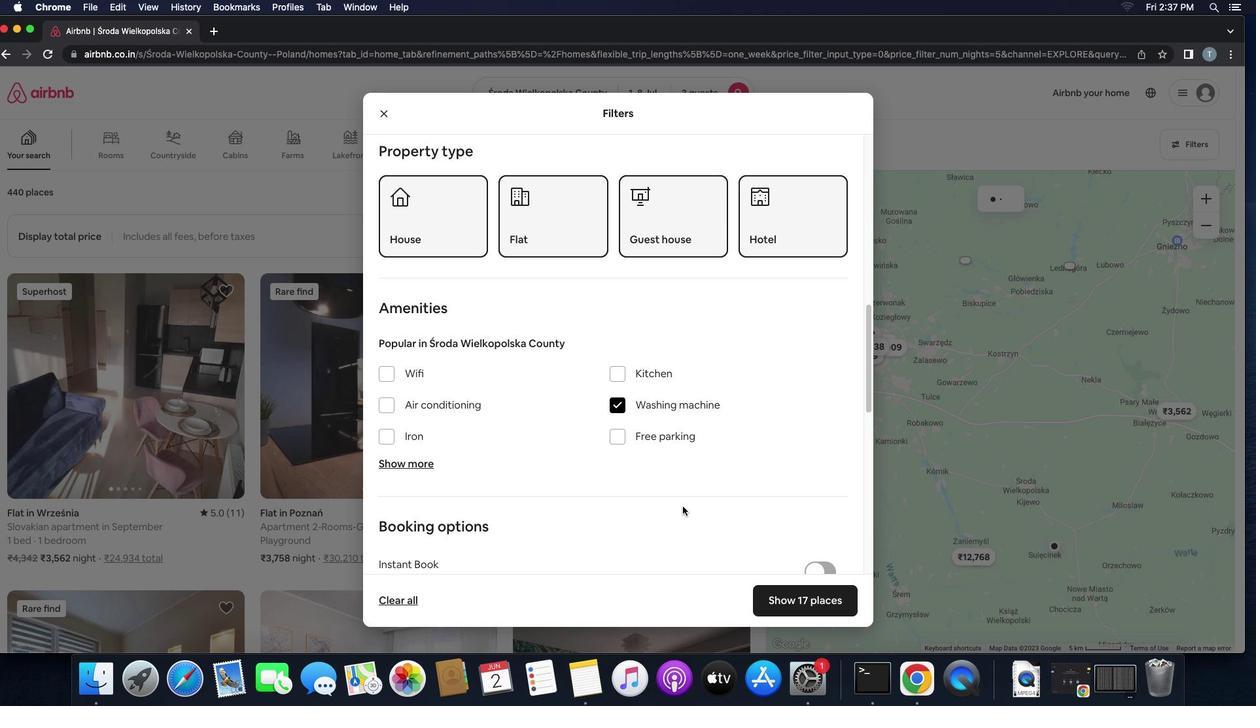 
Action: Mouse scrolled (682, 506) with delta (0, -1)
Screenshot: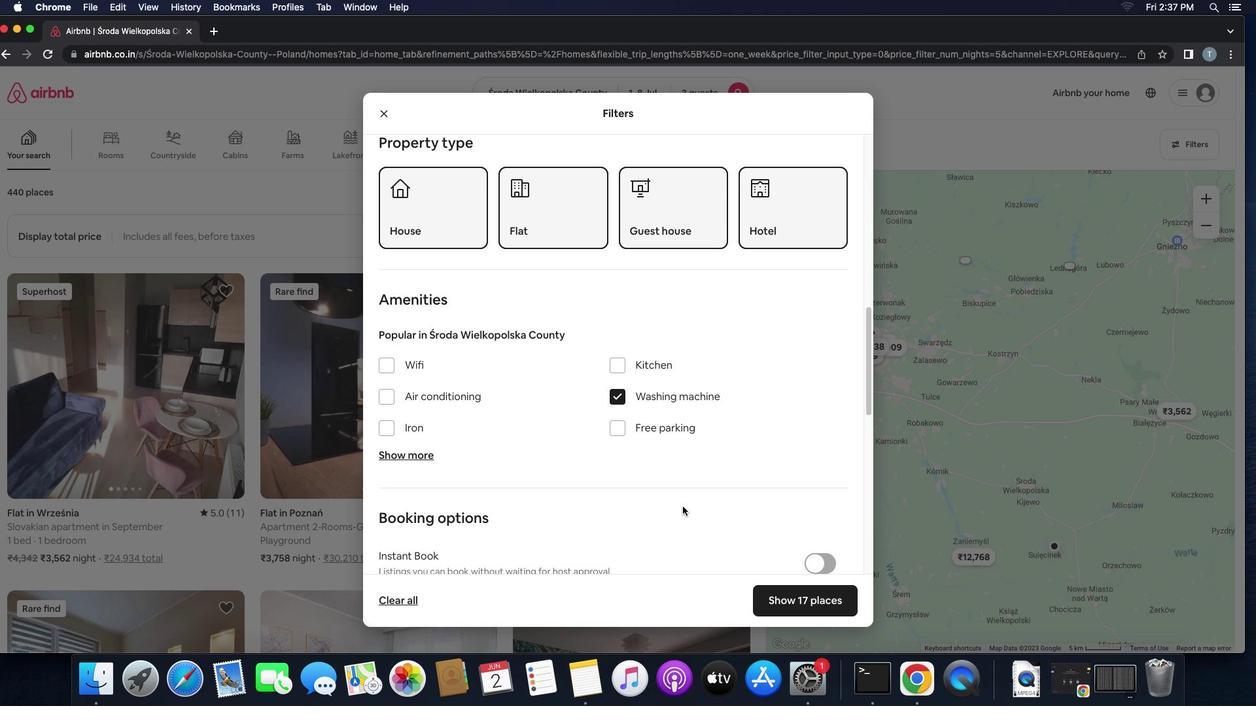 
Action: Mouse scrolled (682, 506) with delta (0, 0)
Screenshot: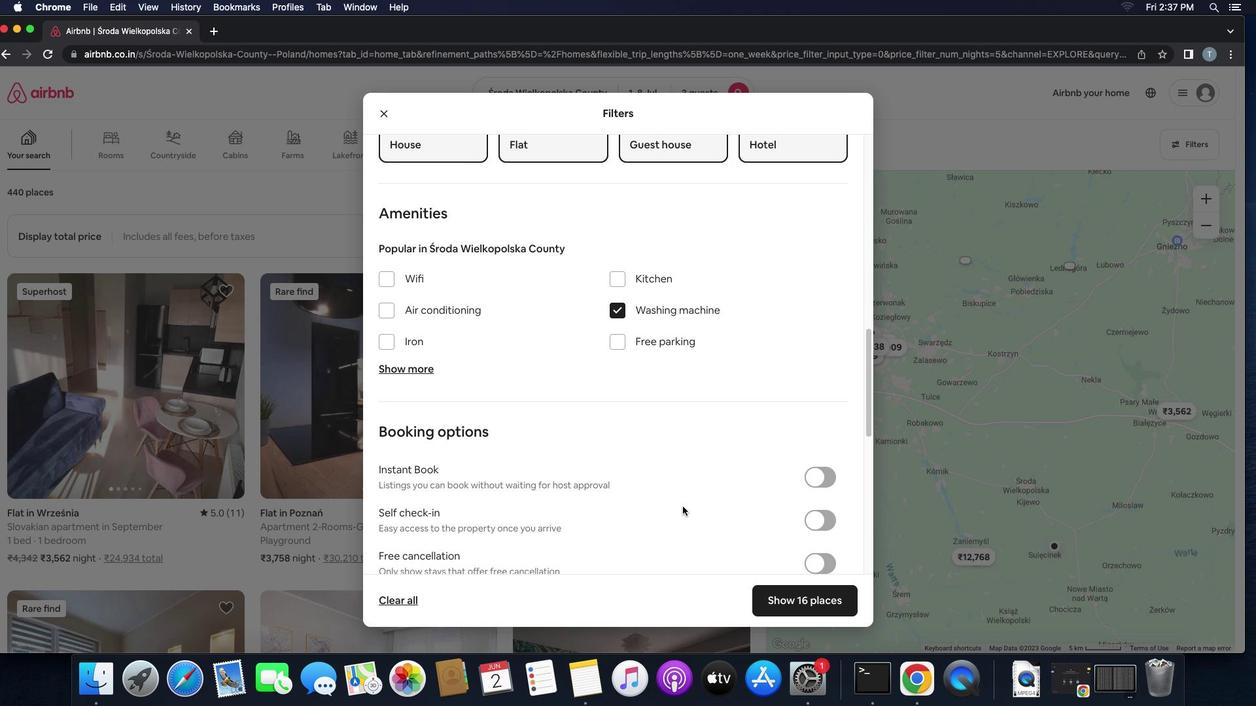 
Action: Mouse scrolled (682, 506) with delta (0, 0)
Screenshot: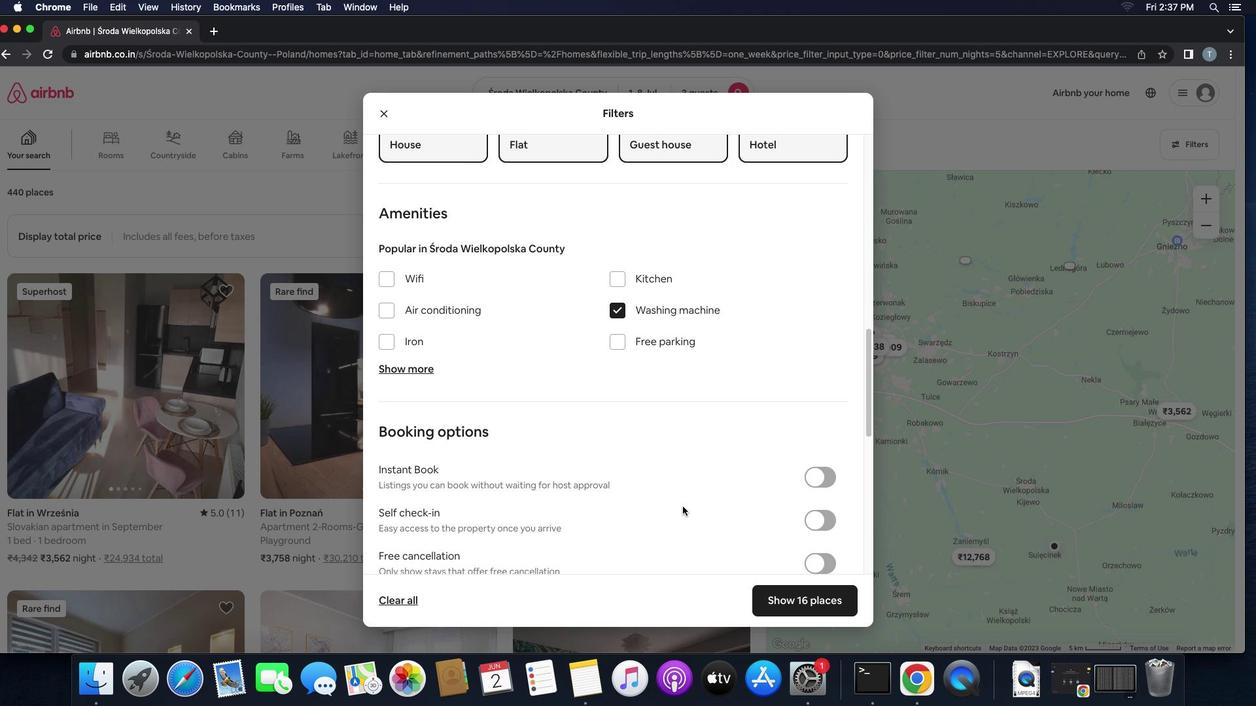 
Action: Mouse scrolled (682, 506) with delta (0, -1)
Screenshot: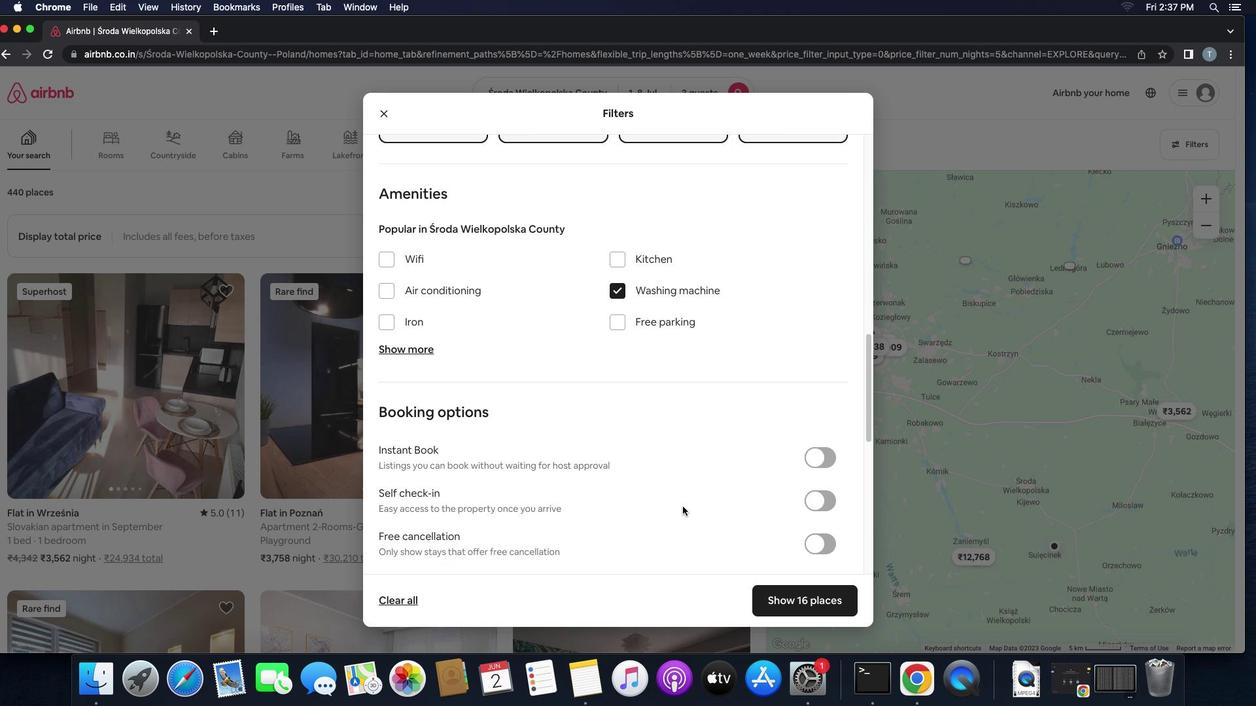 
Action: Mouse moved to (683, 505)
Screenshot: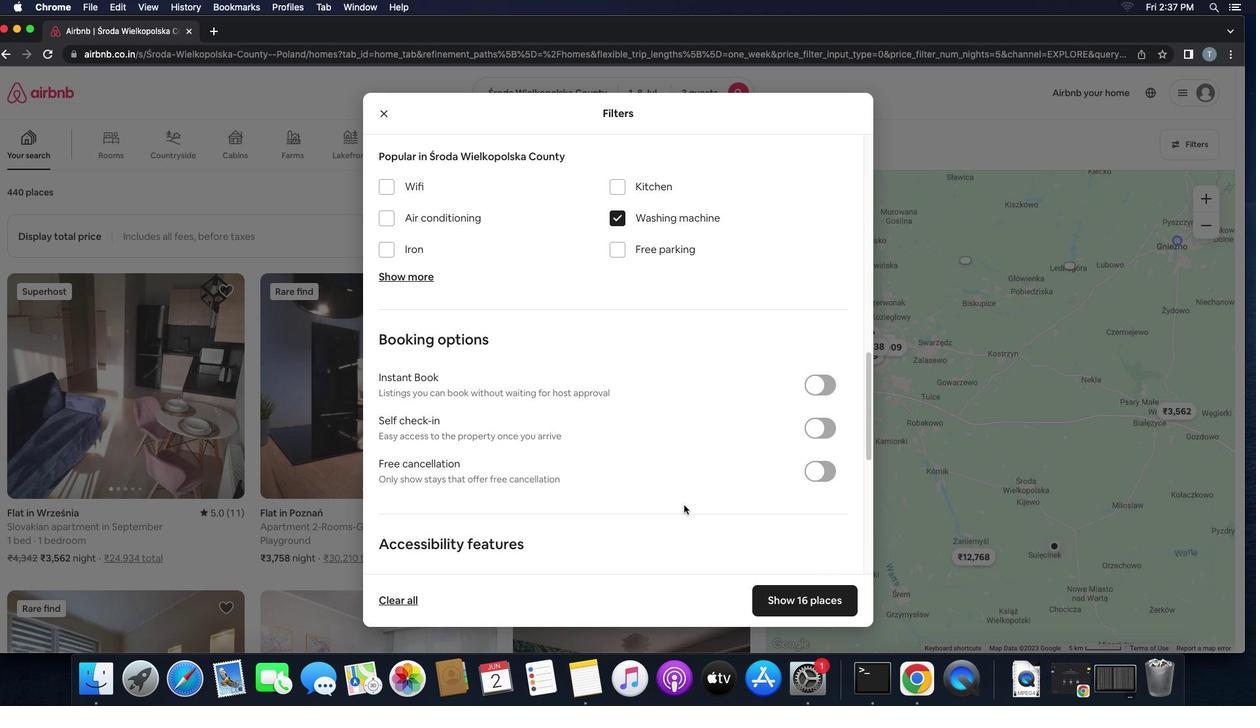 
Action: Mouse scrolled (683, 505) with delta (0, 0)
Screenshot: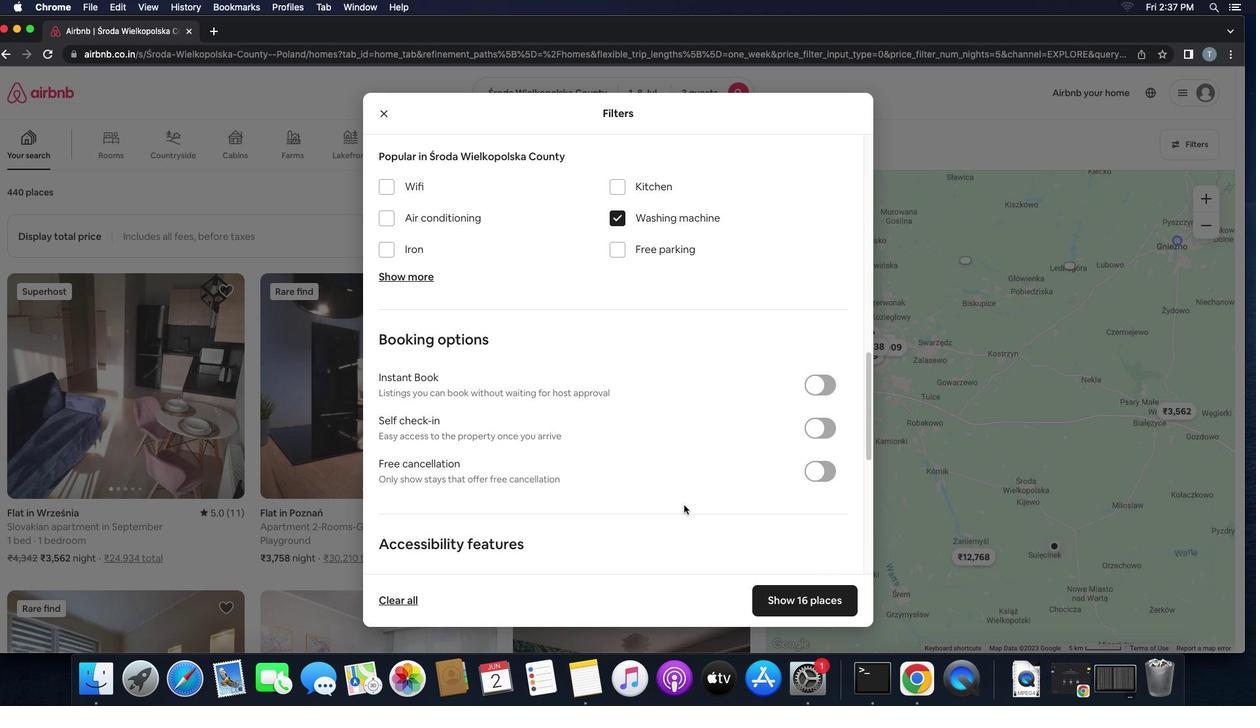 
Action: Mouse scrolled (683, 505) with delta (0, 0)
Screenshot: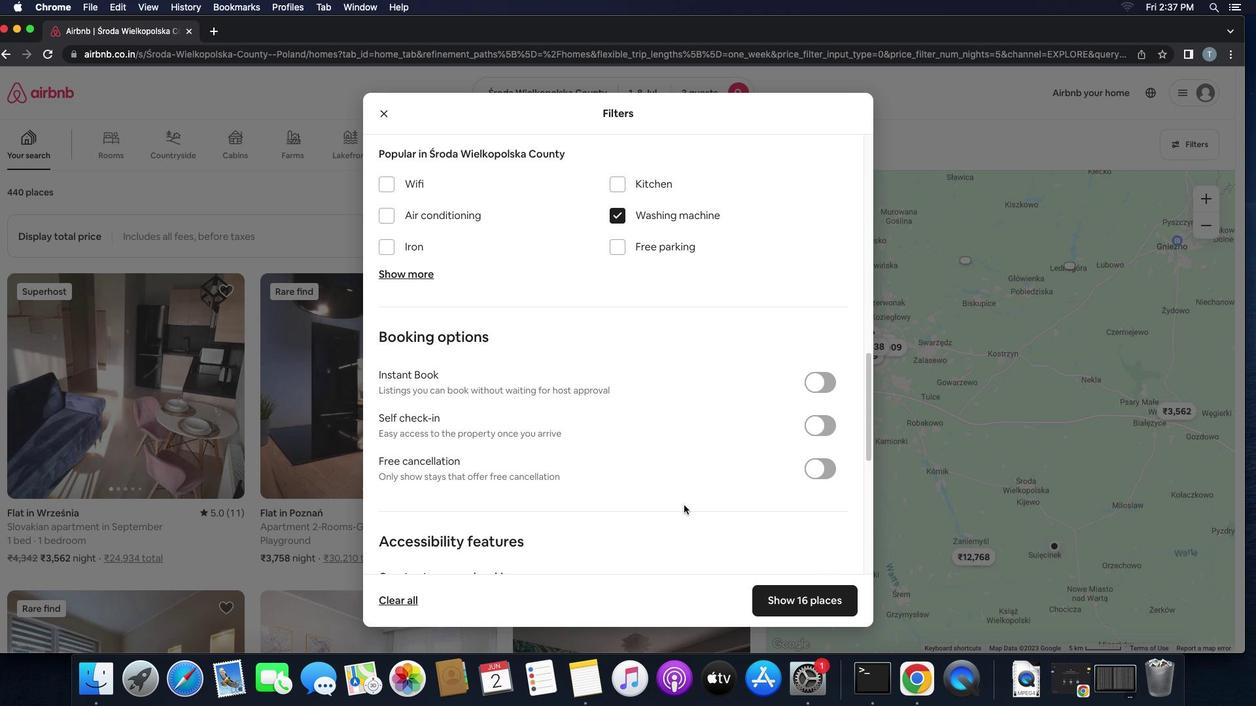 
Action: Mouse scrolled (683, 505) with delta (0, 0)
Screenshot: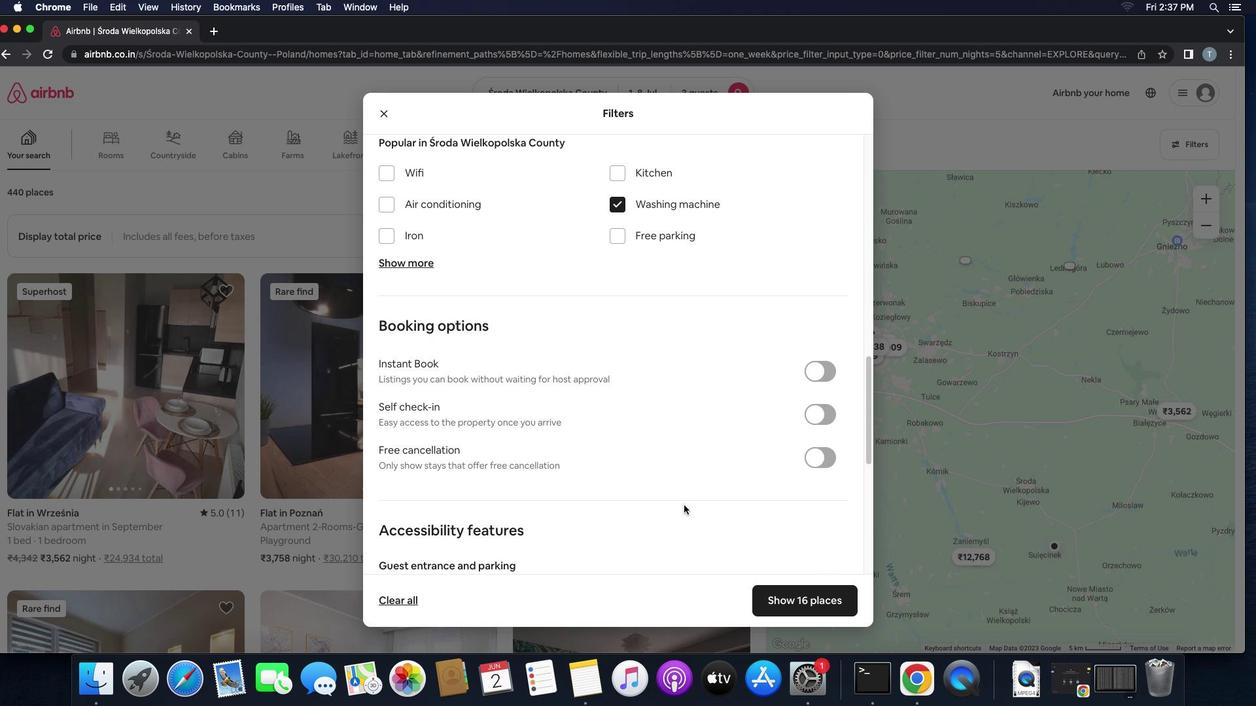 
Action: Mouse scrolled (683, 505) with delta (0, 0)
Screenshot: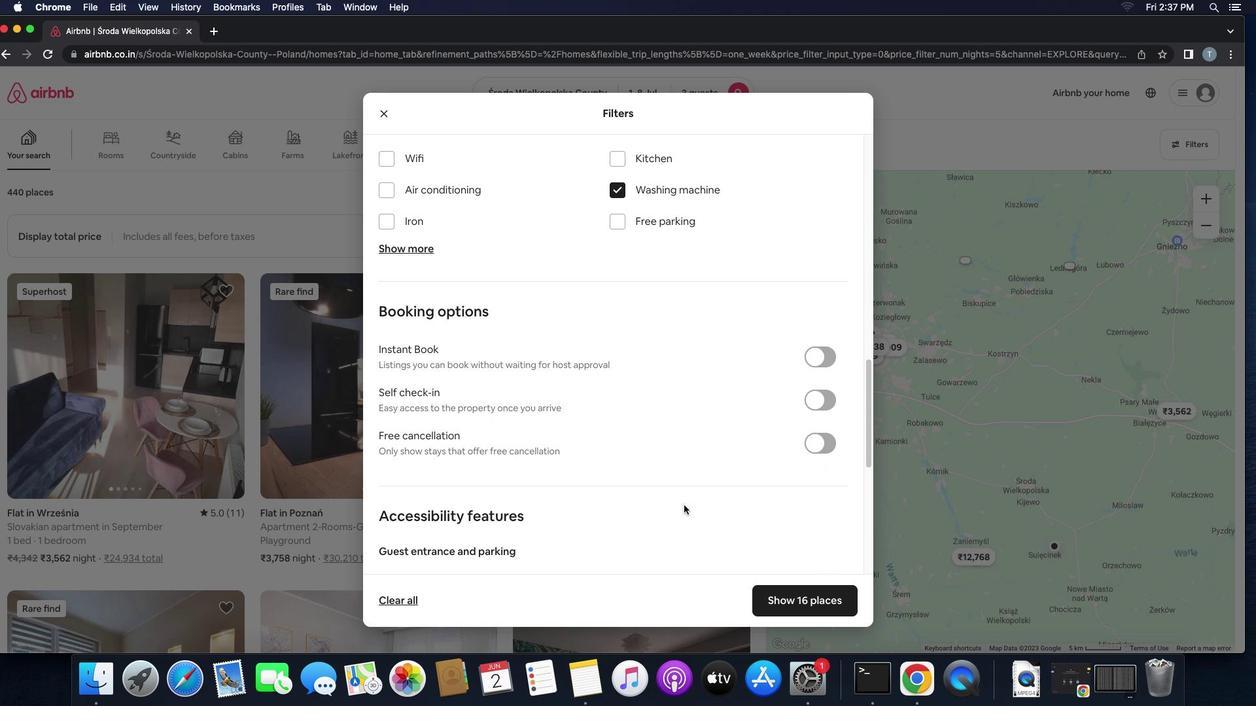 
Action: Mouse scrolled (683, 505) with delta (0, 0)
Screenshot: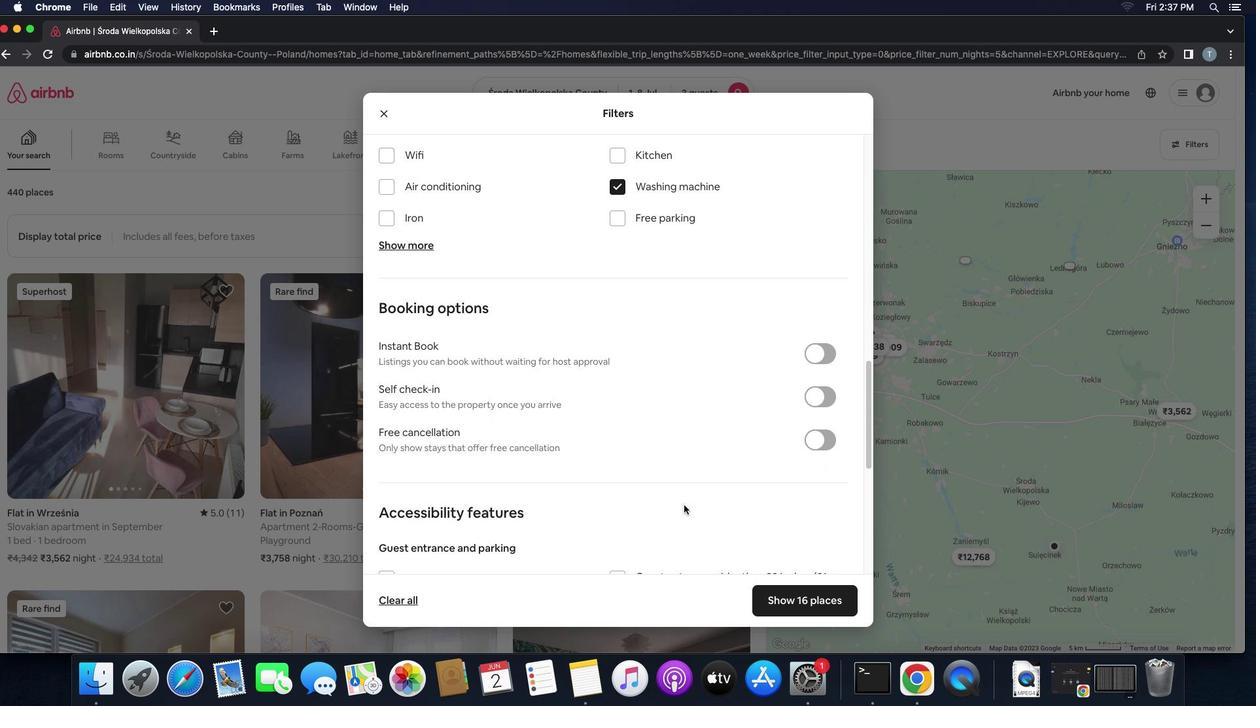 
Action: Mouse scrolled (683, 505) with delta (0, 0)
Screenshot: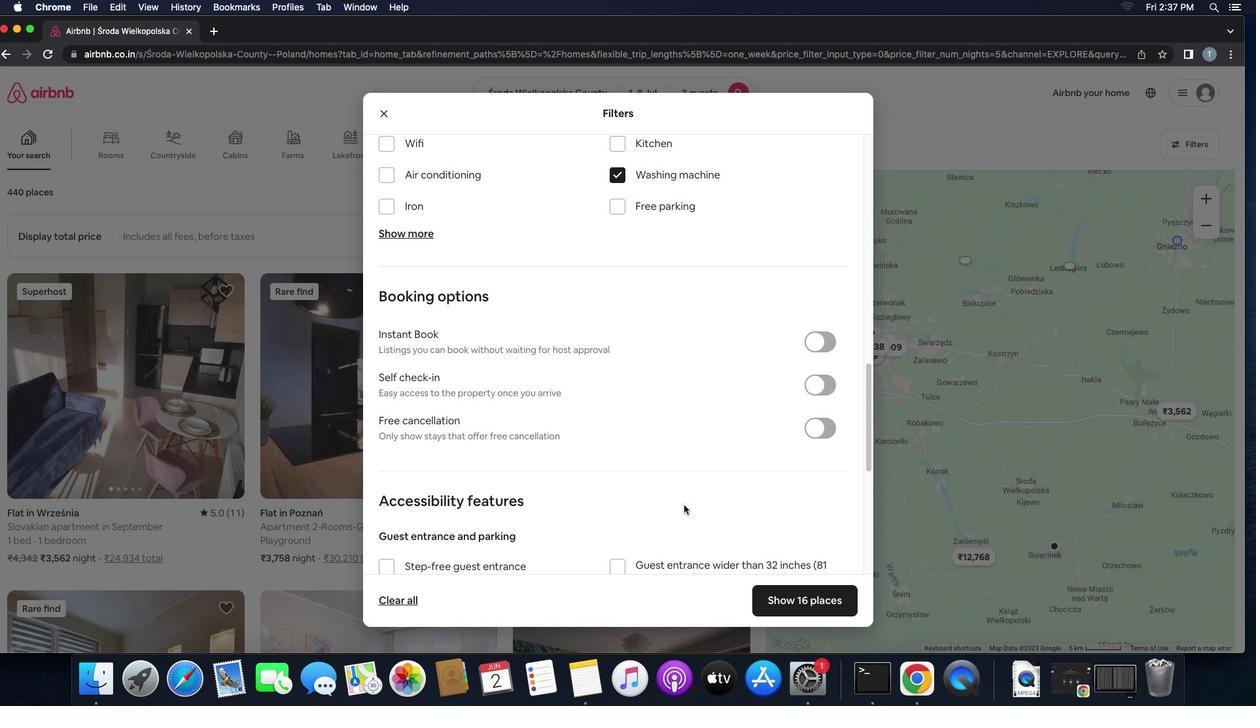 
Action: Mouse scrolled (683, 505) with delta (0, 0)
Screenshot: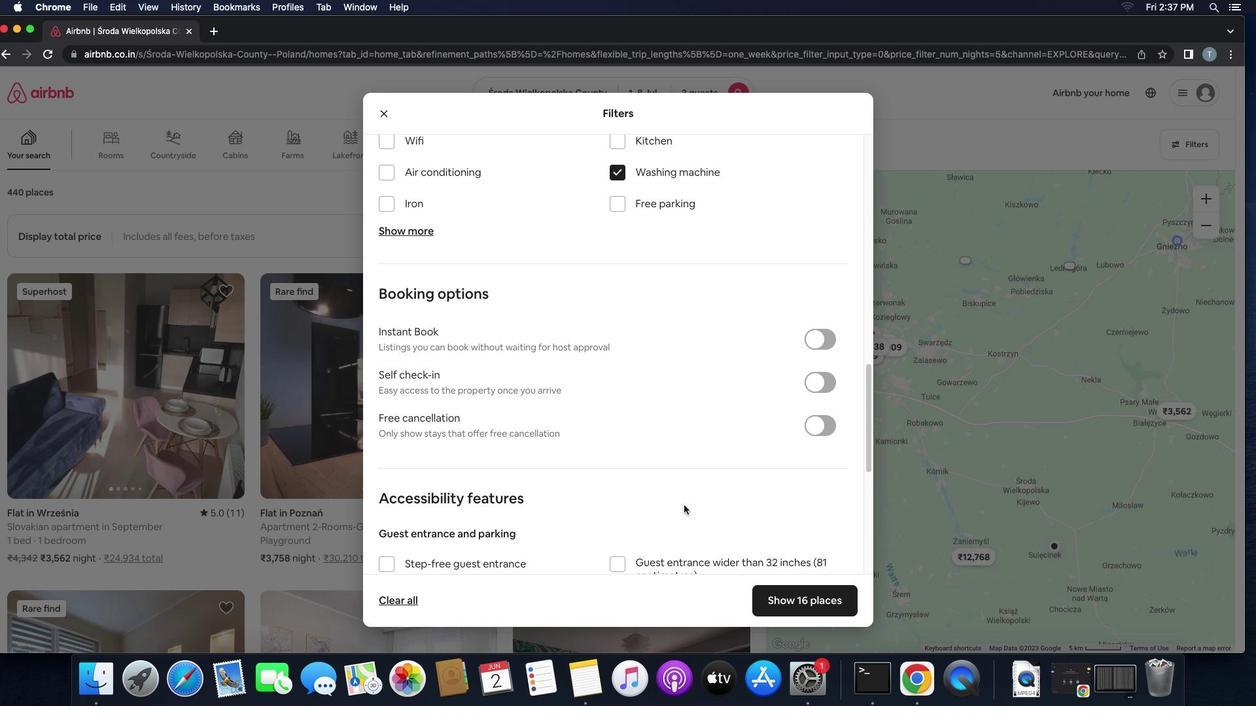 
Action: Mouse scrolled (683, 505) with delta (0, 0)
Screenshot: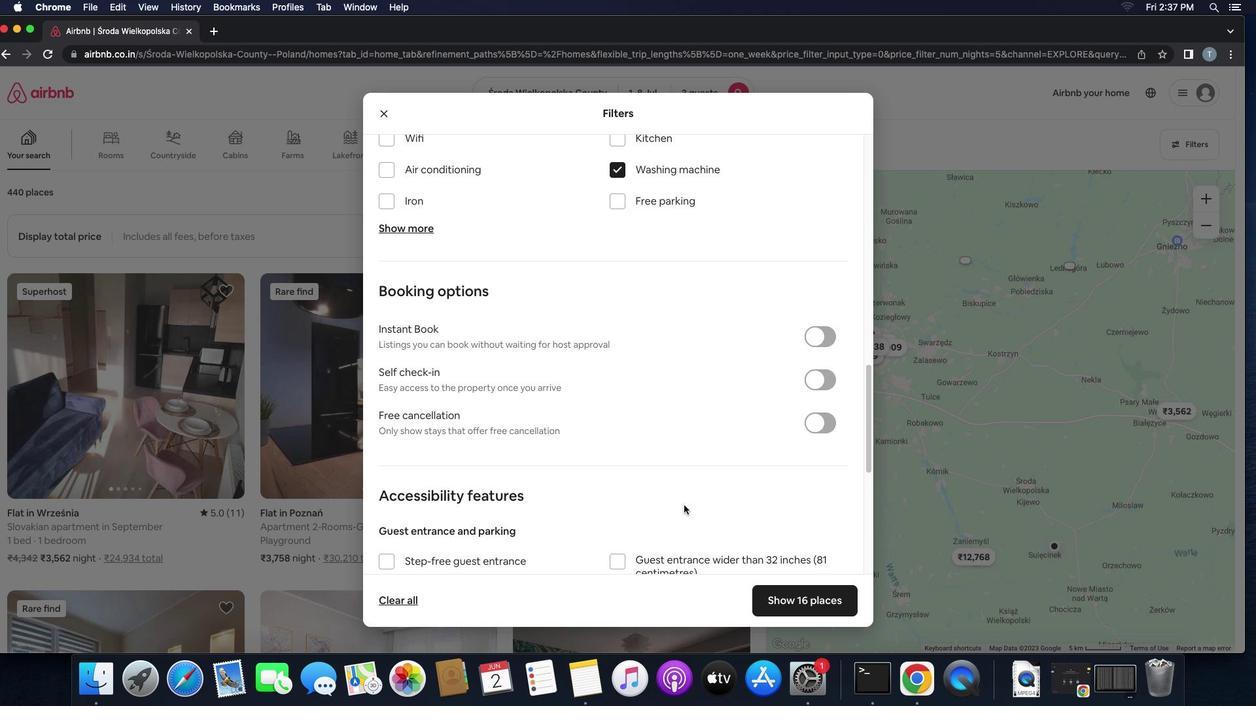 
Action: Mouse moved to (818, 377)
Screenshot: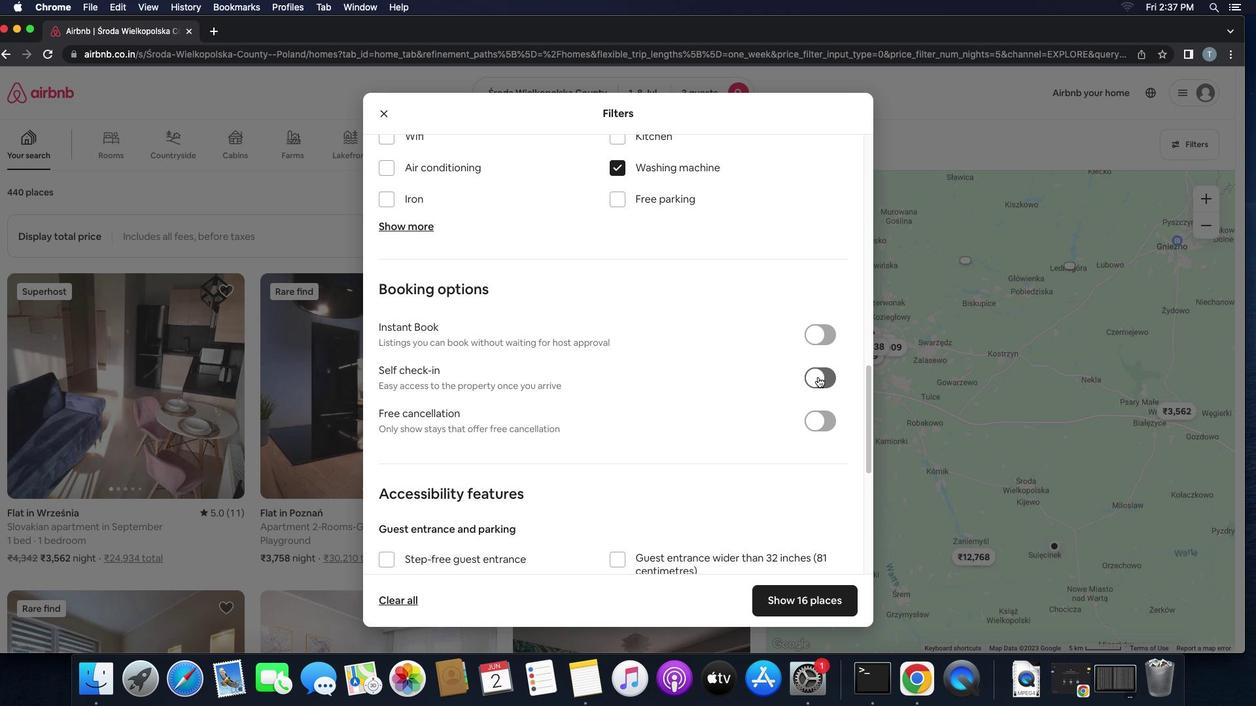 
Action: Mouse pressed left at (818, 377)
Screenshot: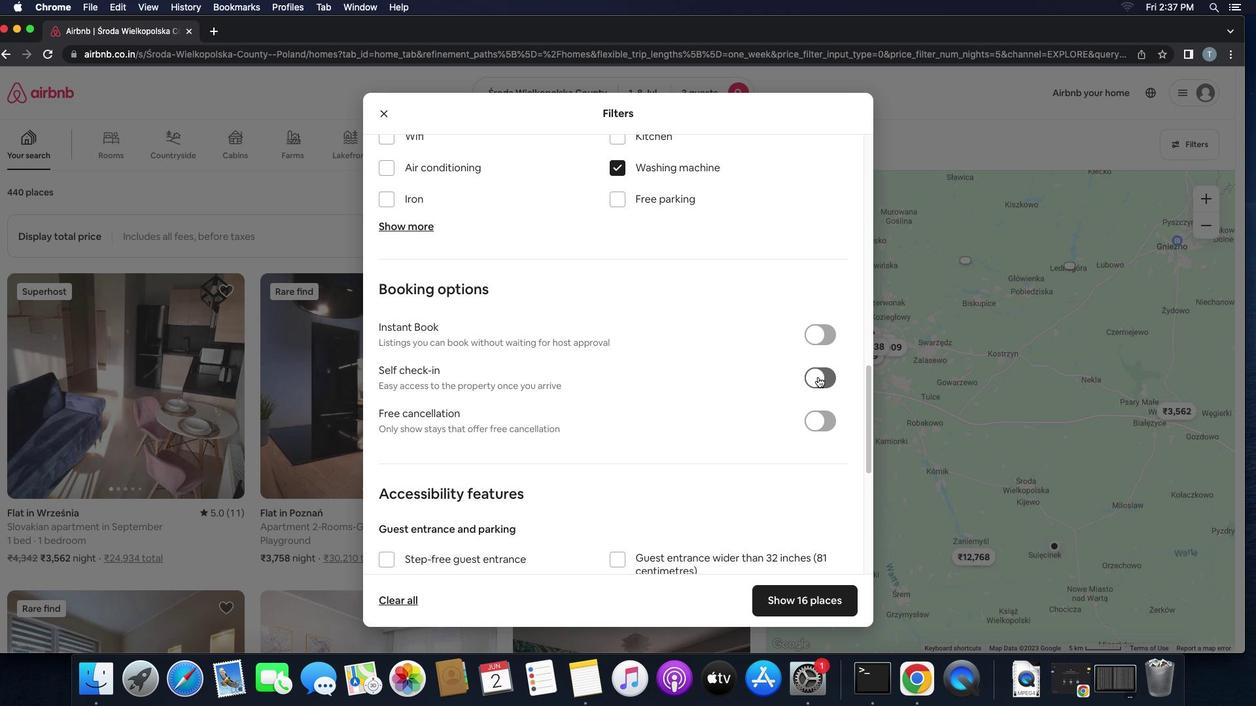 
Action: Mouse moved to (685, 427)
Screenshot: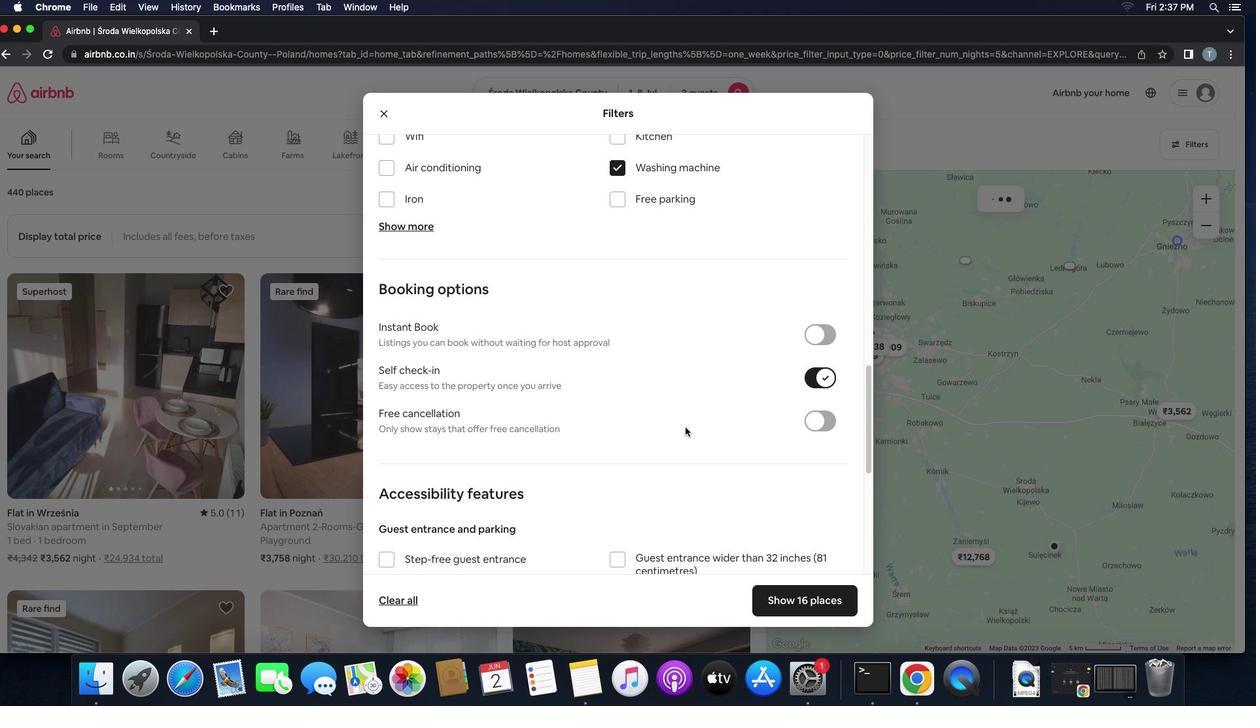 
Action: Mouse scrolled (685, 427) with delta (0, 0)
Screenshot: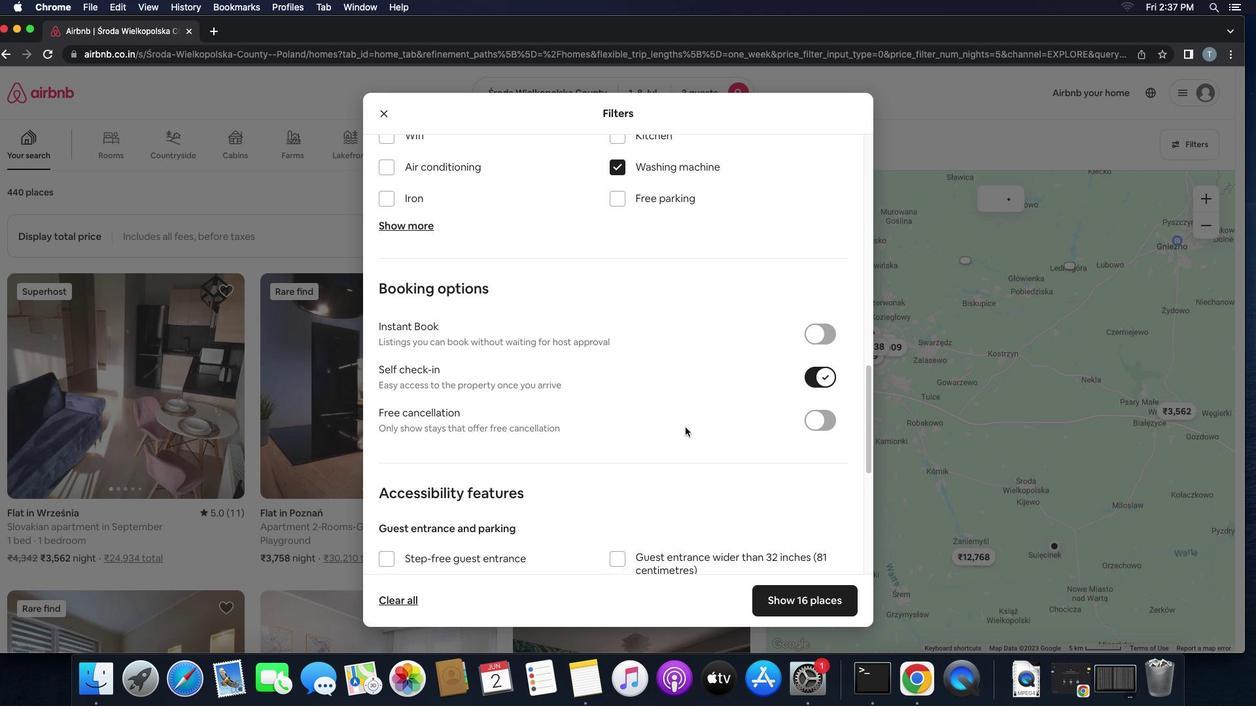 
Action: Mouse scrolled (685, 427) with delta (0, 0)
Screenshot: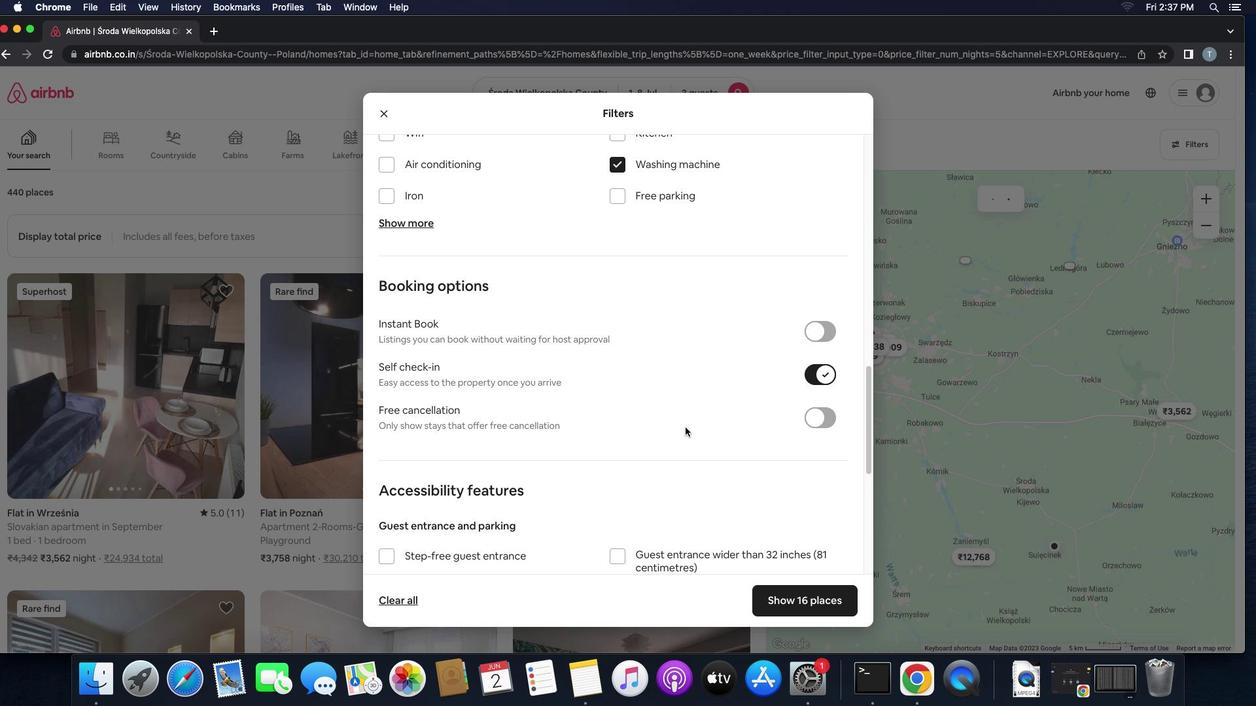
Action: Mouse scrolled (685, 427) with delta (0, 0)
Screenshot: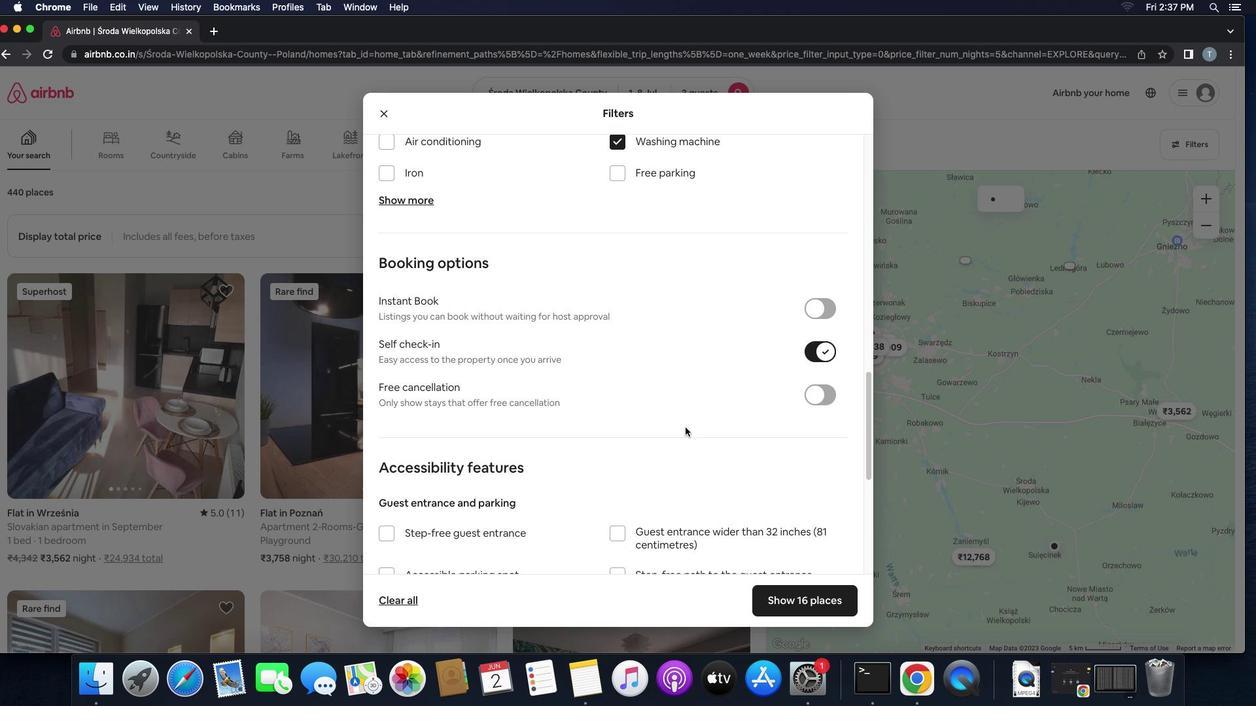 
Action: Mouse scrolled (685, 427) with delta (0, 0)
Screenshot: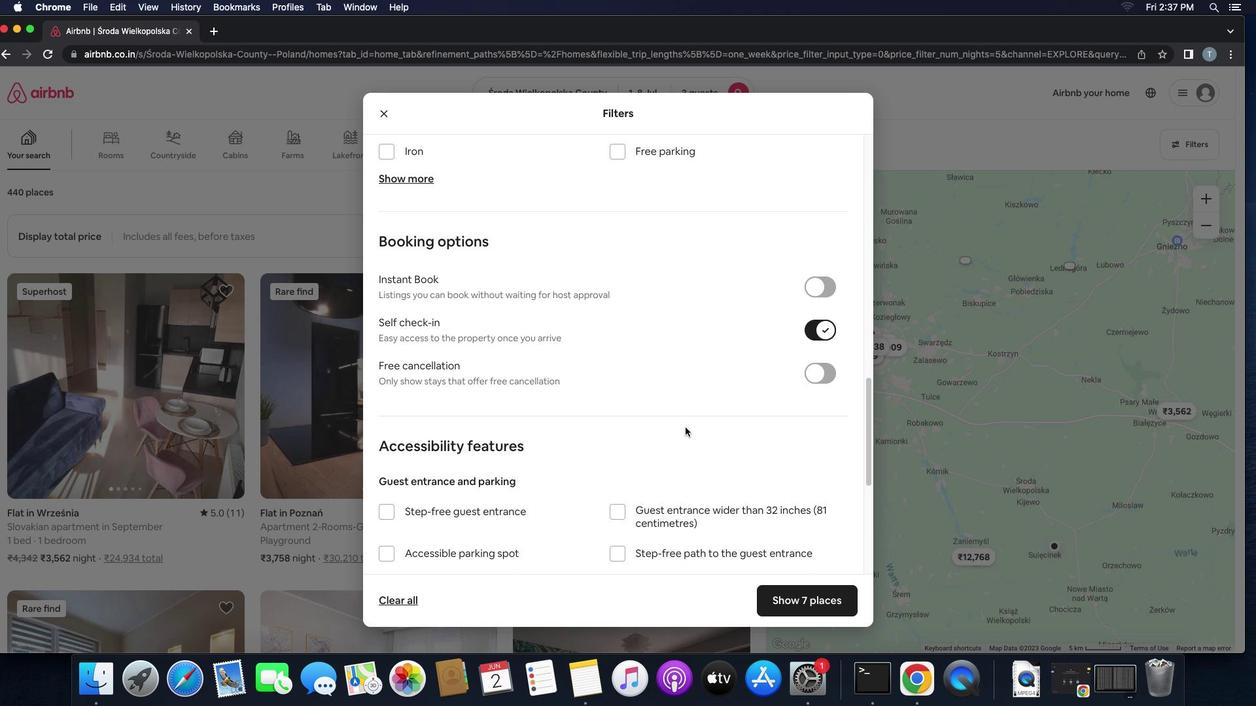 
Action: Mouse scrolled (685, 427) with delta (0, 0)
Screenshot: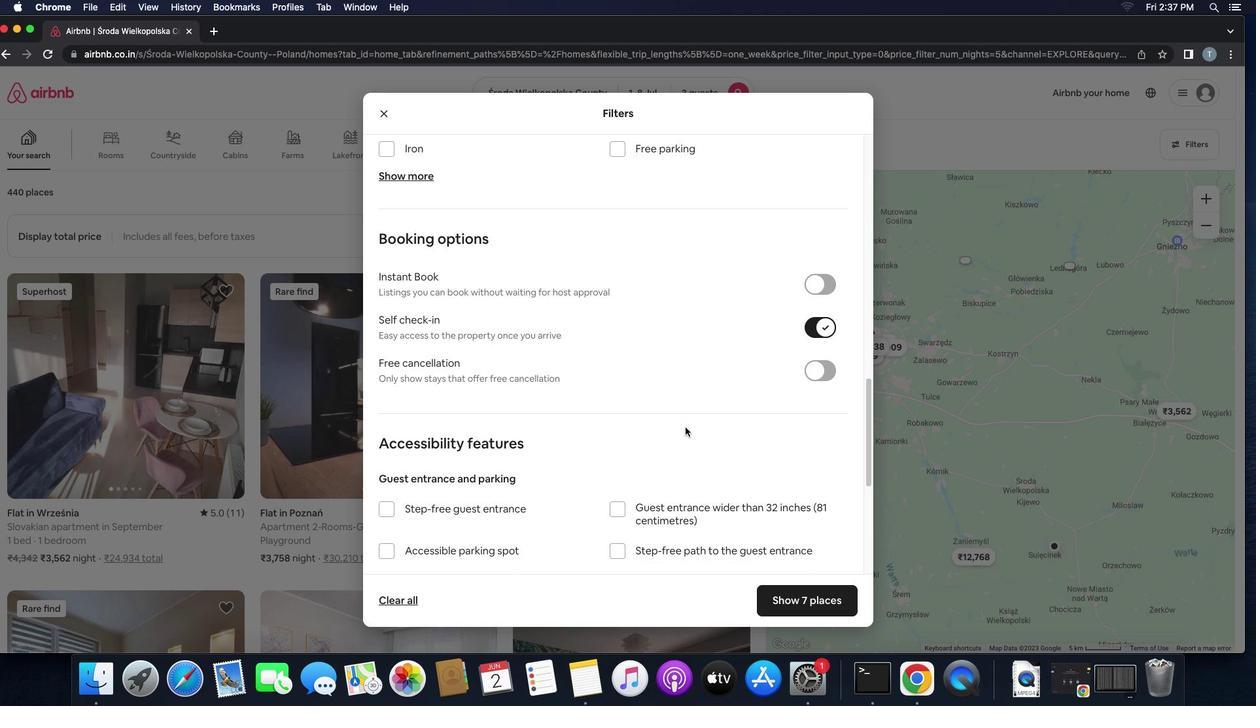 
Action: Mouse scrolled (685, 427) with delta (0, -1)
Screenshot: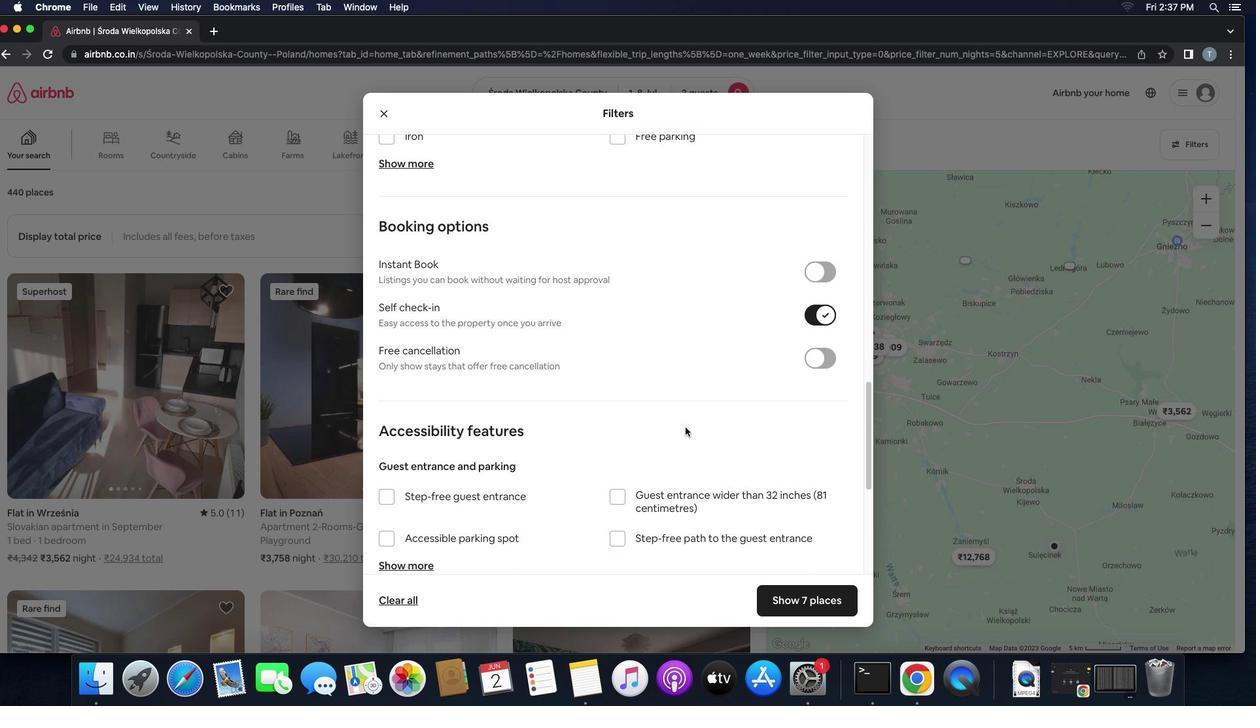 
Action: Mouse scrolled (685, 427) with delta (0, 0)
Screenshot: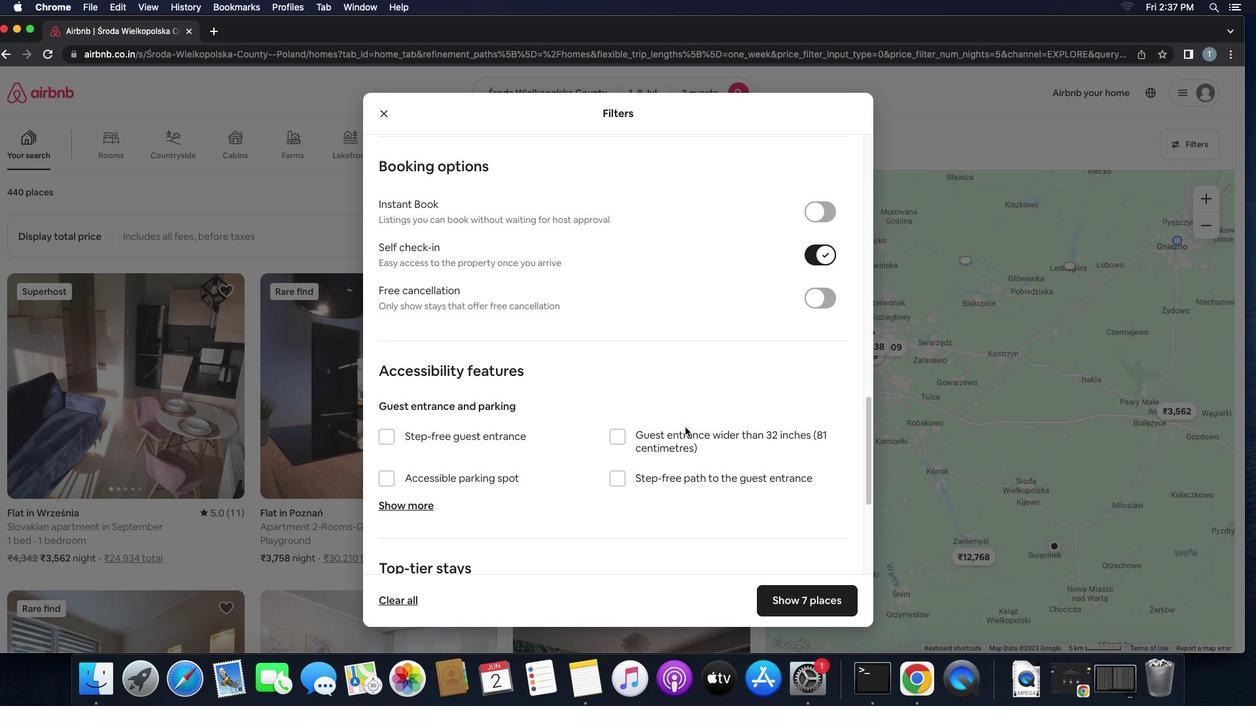 
Action: Mouse scrolled (685, 427) with delta (0, 0)
Screenshot: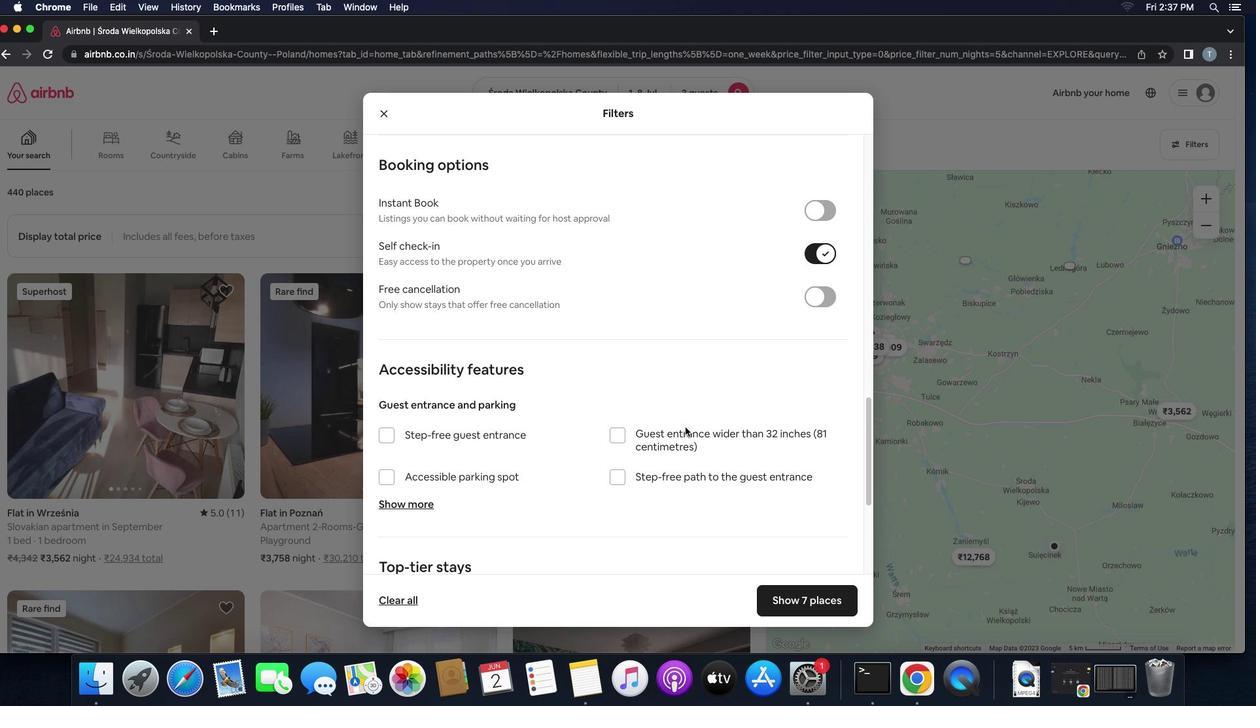 
Action: Mouse scrolled (685, 427) with delta (0, -1)
Screenshot: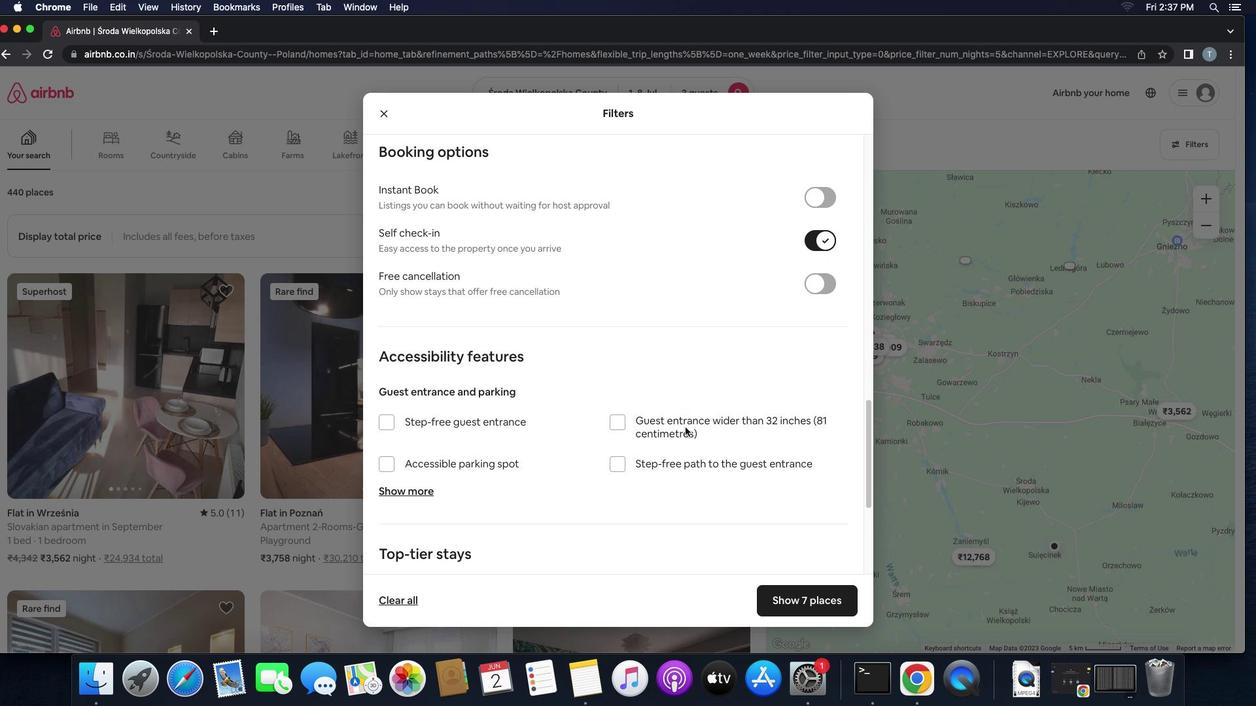 
Action: Mouse scrolled (685, 427) with delta (0, -1)
Screenshot: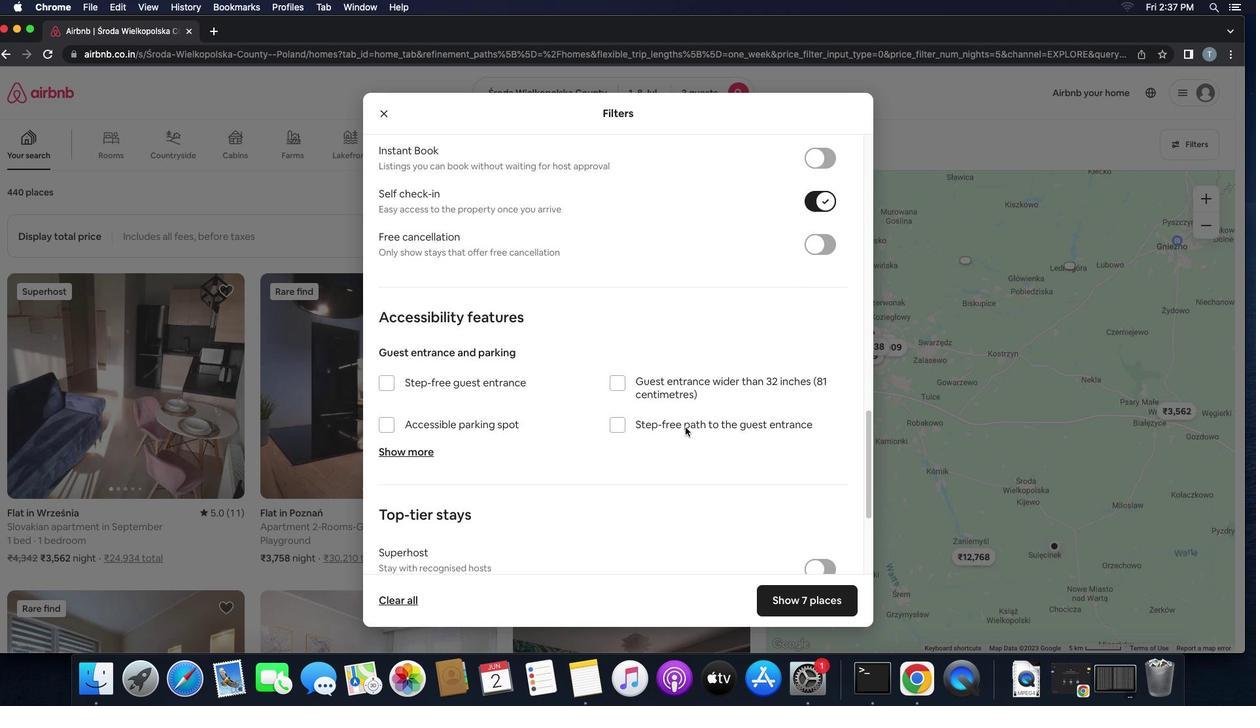 
Action: Mouse scrolled (685, 427) with delta (0, 0)
Screenshot: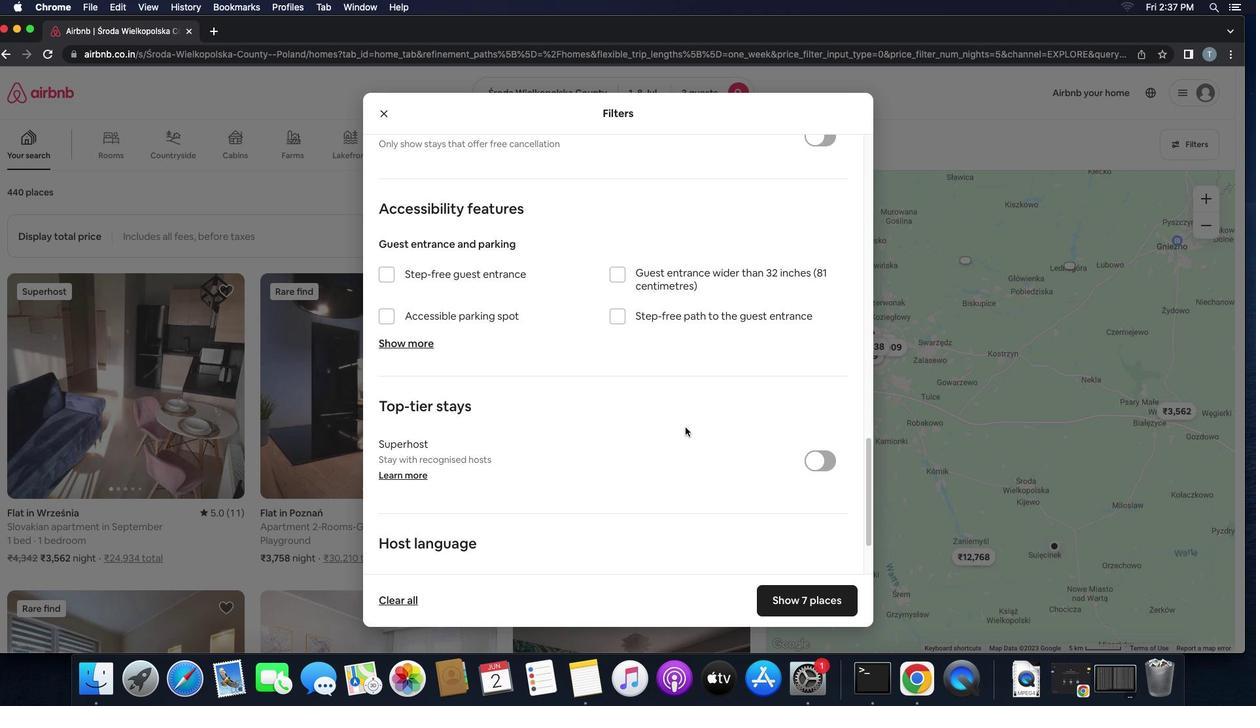 
Action: Mouse scrolled (685, 427) with delta (0, 0)
Screenshot: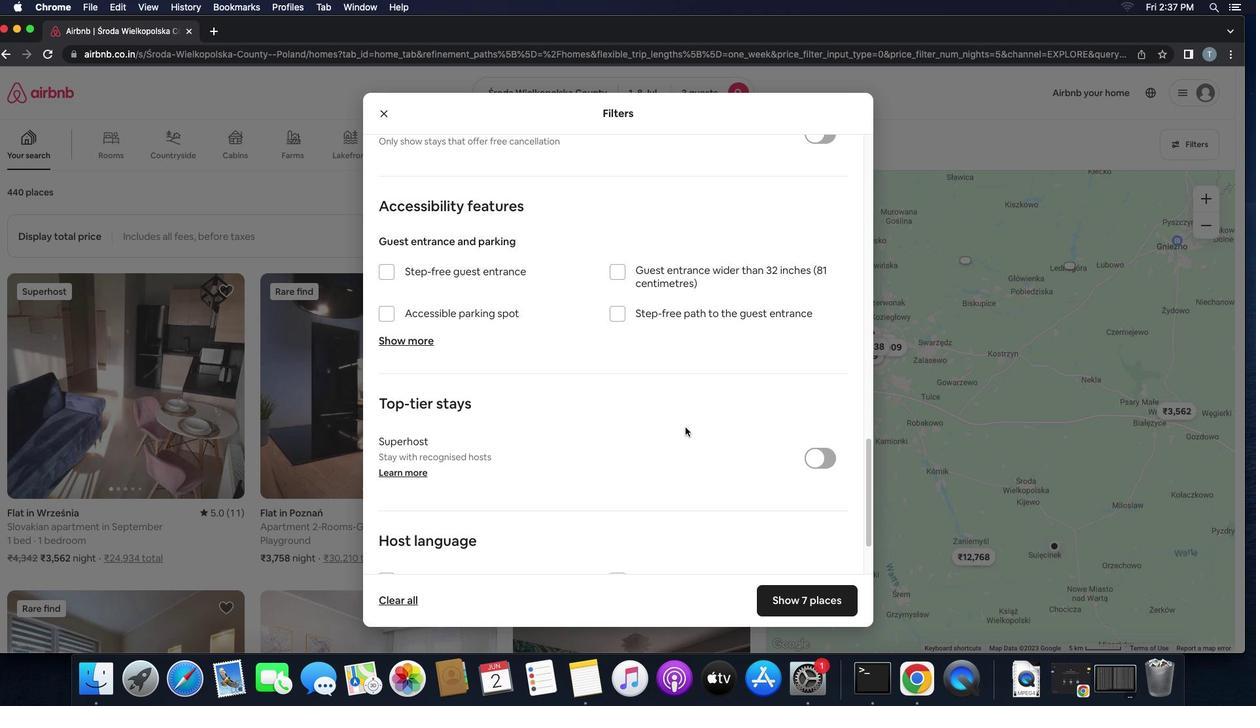 
Action: Mouse scrolled (685, 427) with delta (0, 0)
Screenshot: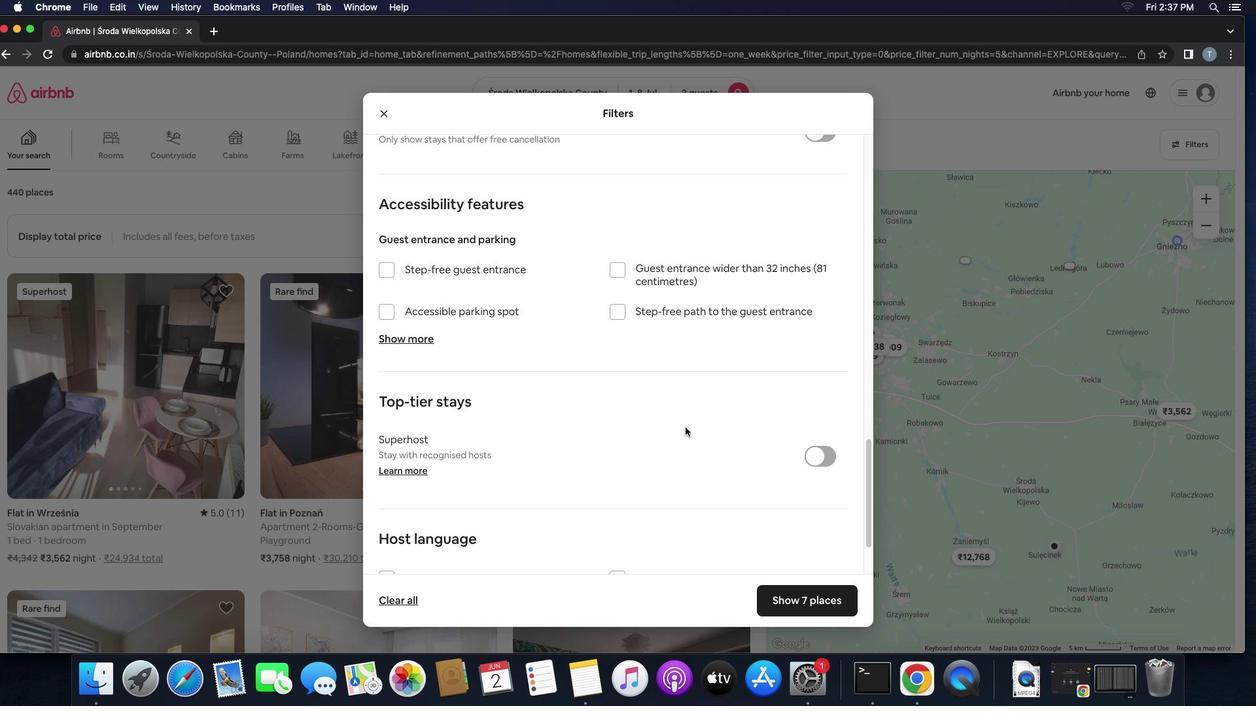 
Action: Mouse scrolled (685, 427) with delta (0, 0)
Screenshot: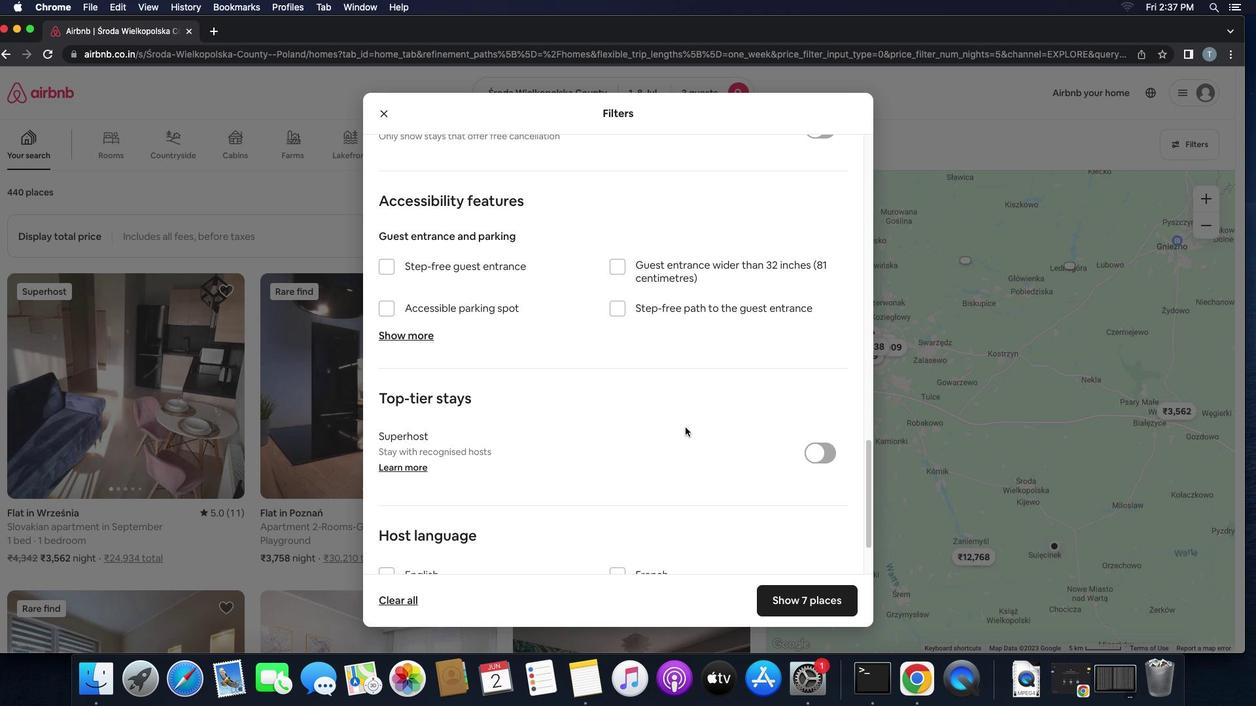 
Action: Mouse scrolled (685, 427) with delta (0, 0)
Screenshot: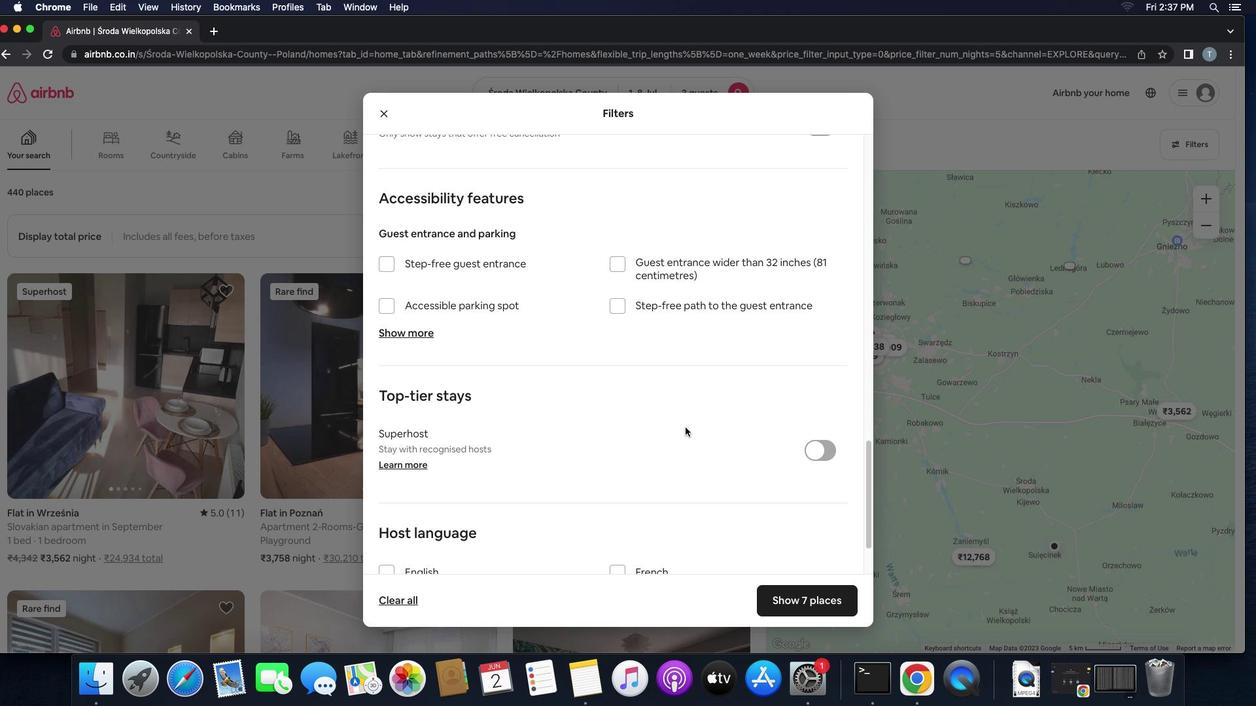
Action: Mouse scrolled (685, 427) with delta (0, 0)
Screenshot: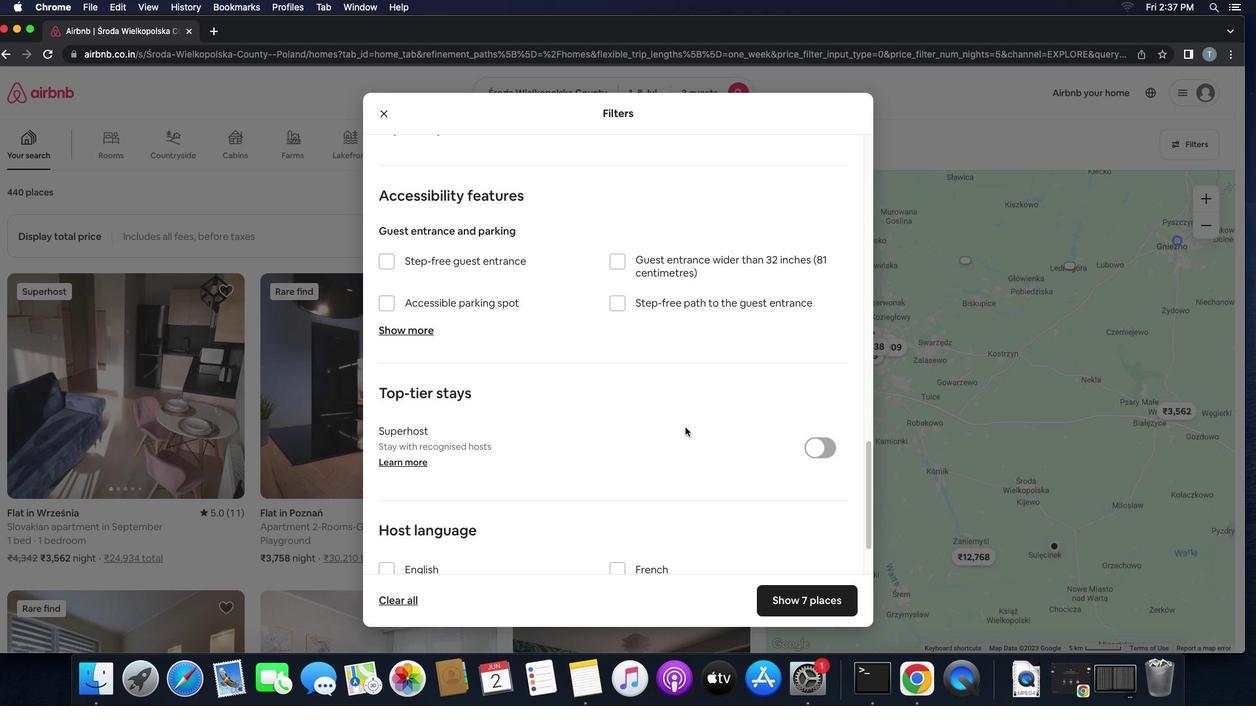 
Action: Mouse scrolled (685, 427) with delta (0, -1)
Screenshot: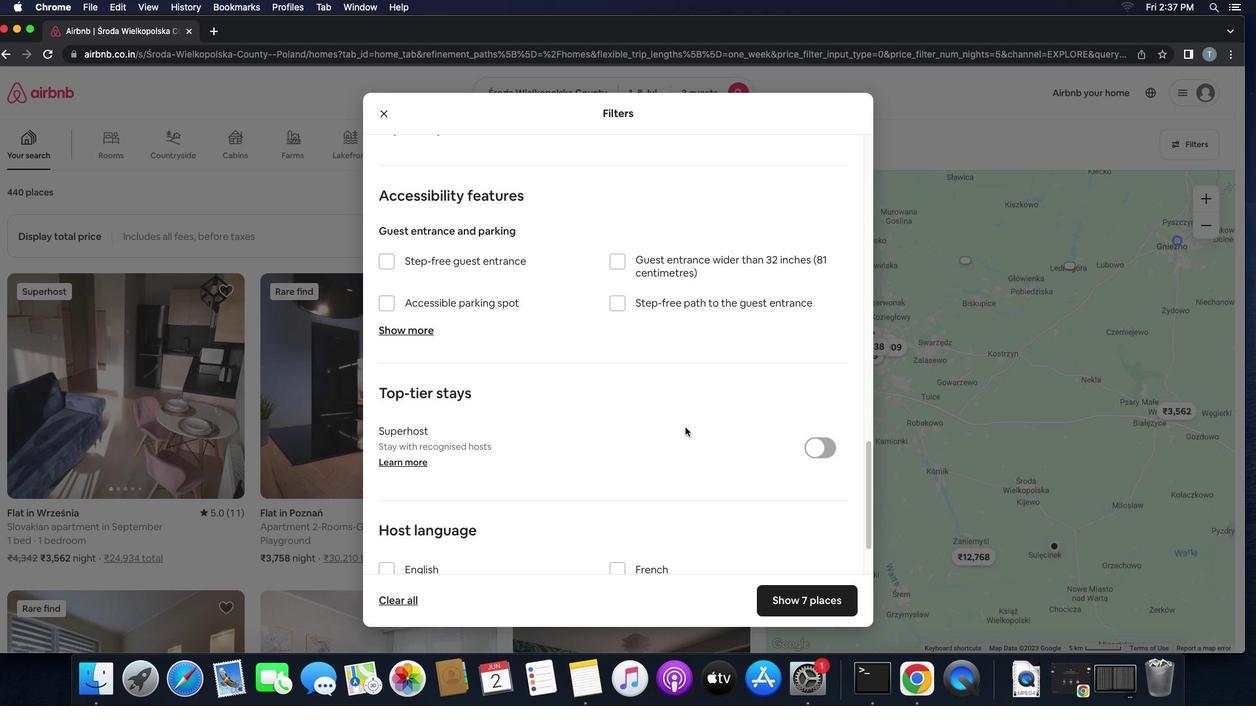 
Action: Mouse scrolled (685, 427) with delta (0, -2)
Screenshot: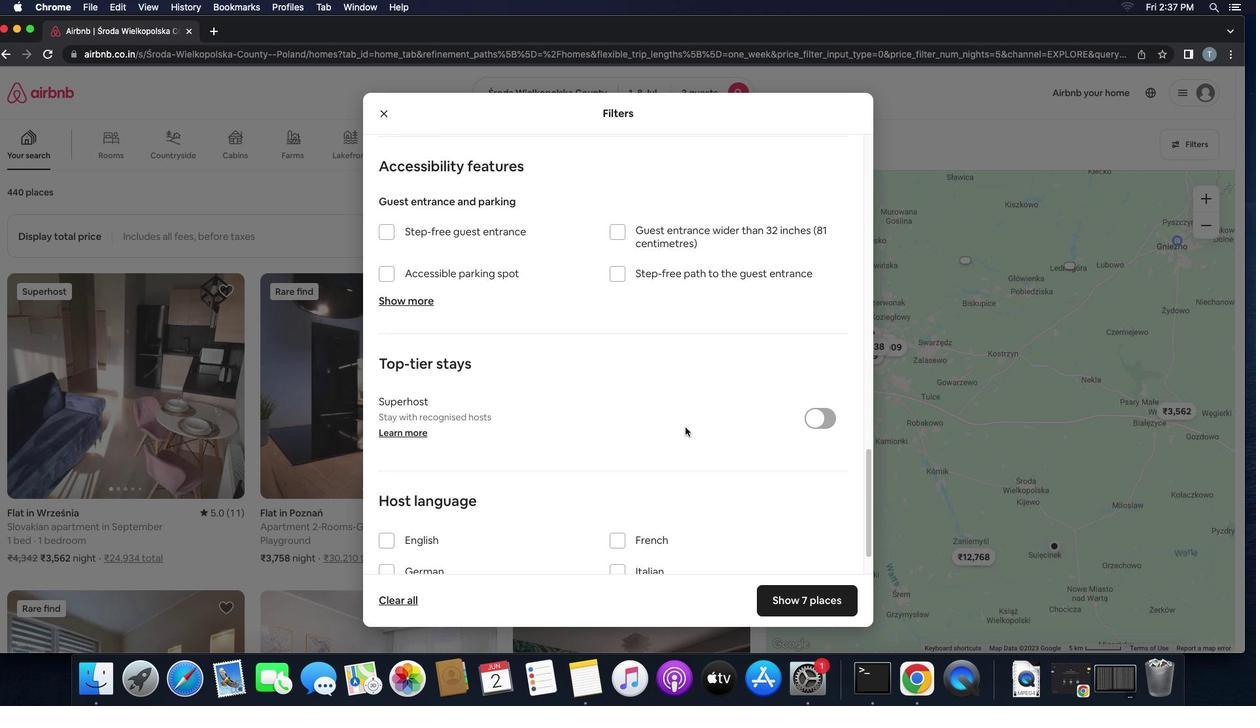 
Action: Mouse moved to (384, 478)
Screenshot: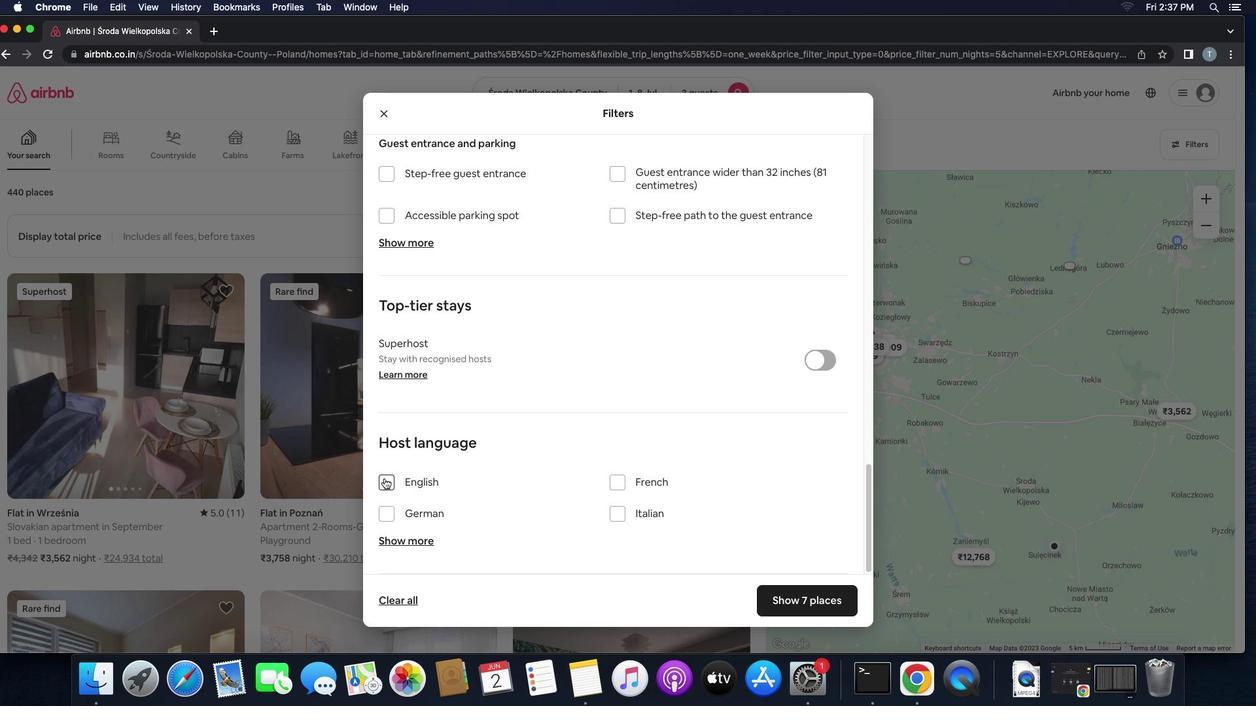 
Action: Mouse pressed left at (384, 478)
Screenshot: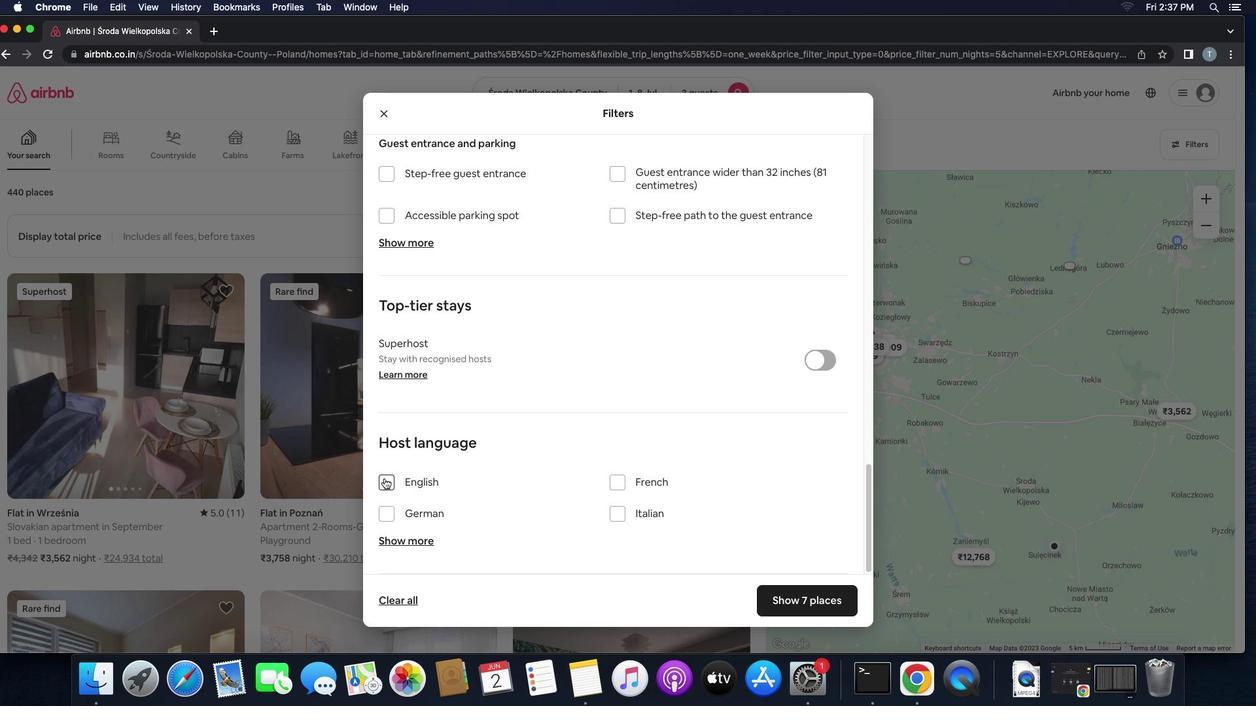 
Action: Mouse moved to (802, 609)
Screenshot: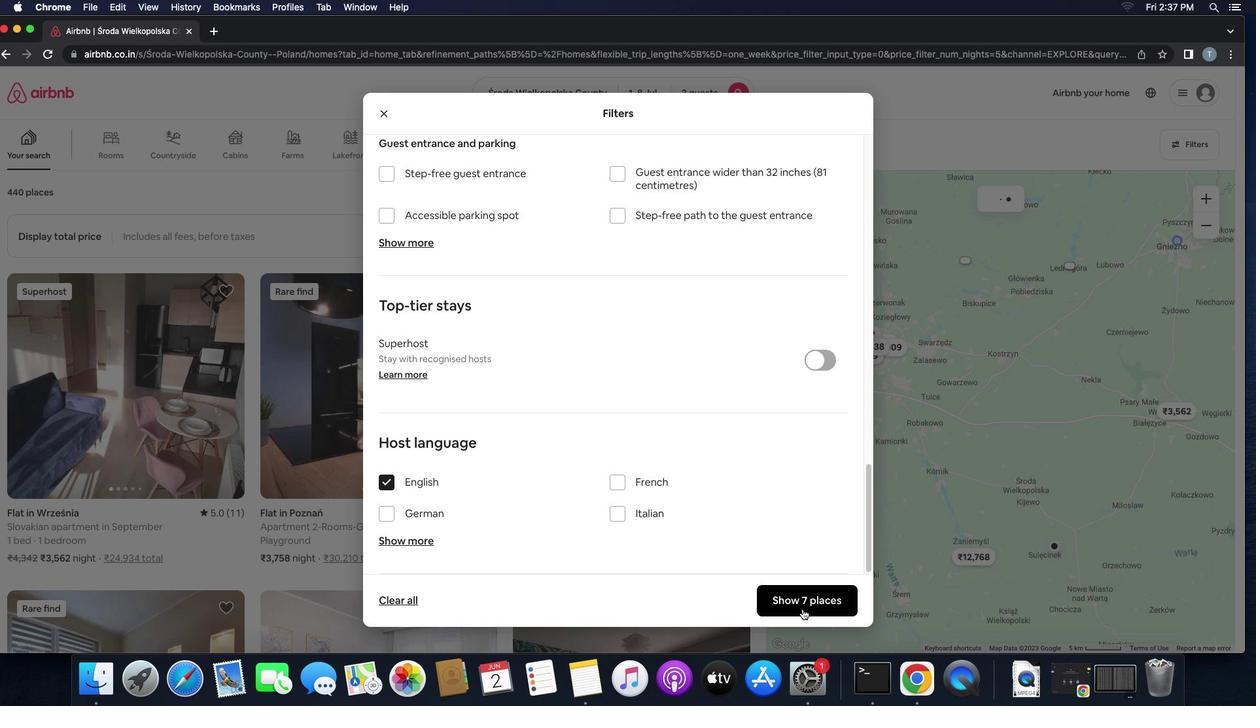 
Action: Mouse pressed left at (802, 609)
Screenshot: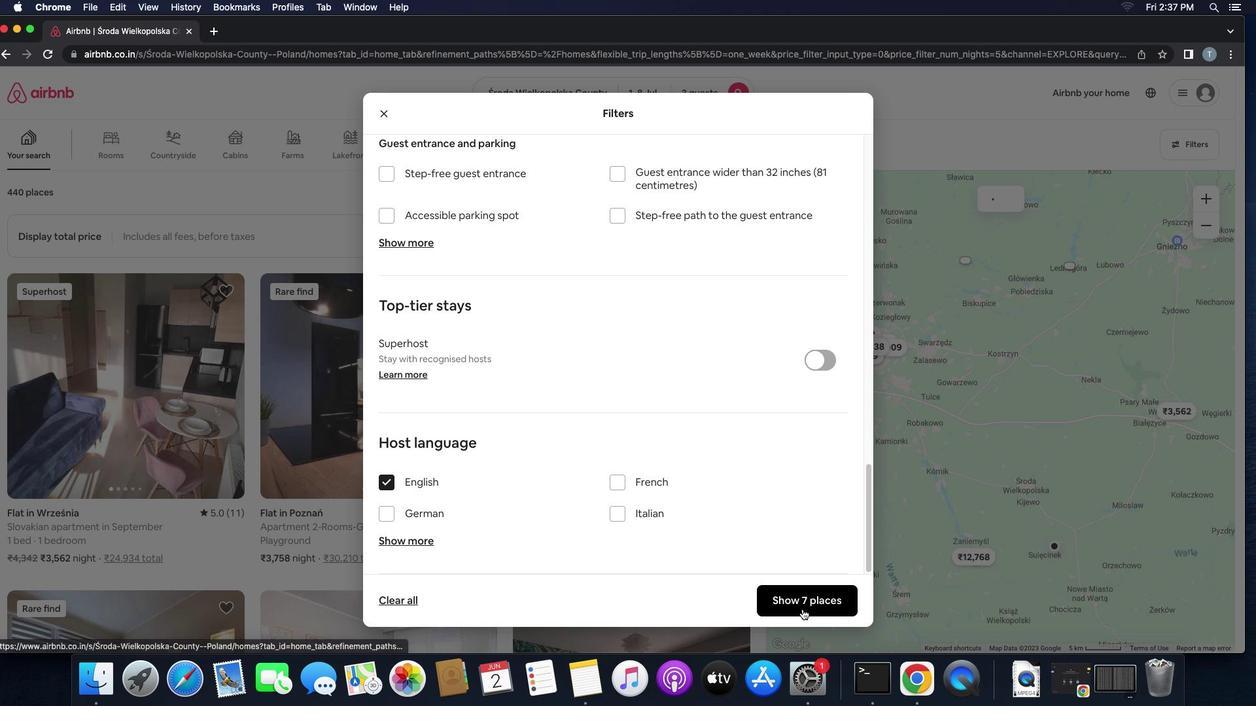 
